 Task: Find connections with filter location El Kala with filter topic #Affiliationwith filter profile language German with filter current company Tishman Speyer with filter school RK University with filter industry Wholesale Recyclable Materials with filter service category Android Development with filter keywords title Accounting Director
Action: Mouse moved to (701, 94)
Screenshot: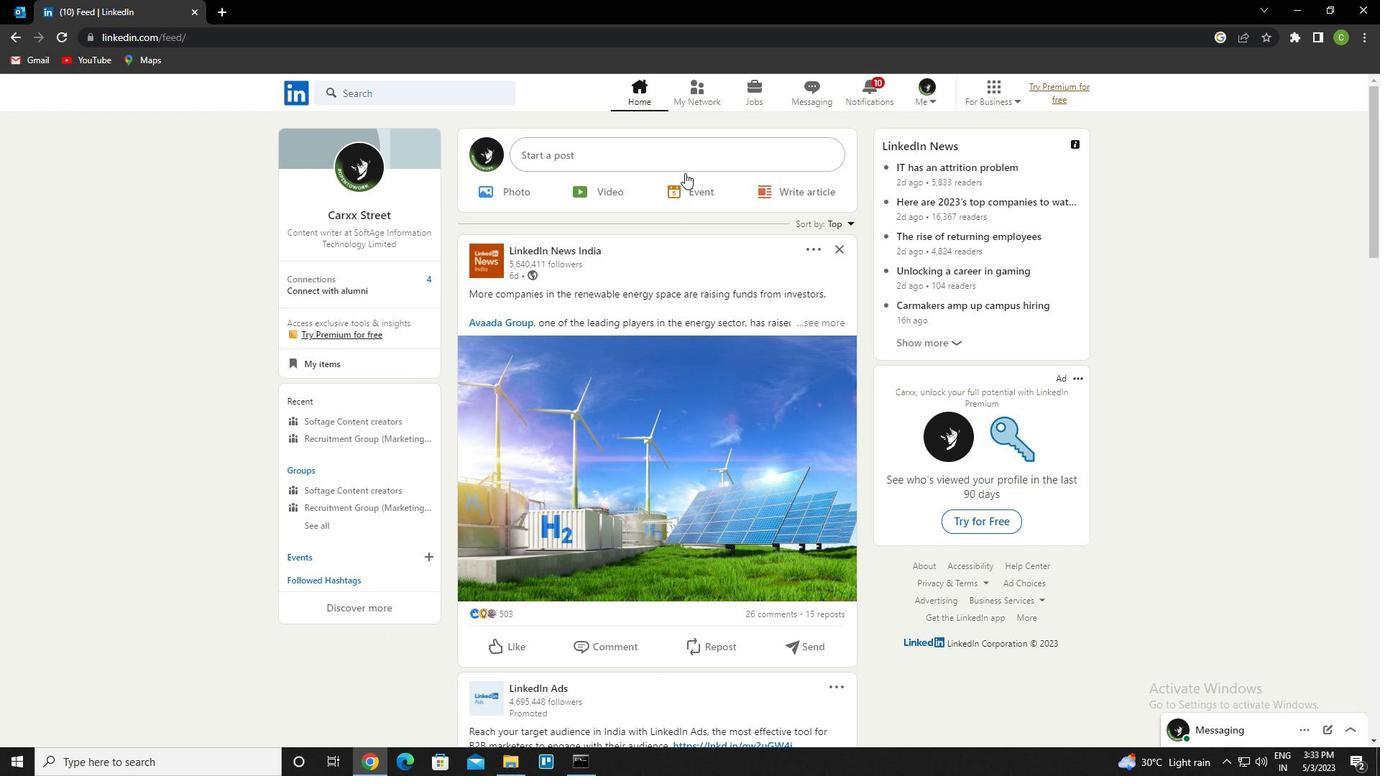 
Action: Mouse pressed left at (701, 94)
Screenshot: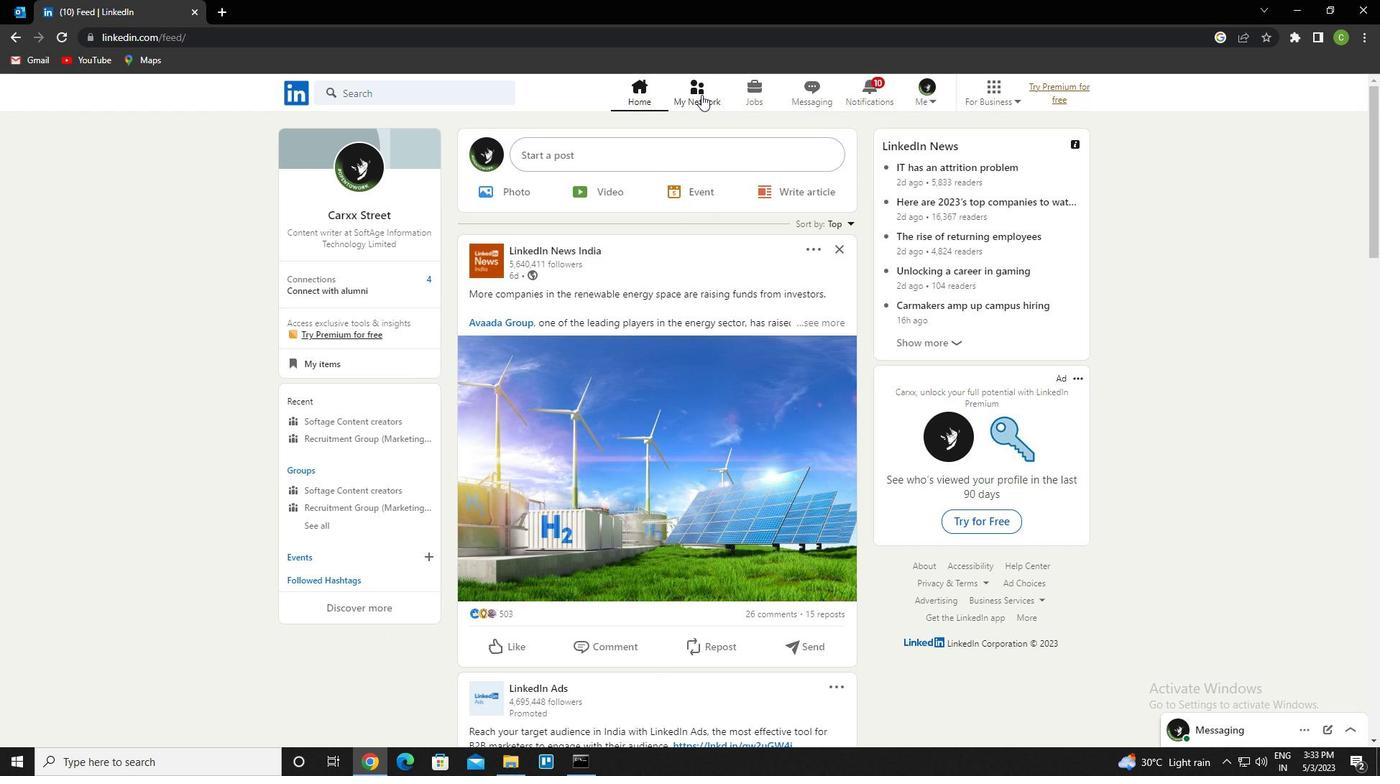 
Action: Mouse moved to (467, 169)
Screenshot: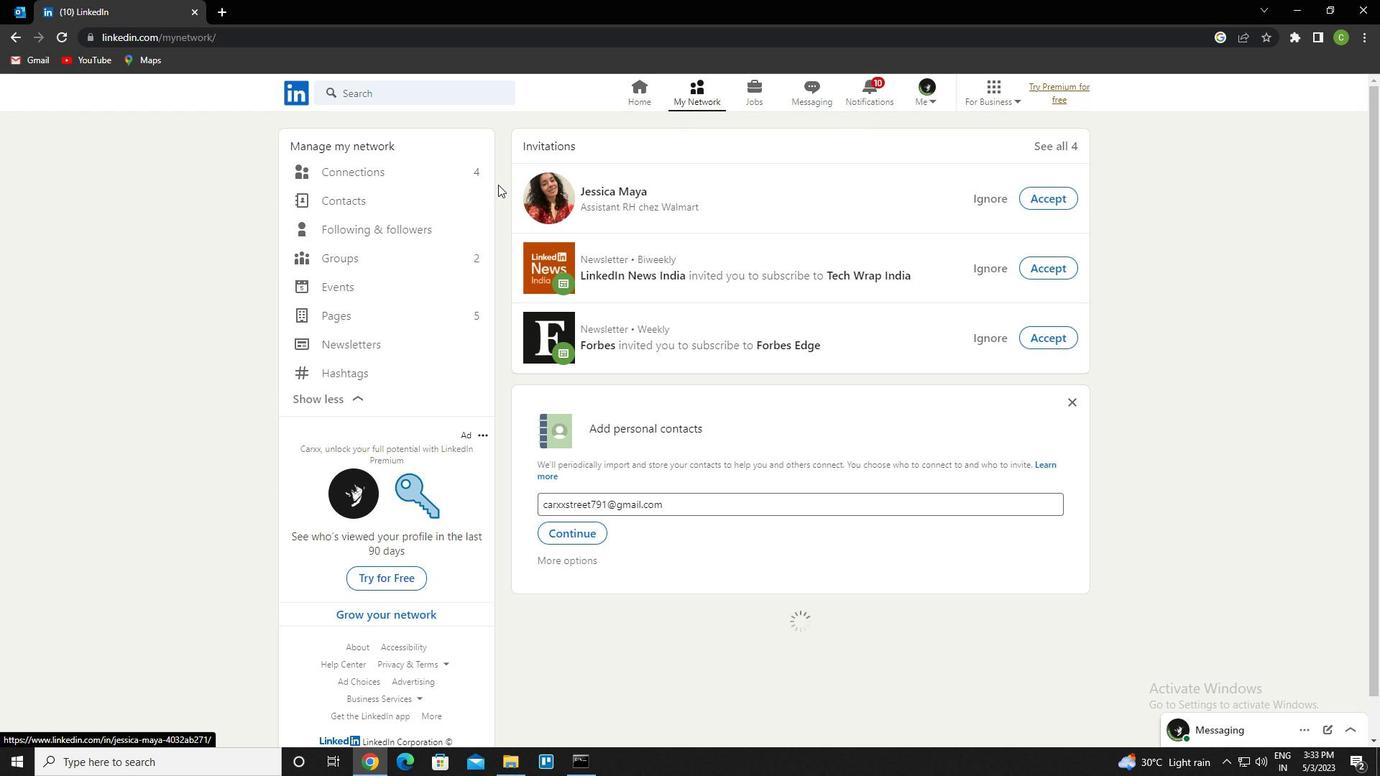 
Action: Mouse pressed left at (467, 169)
Screenshot: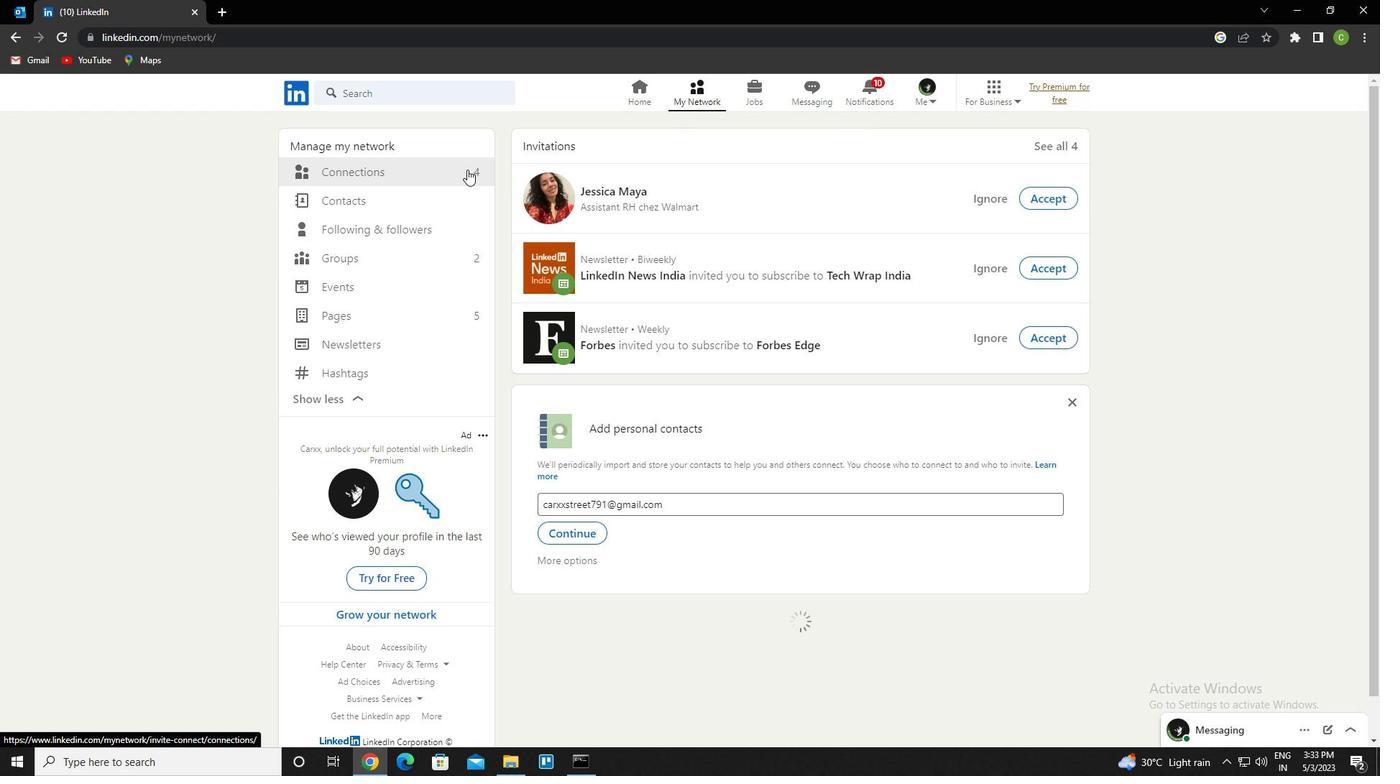 
Action: Mouse moved to (783, 176)
Screenshot: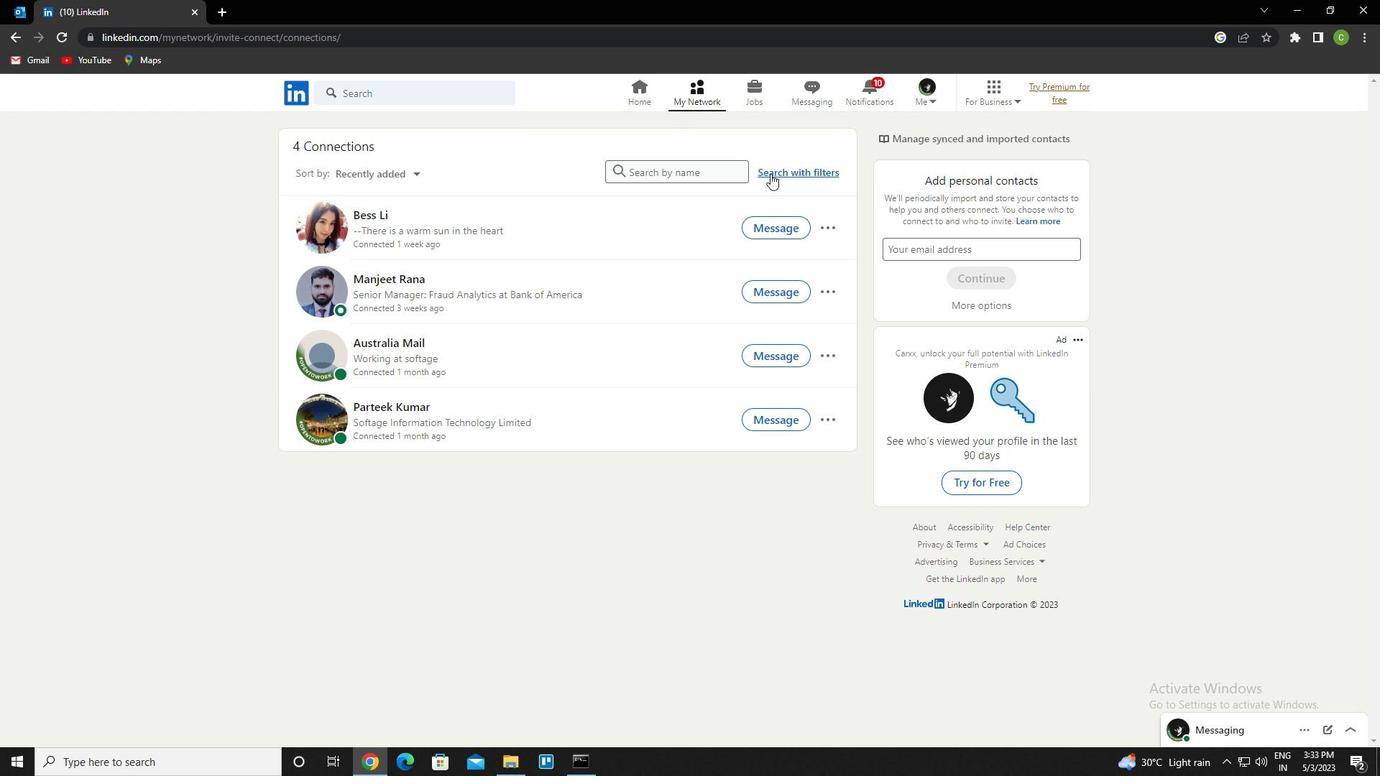 
Action: Mouse pressed left at (783, 176)
Screenshot: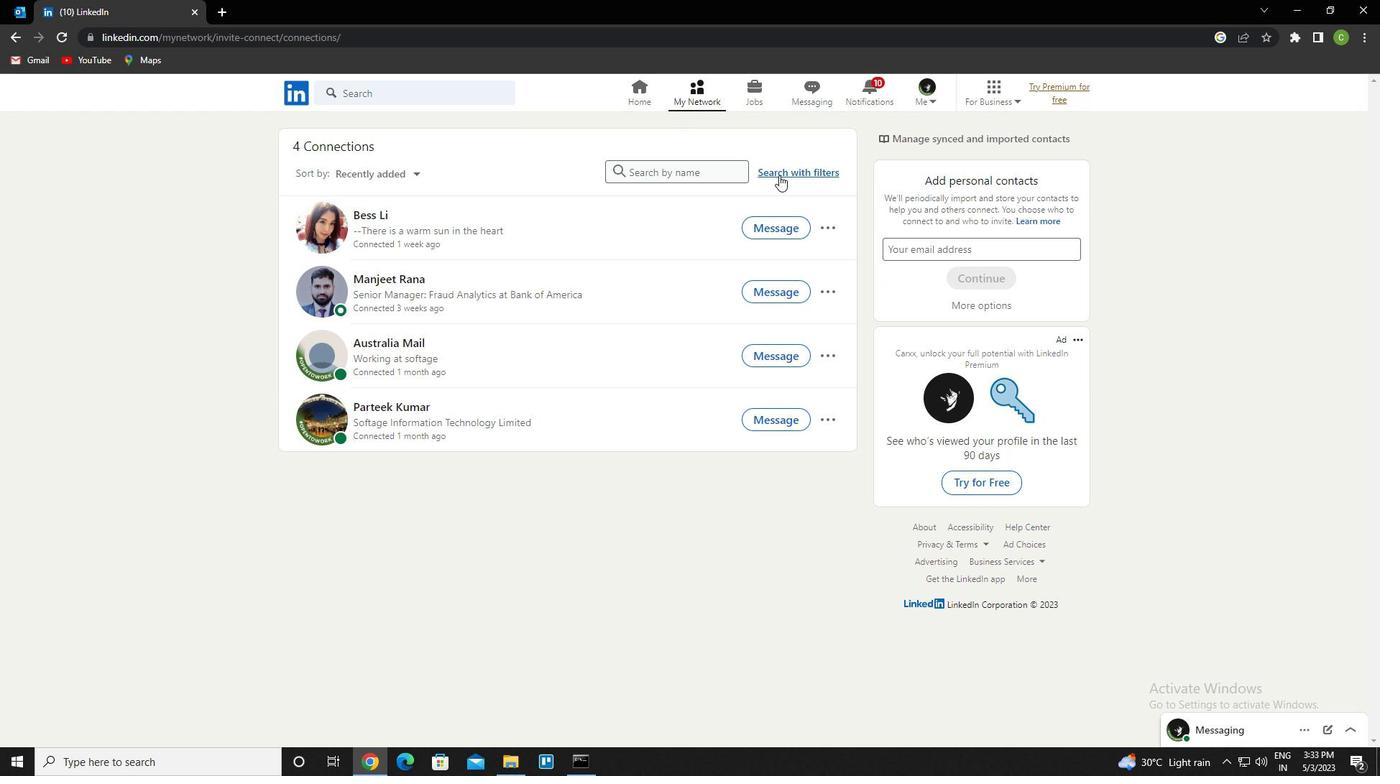
Action: Mouse moved to (747, 136)
Screenshot: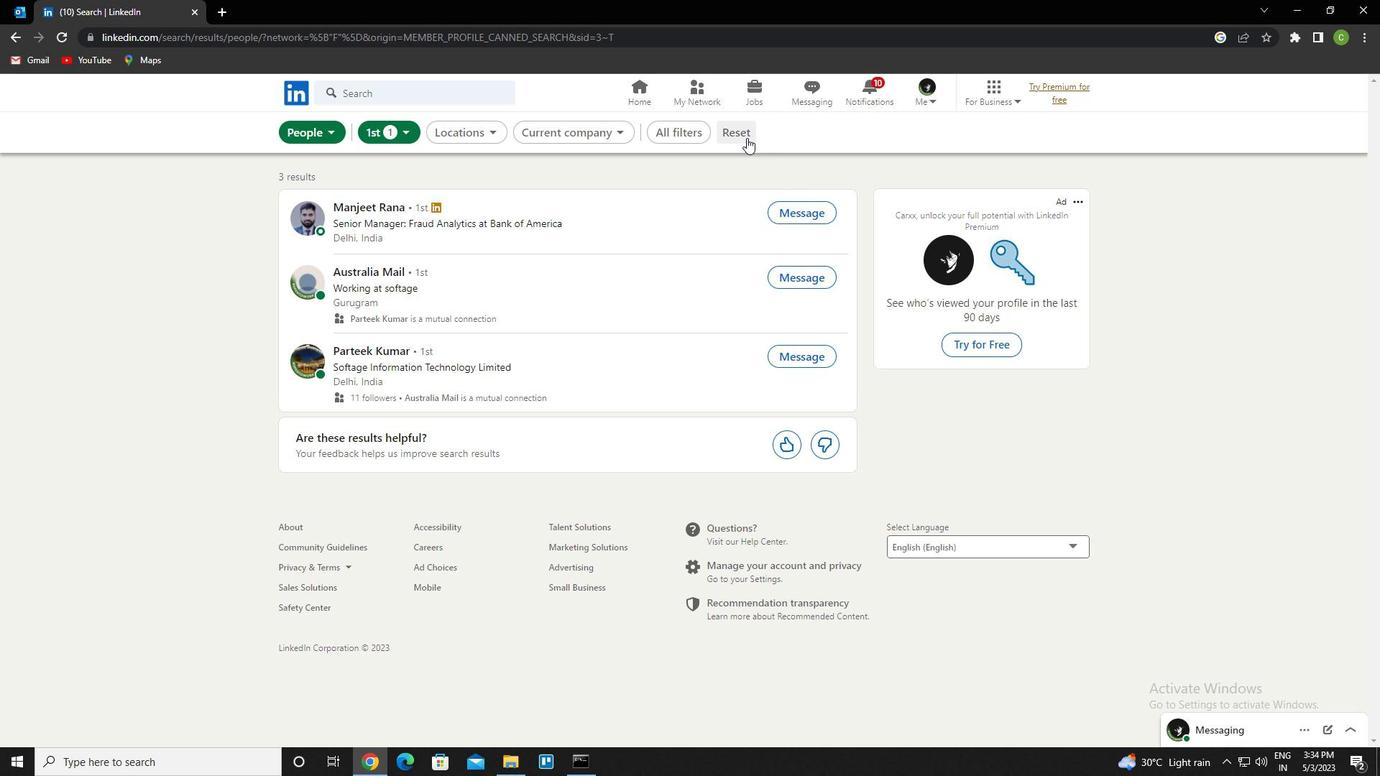 
Action: Mouse pressed left at (747, 136)
Screenshot: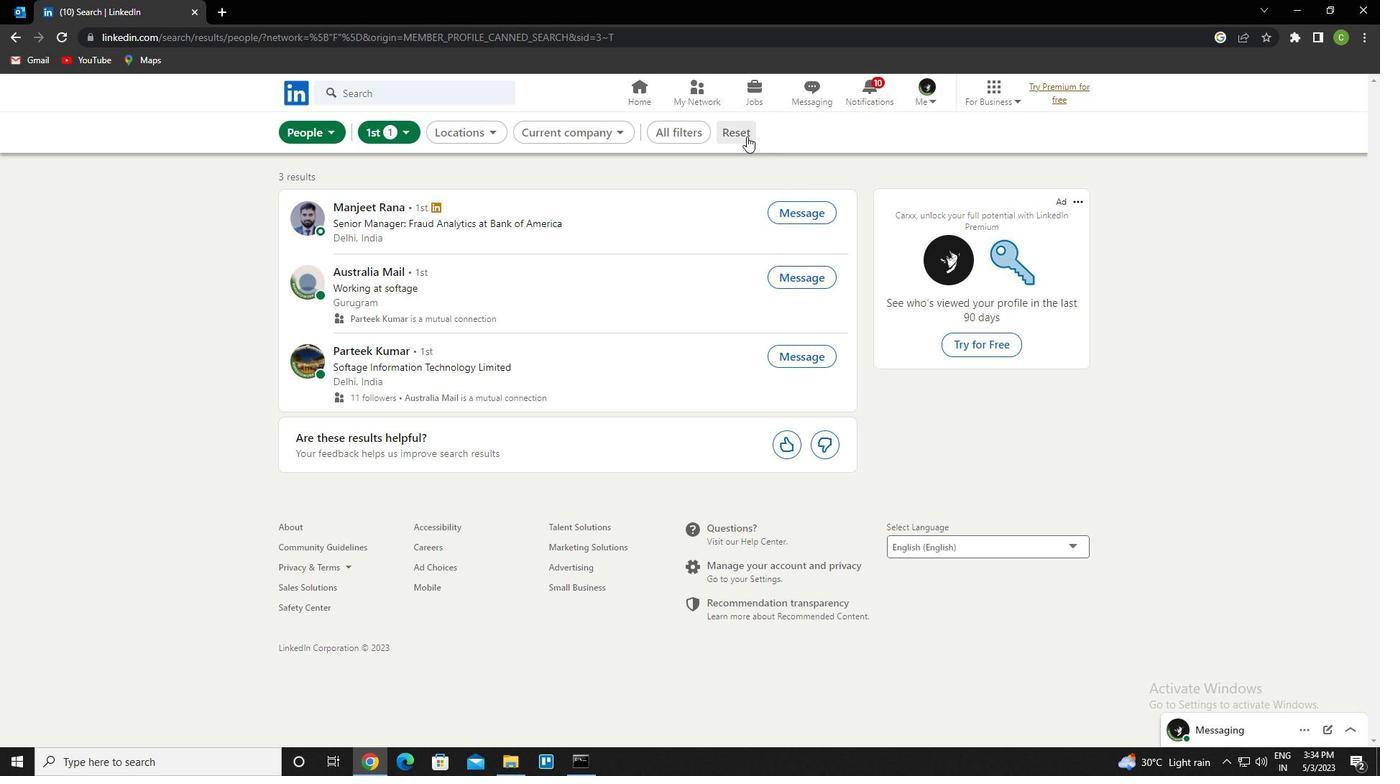 
Action: Mouse moved to (732, 139)
Screenshot: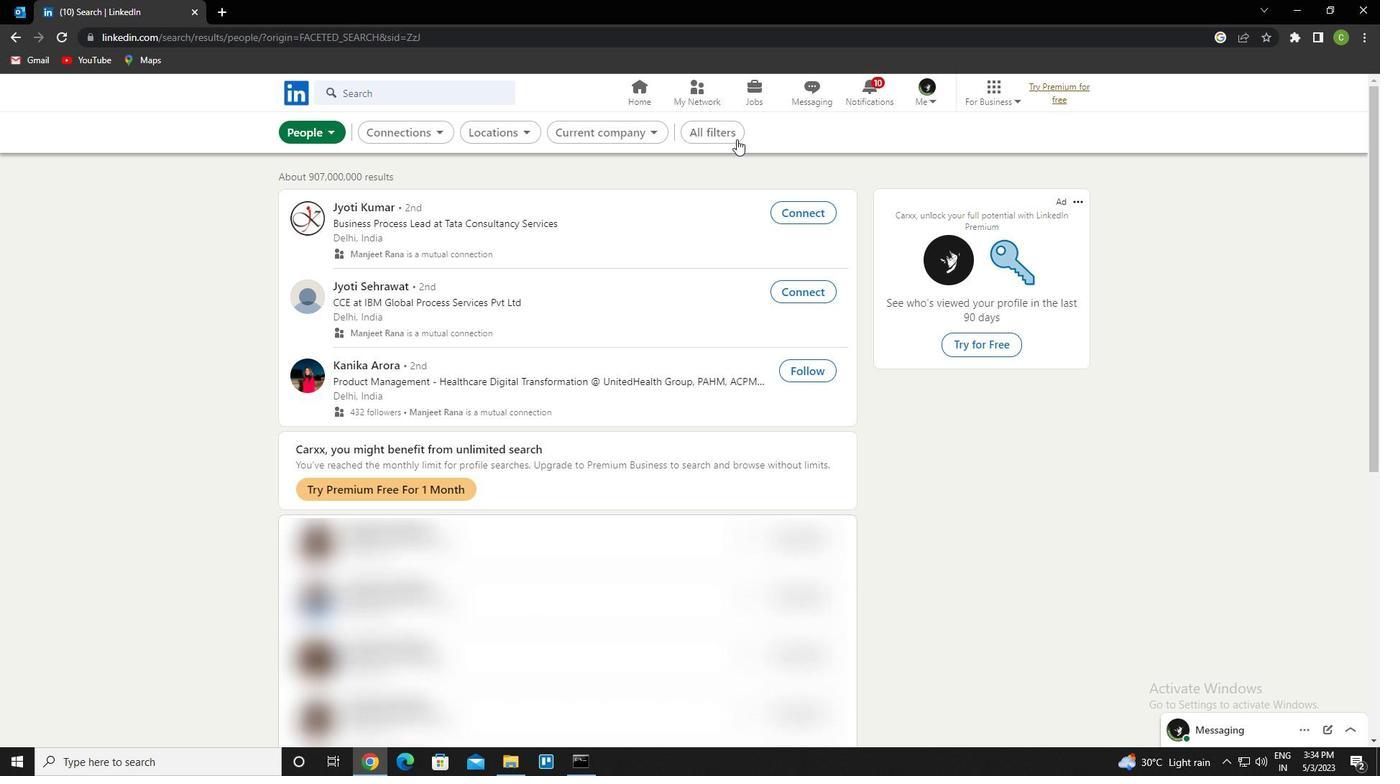 
Action: Mouse pressed left at (732, 139)
Screenshot: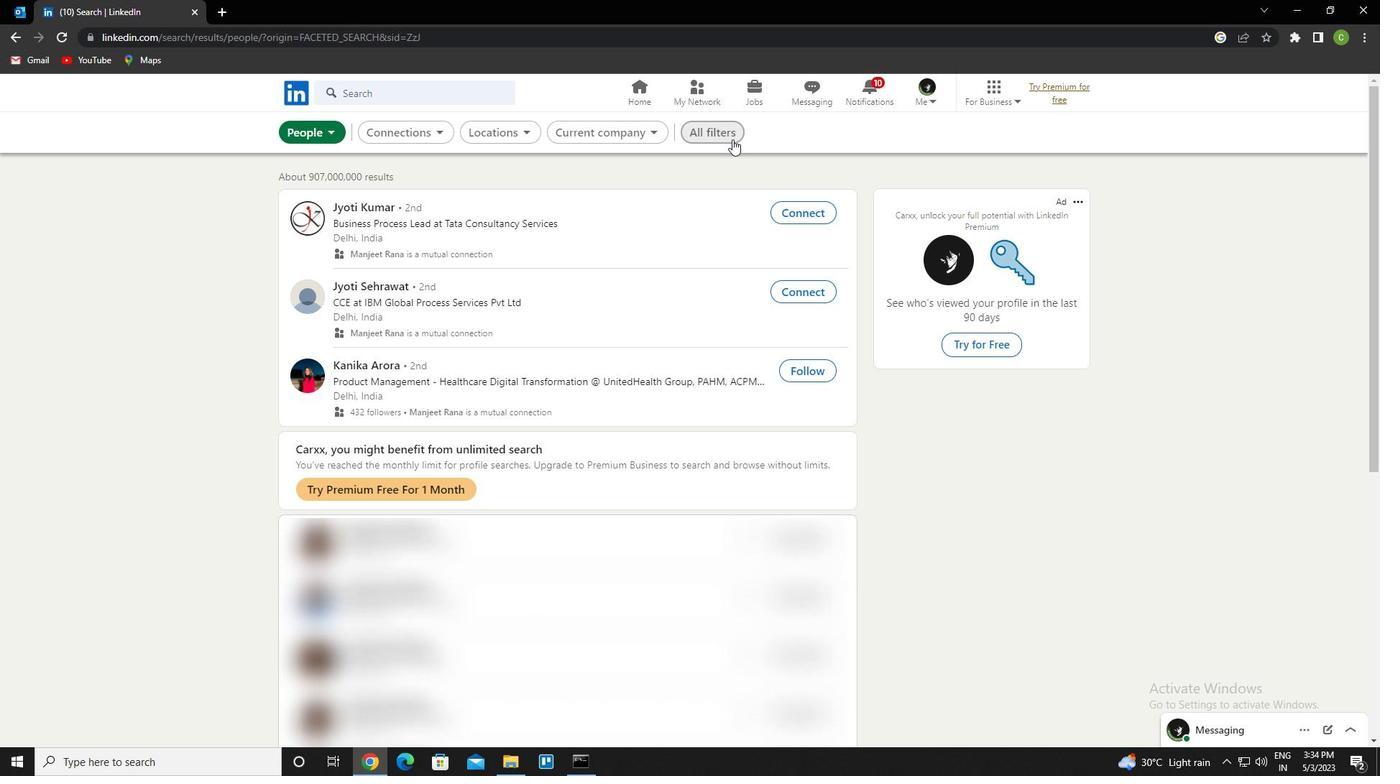 
Action: Mouse moved to (1208, 448)
Screenshot: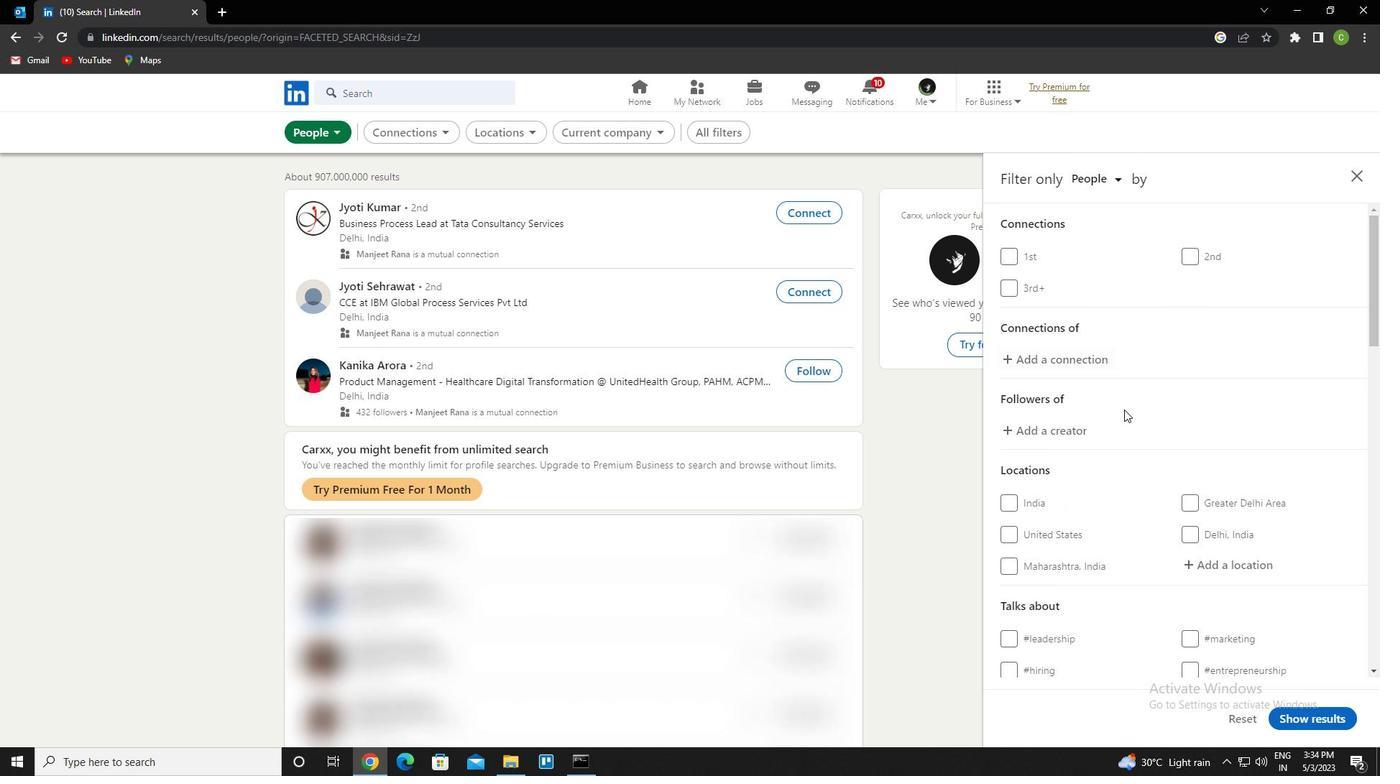 
Action: Mouse scrolled (1208, 447) with delta (0, 0)
Screenshot: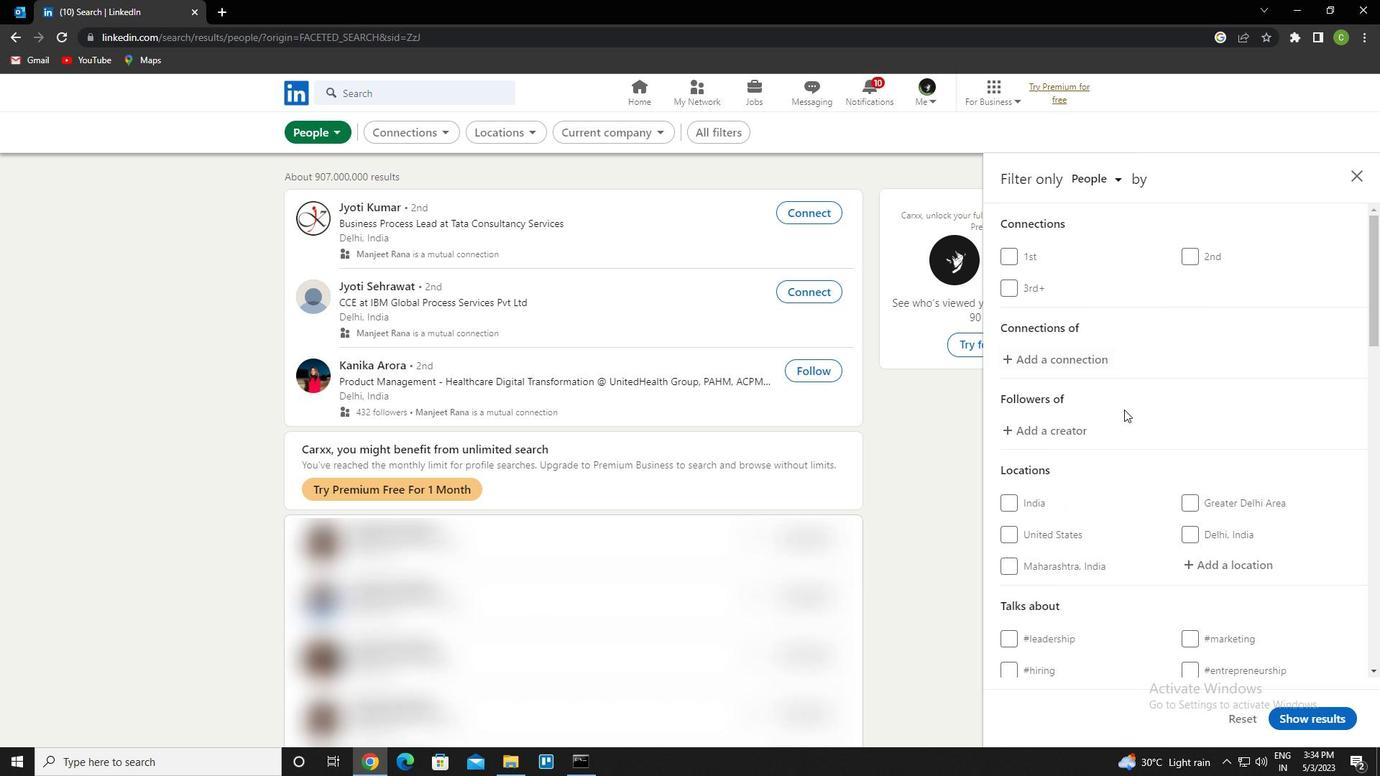 
Action: Mouse scrolled (1208, 447) with delta (0, 0)
Screenshot: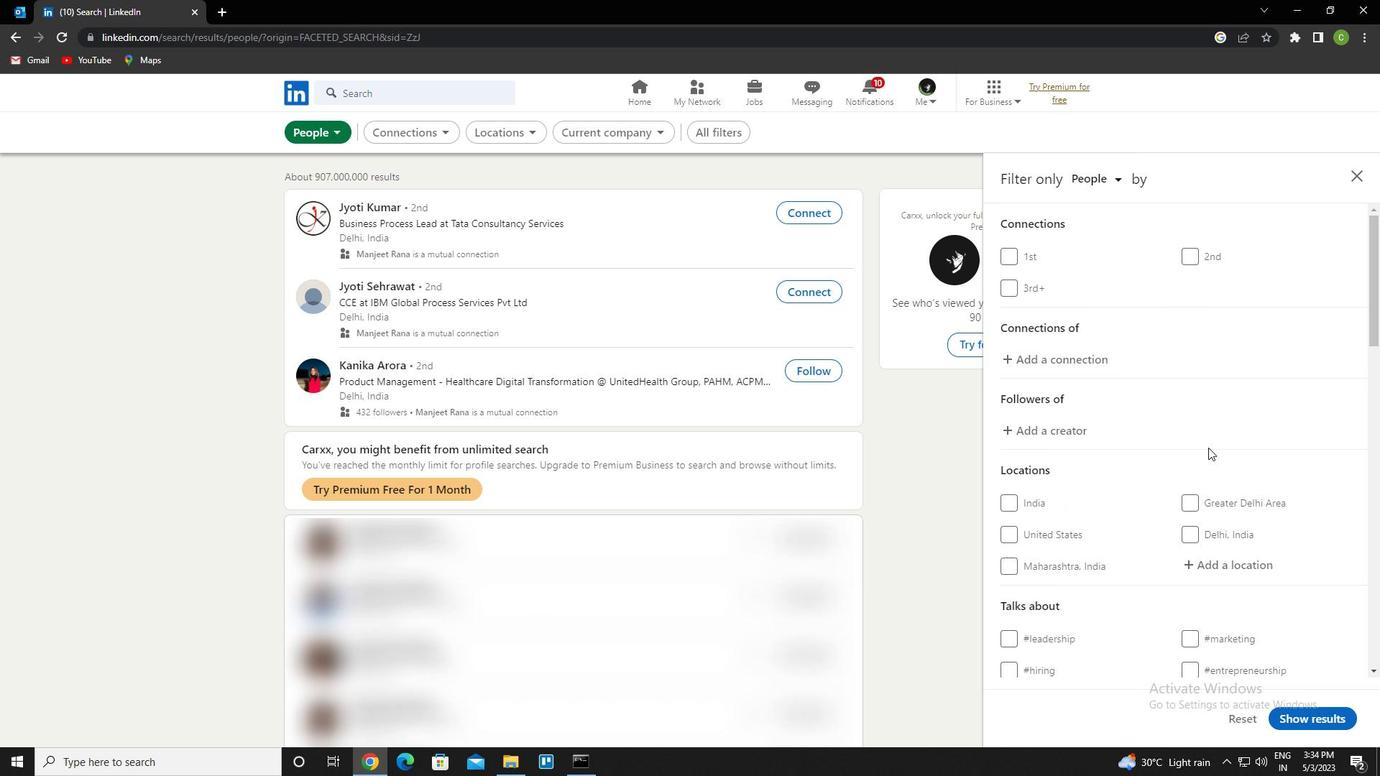 
Action: Mouse moved to (1234, 419)
Screenshot: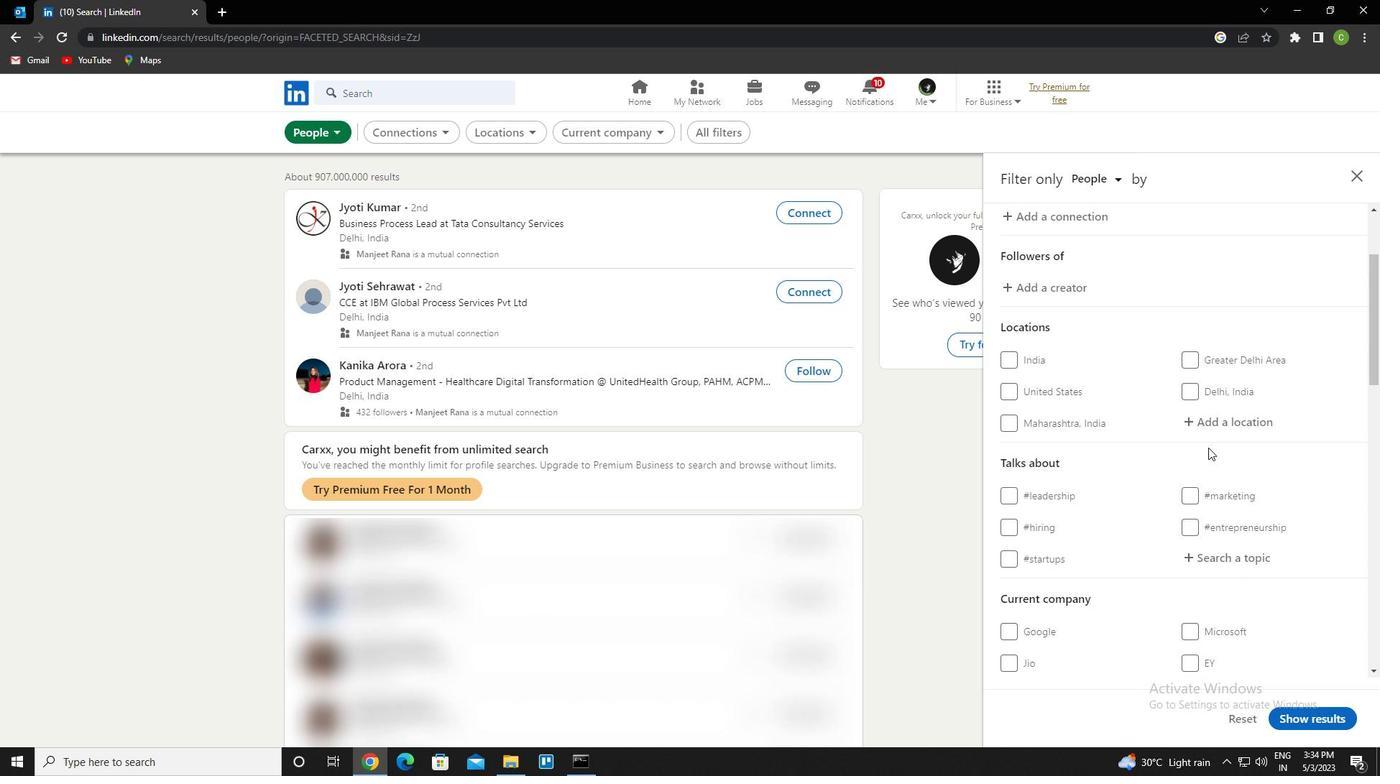 
Action: Mouse pressed left at (1234, 419)
Screenshot: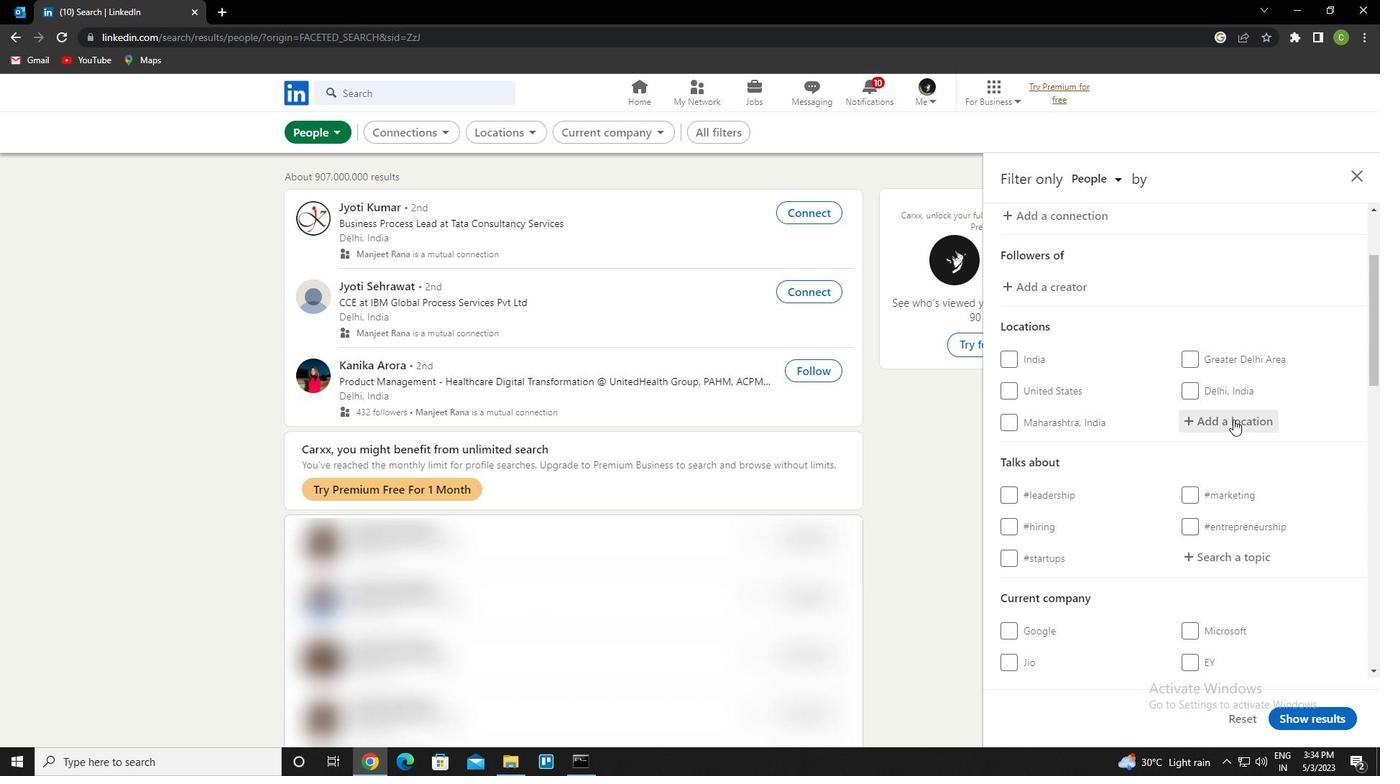 
Action: Key pressed <Key.caps_lock>e<Key.caps_lock>l<Key.space><Key.caps_lock>k<Key.caps_lock>a
Screenshot: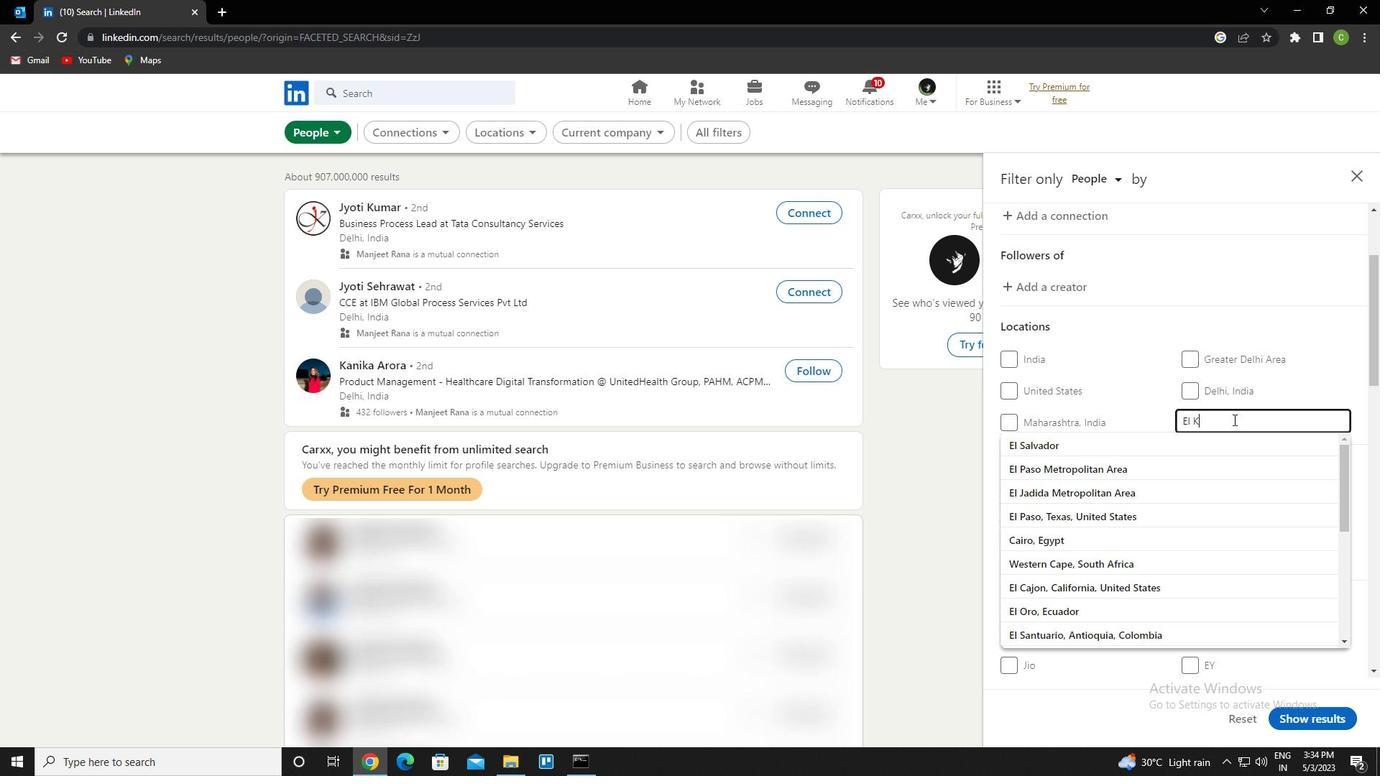 
Action: Mouse moved to (1234, 419)
Screenshot: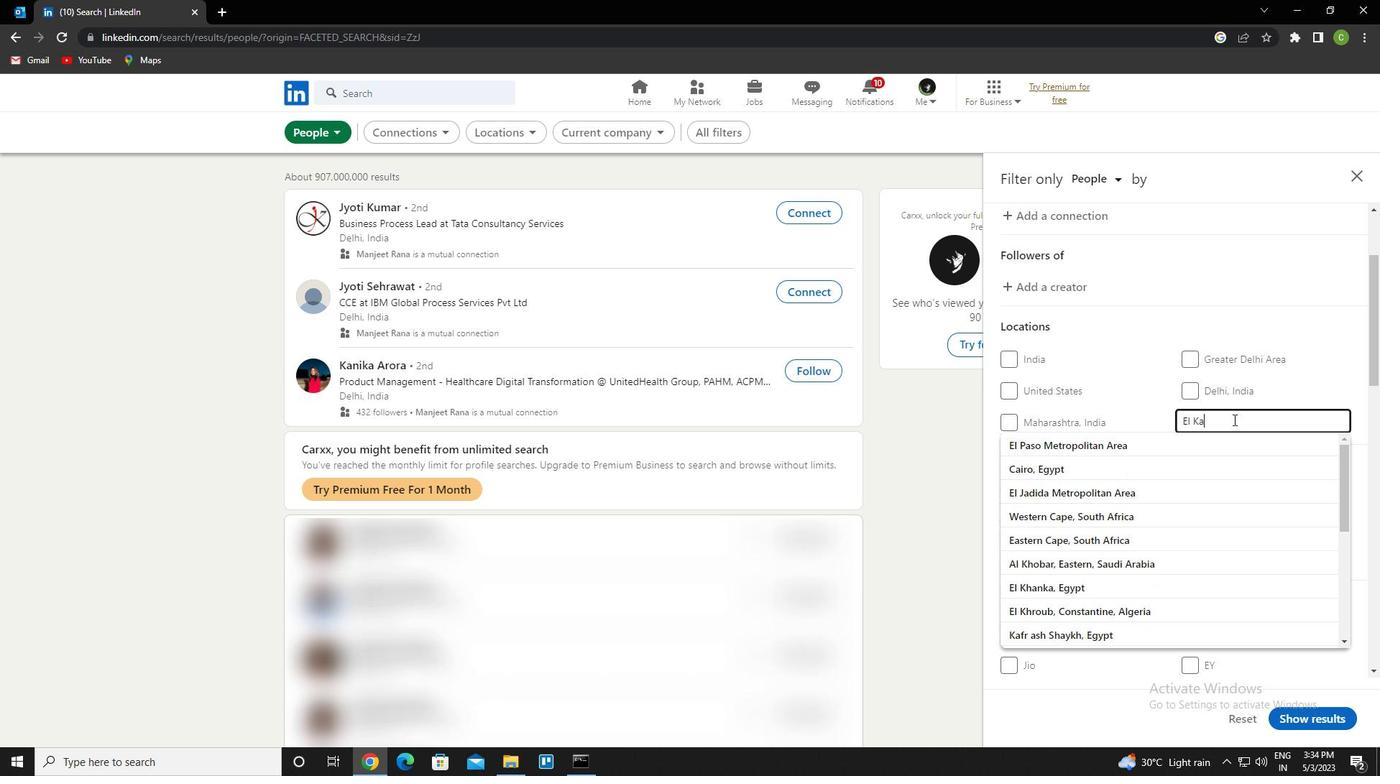 
Action: Key pressed la<Key.down><Key.enter>
Screenshot: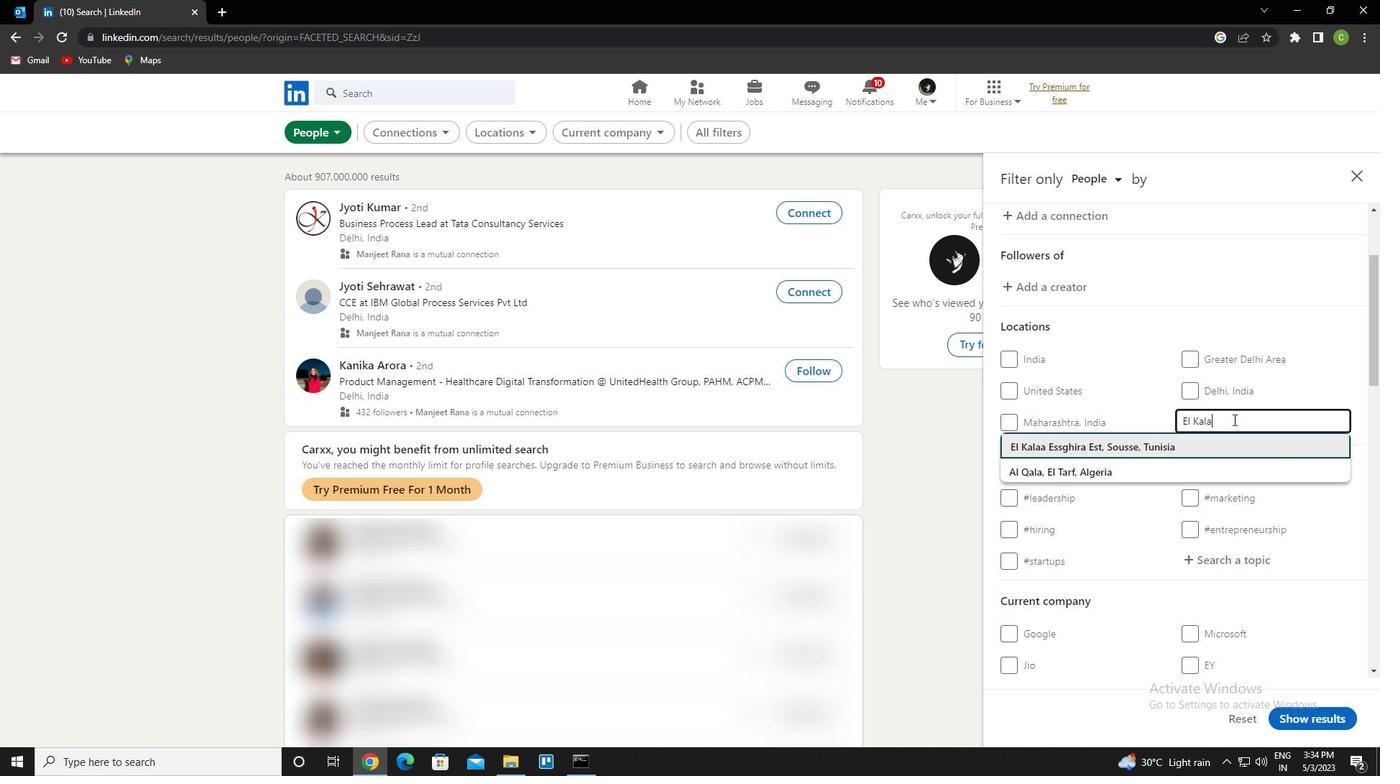 
Action: Mouse scrolled (1234, 419) with delta (0, 0)
Screenshot: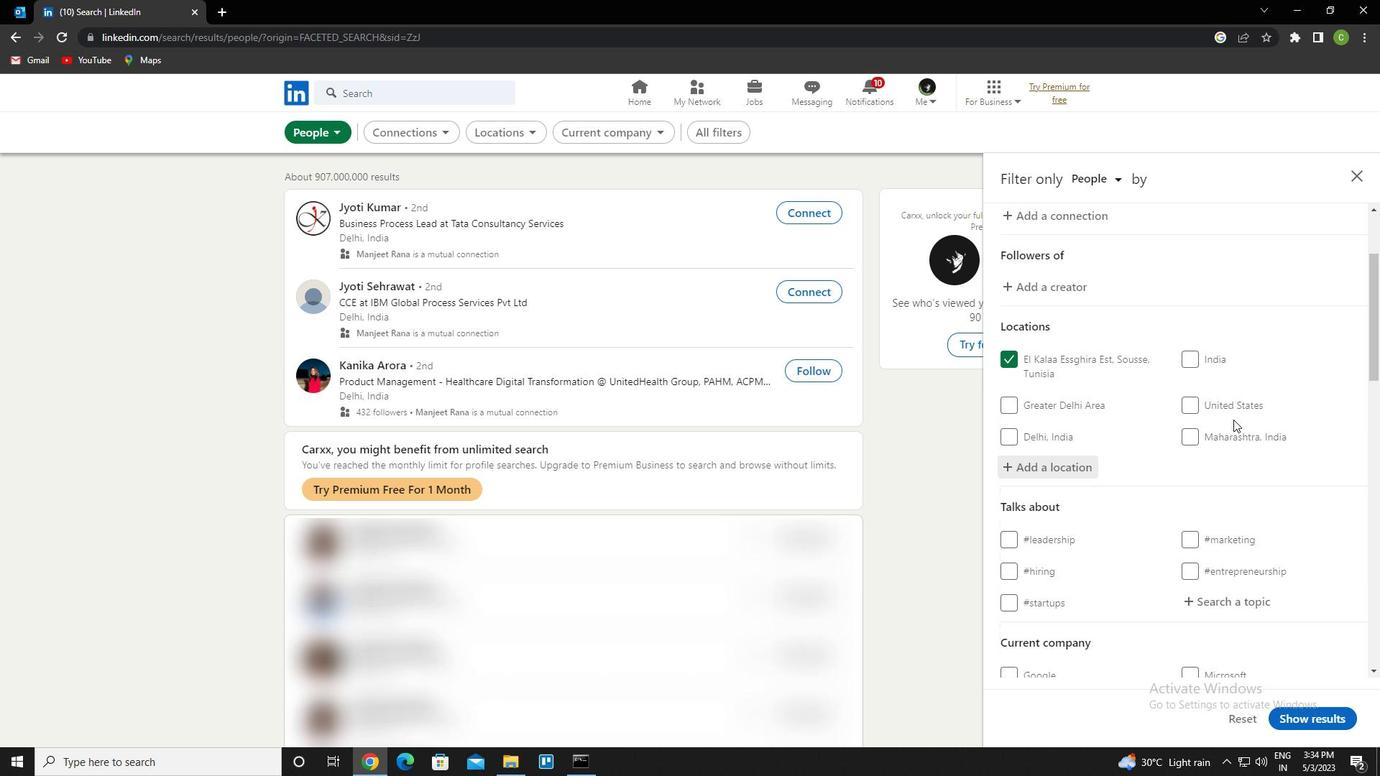 
Action: Mouse moved to (1220, 533)
Screenshot: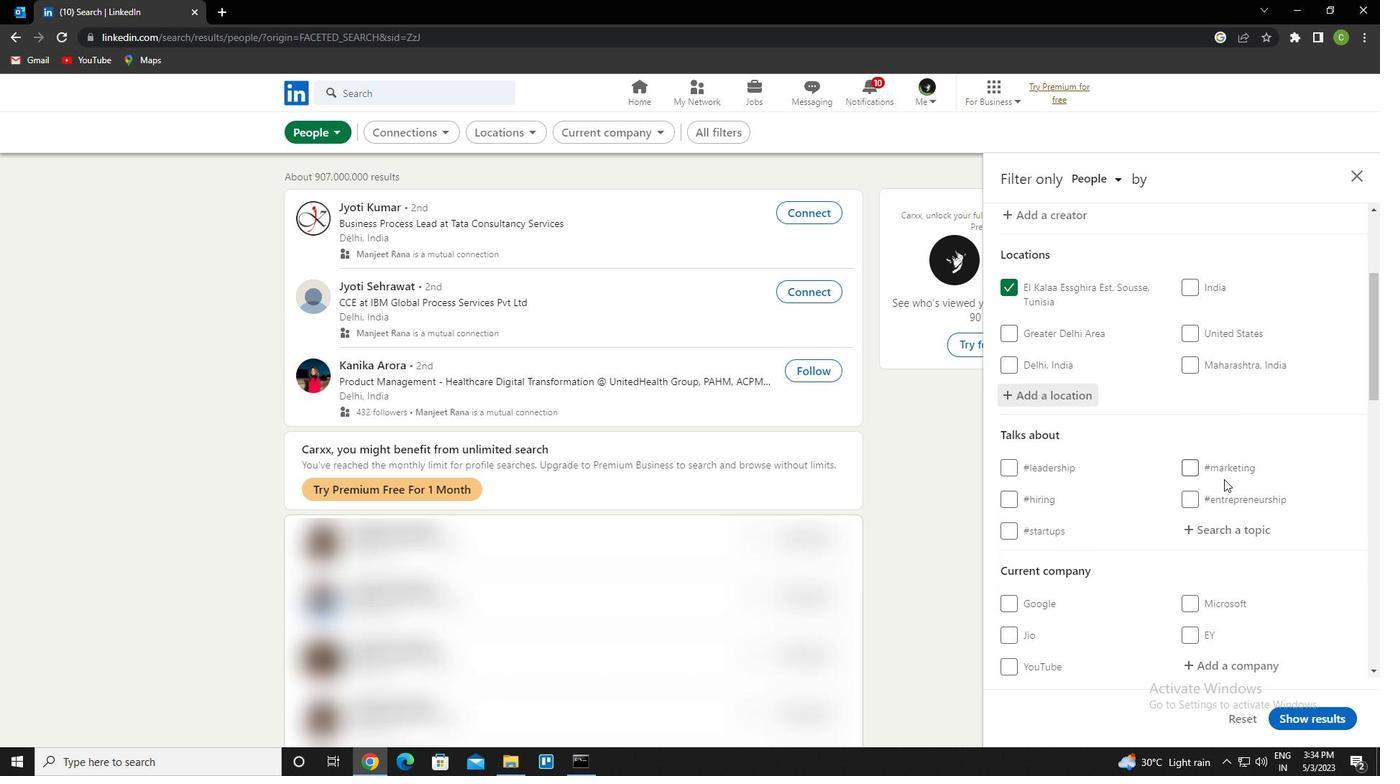 
Action: Mouse pressed left at (1220, 533)
Screenshot: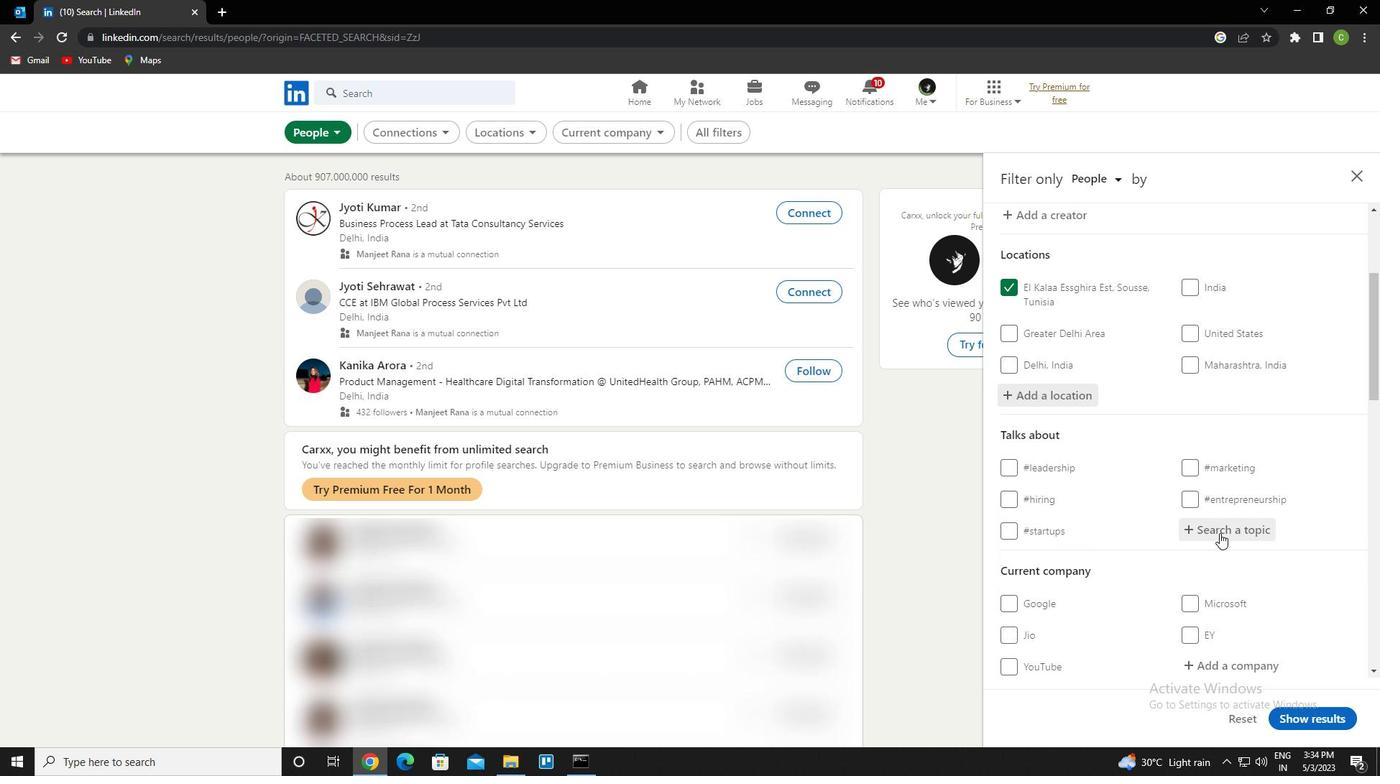 
Action: Key pressed <Key.caps_lock>a<Key.caps_lock>ffiliation<Key.down><Key.enter>
Screenshot: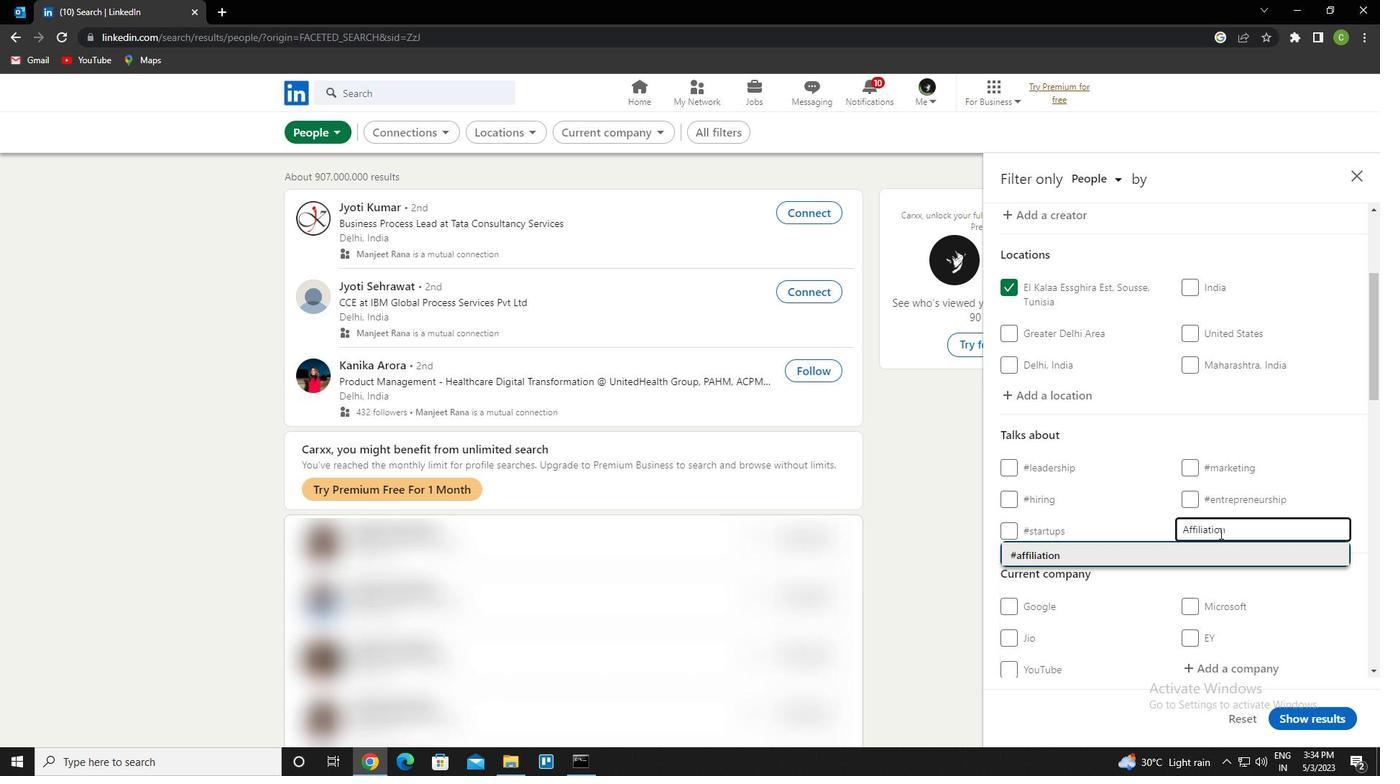 
Action: Mouse scrolled (1220, 532) with delta (0, 0)
Screenshot: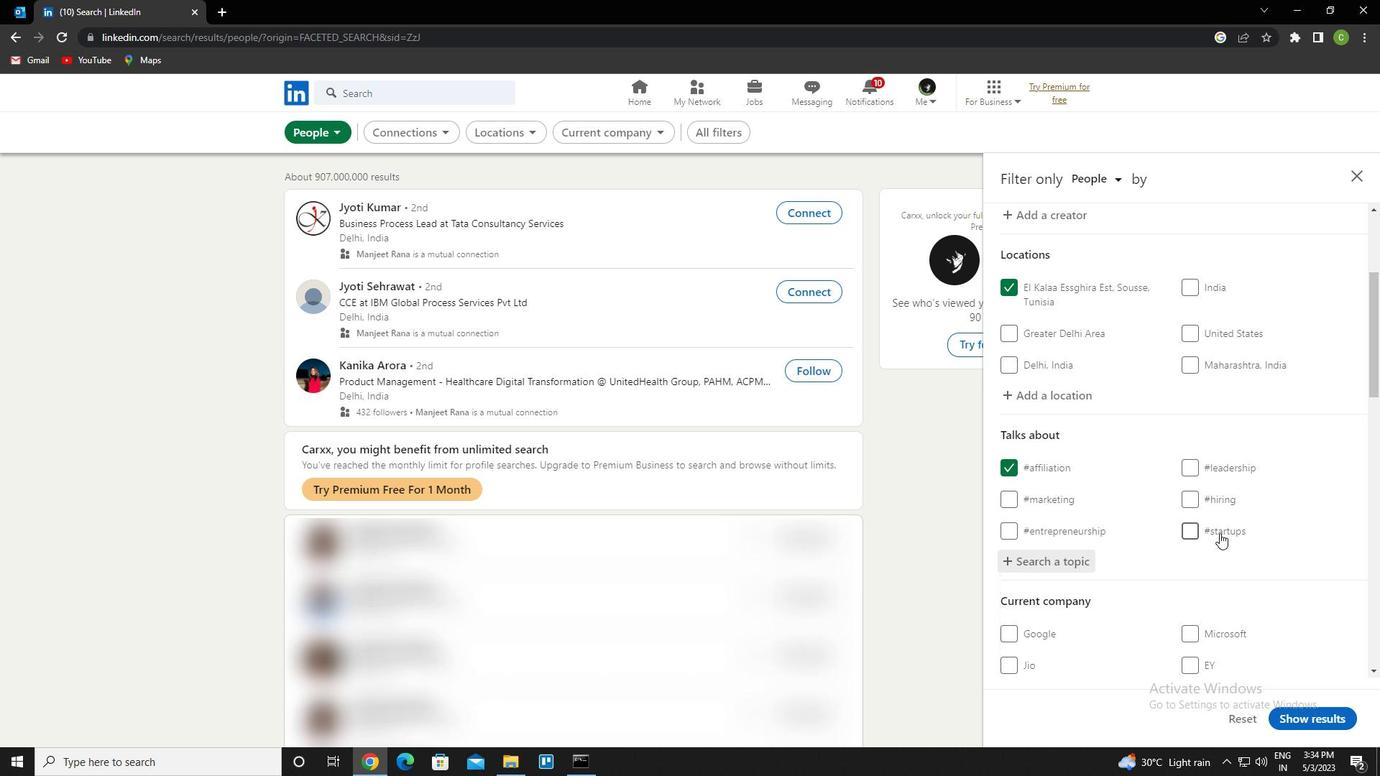 
Action: Mouse scrolled (1220, 532) with delta (0, 0)
Screenshot: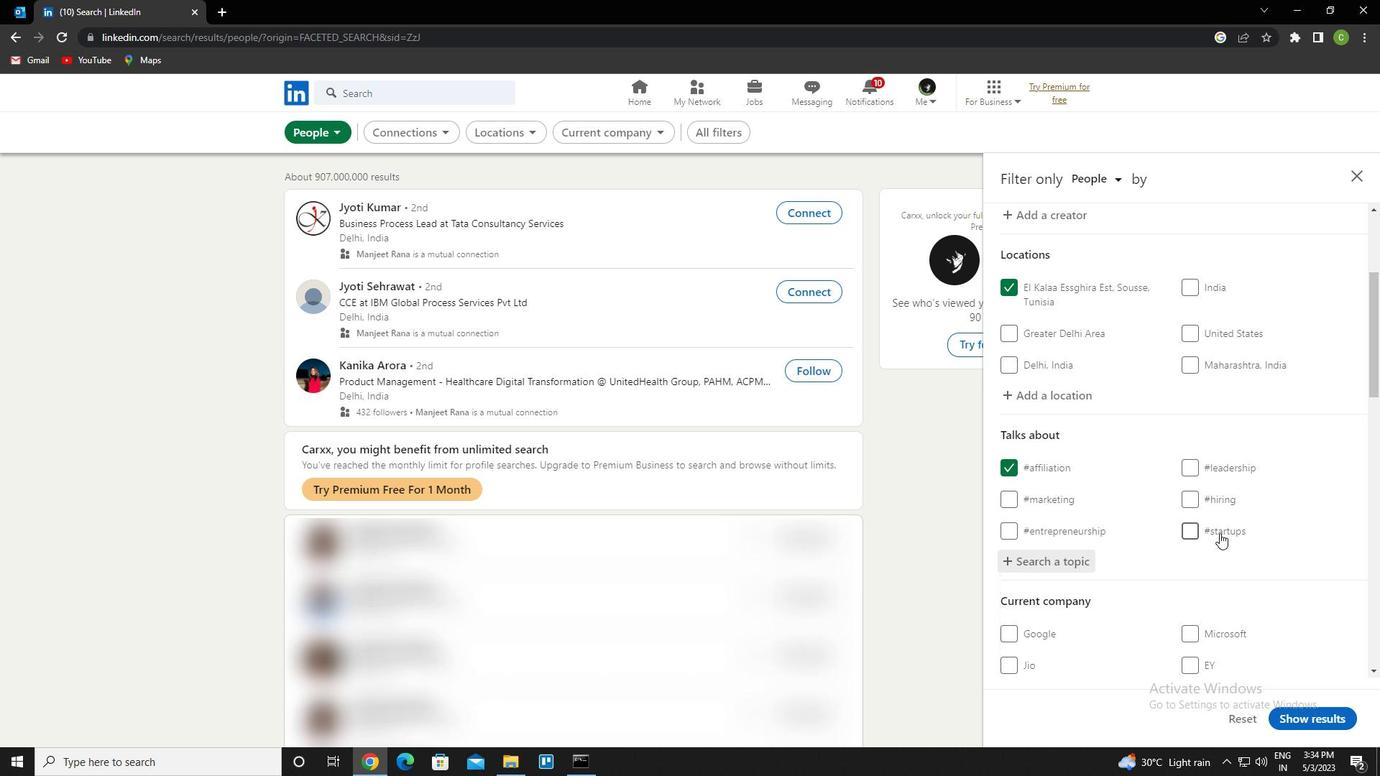 
Action: Mouse moved to (1217, 535)
Screenshot: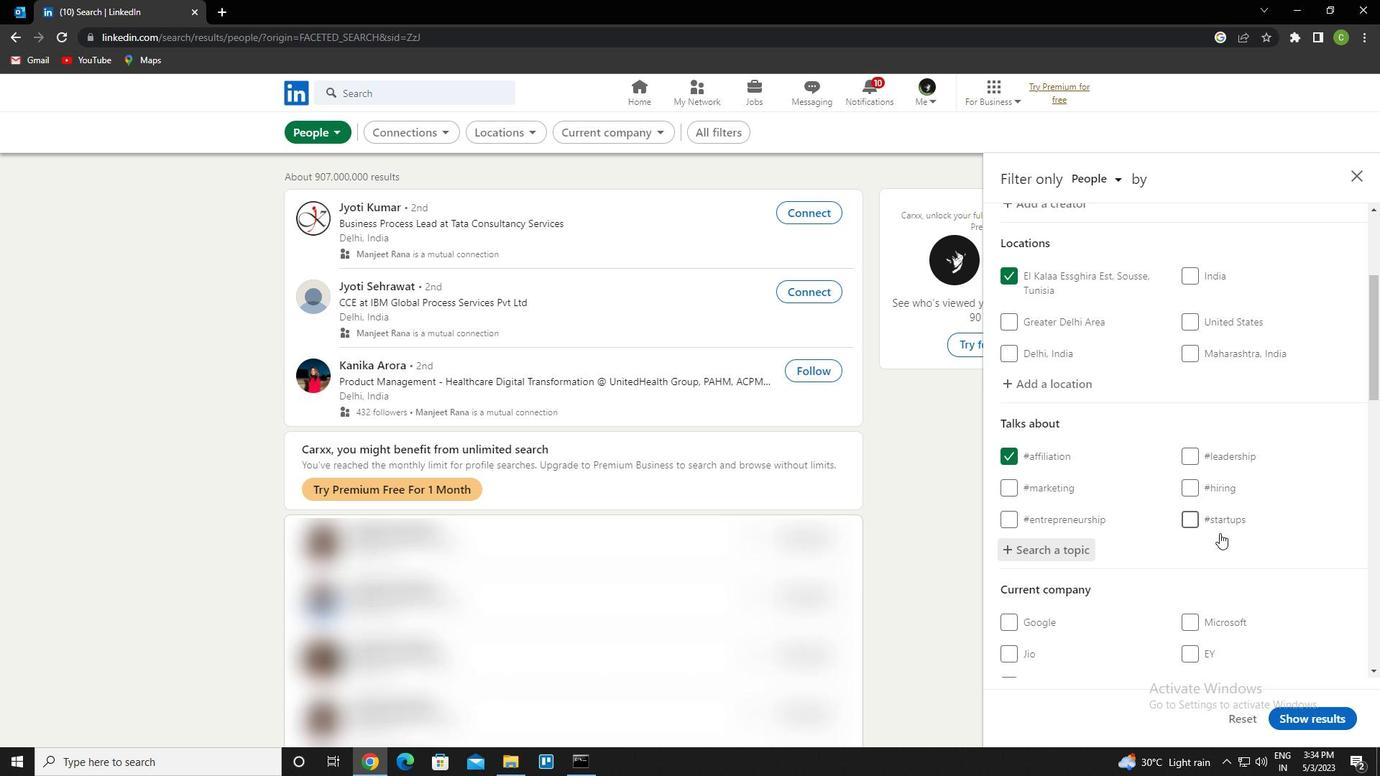 
Action: Mouse scrolled (1217, 535) with delta (0, 0)
Screenshot: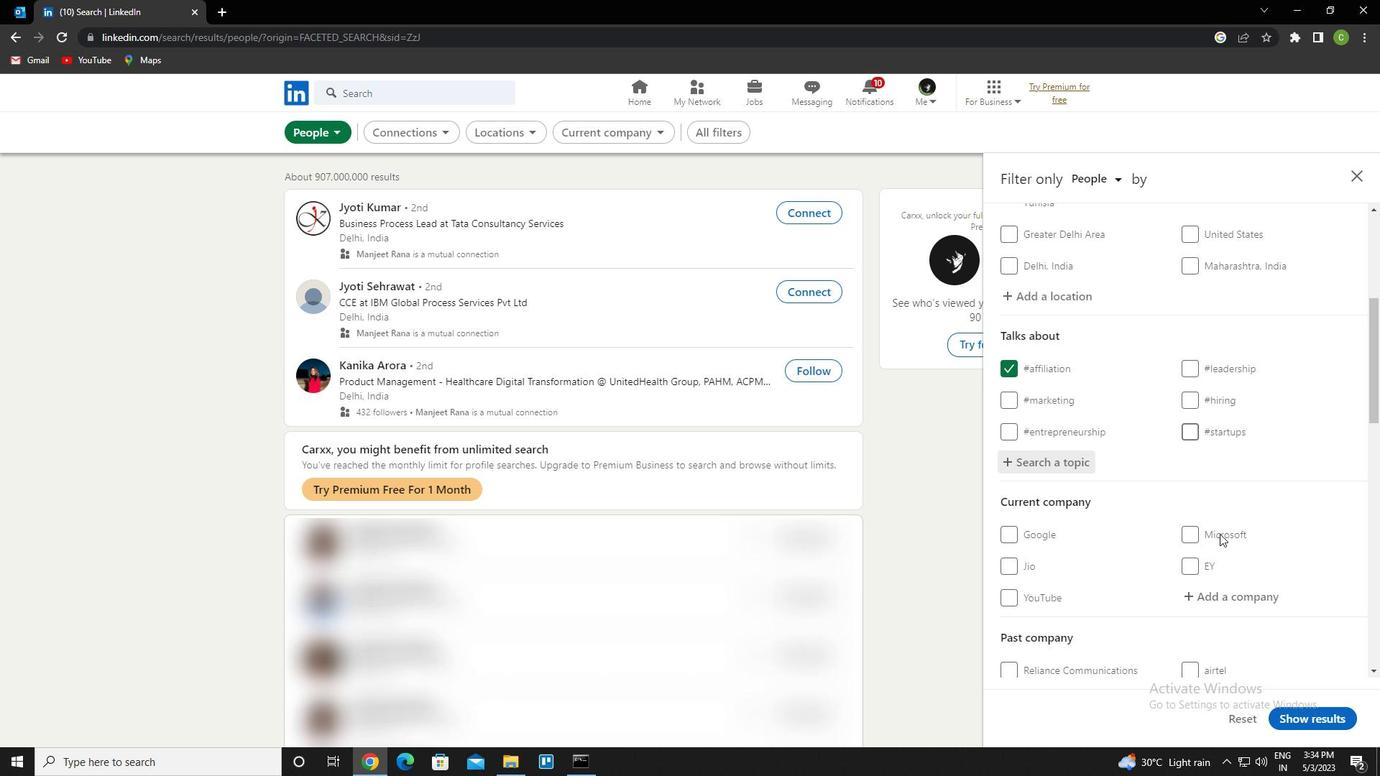 
Action: Mouse moved to (1216, 537)
Screenshot: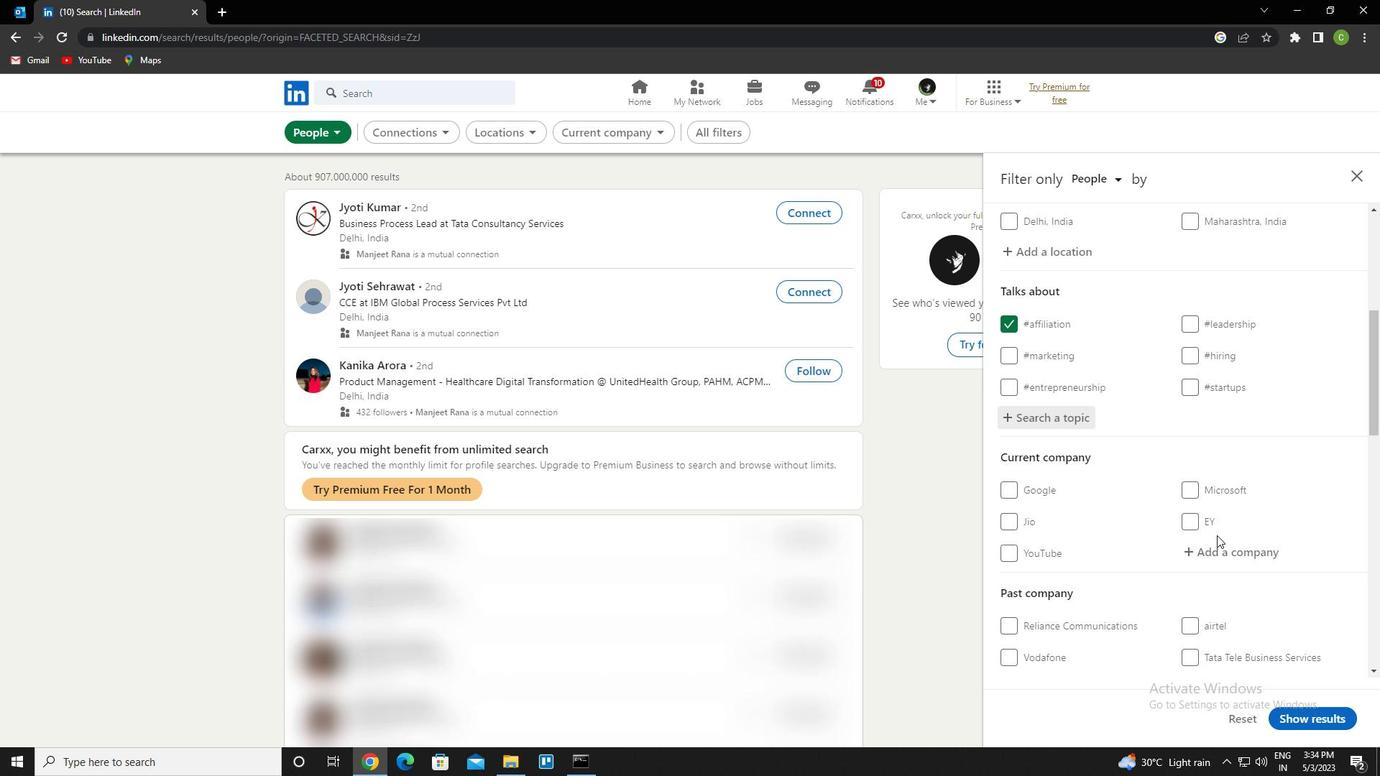 
Action: Mouse scrolled (1216, 536) with delta (0, 0)
Screenshot: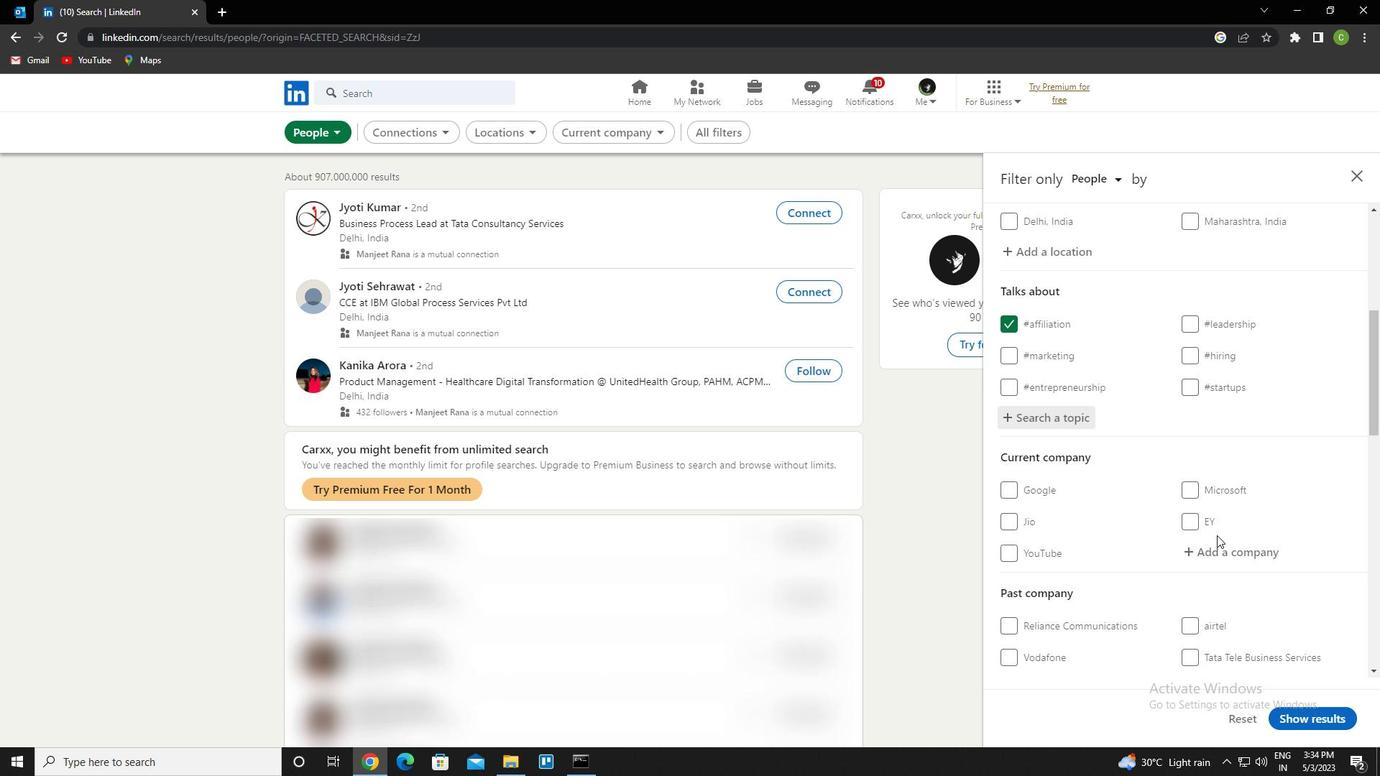 
Action: Mouse moved to (1215, 537)
Screenshot: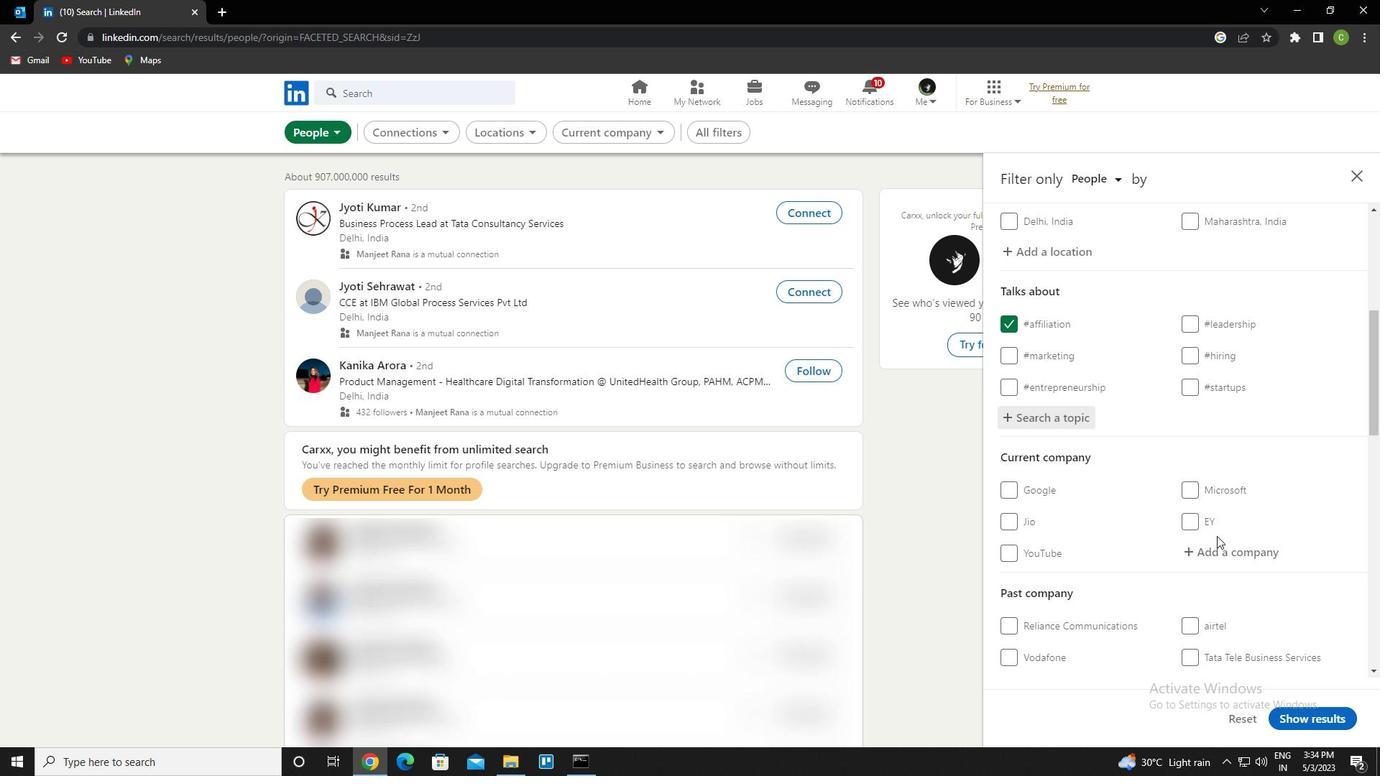 
Action: Mouse scrolled (1215, 537) with delta (0, 0)
Screenshot: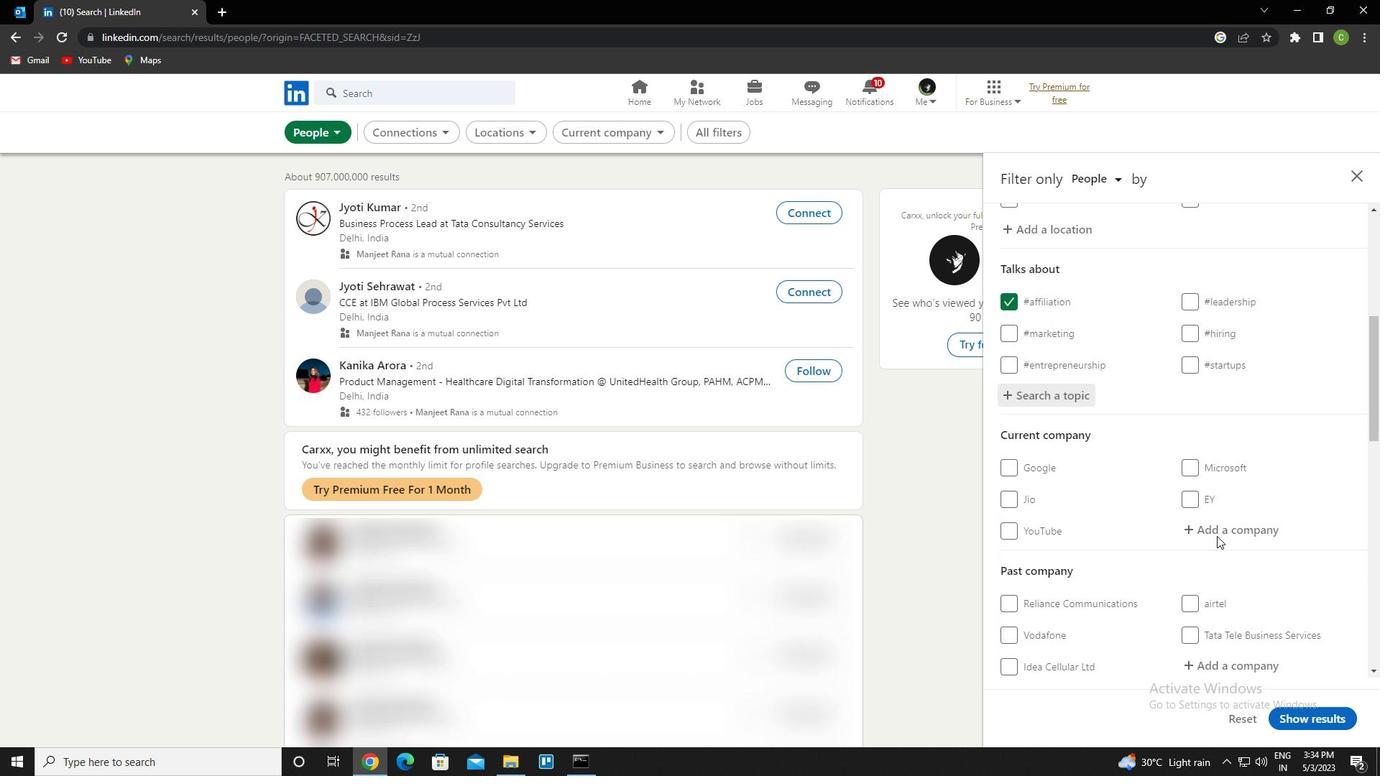 
Action: Mouse scrolled (1215, 537) with delta (0, 0)
Screenshot: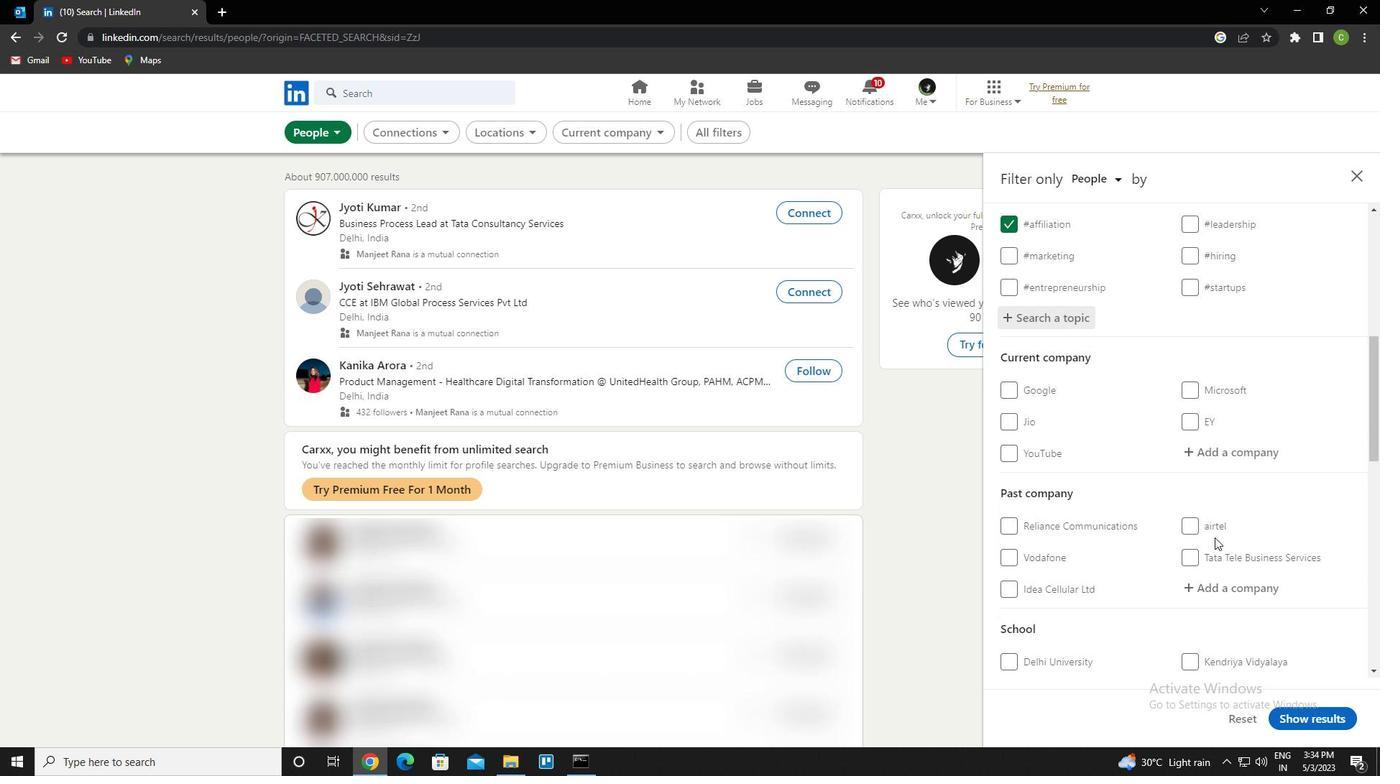 
Action: Mouse scrolled (1215, 537) with delta (0, 0)
Screenshot: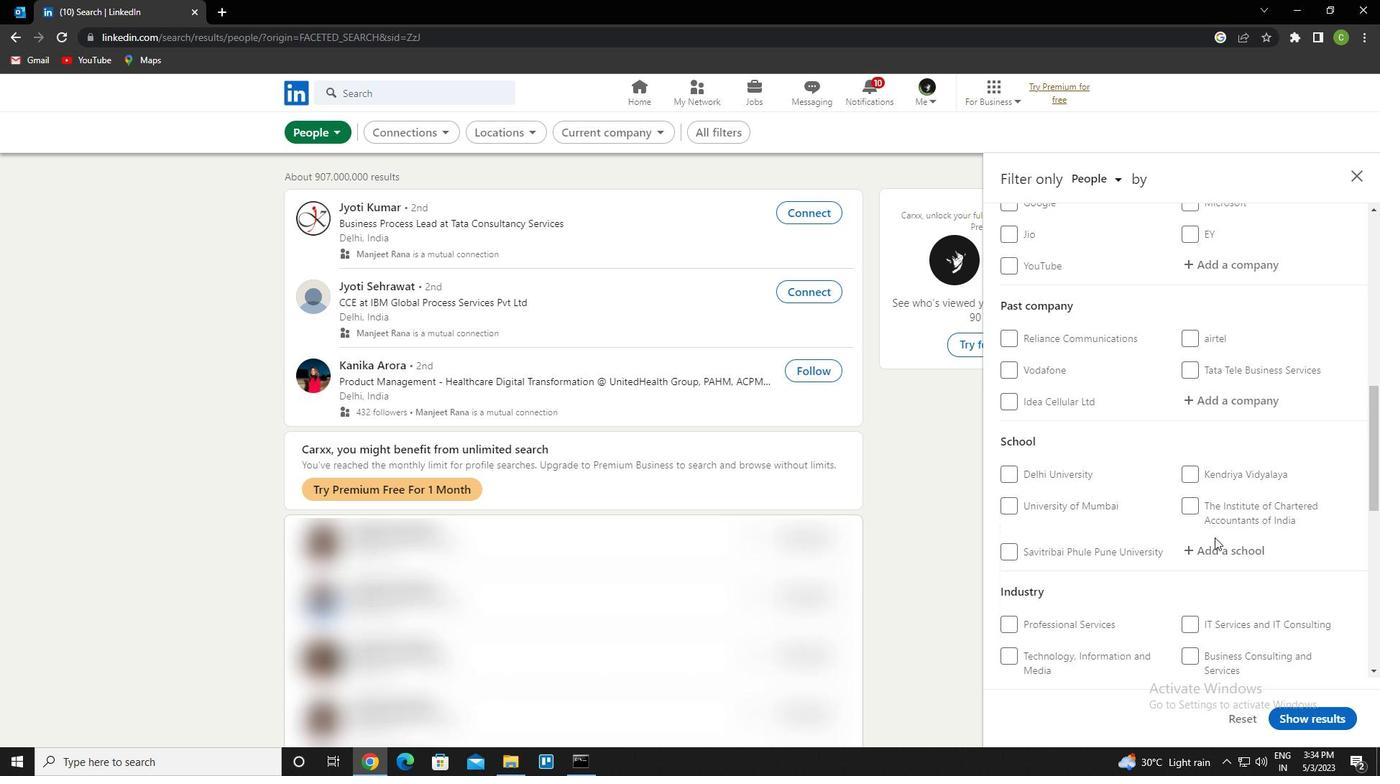 
Action: Mouse scrolled (1215, 537) with delta (0, 0)
Screenshot: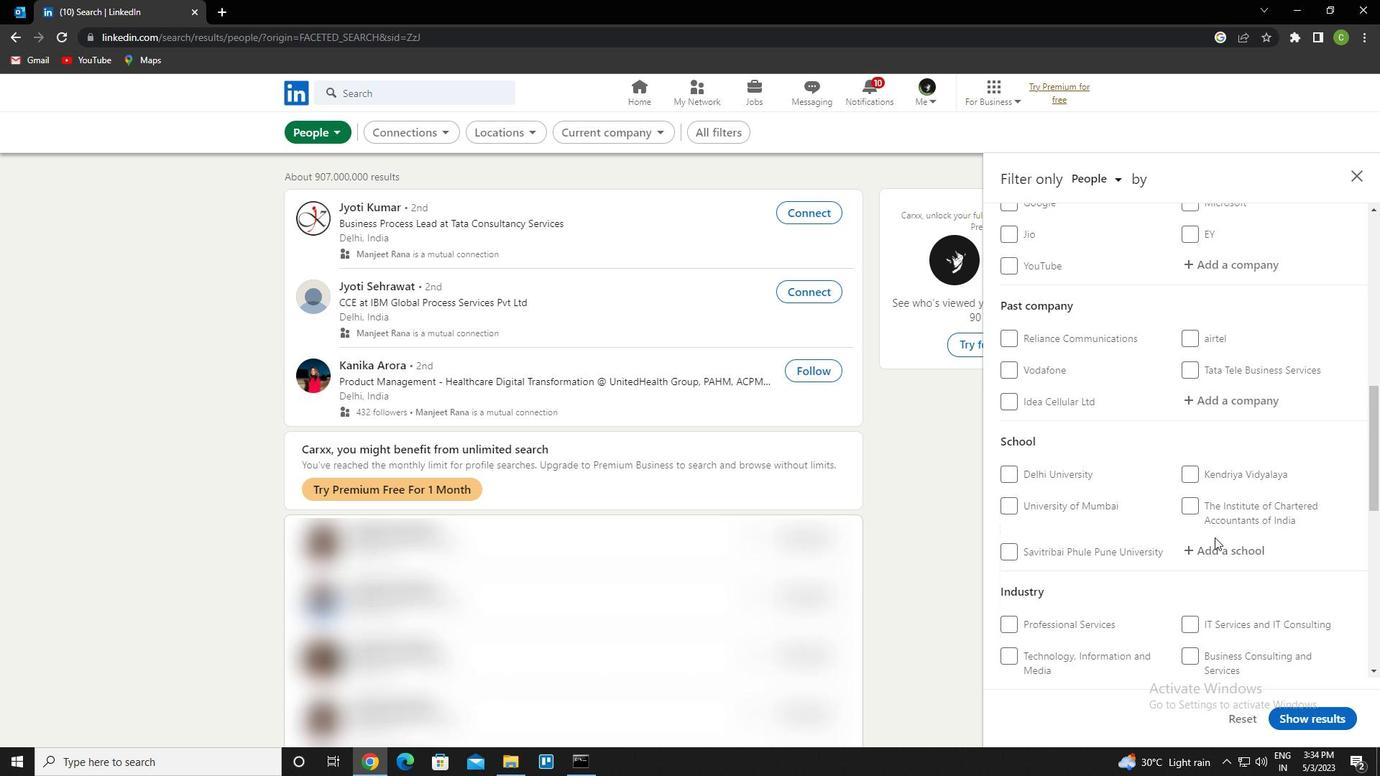 
Action: Mouse scrolled (1215, 537) with delta (0, 0)
Screenshot: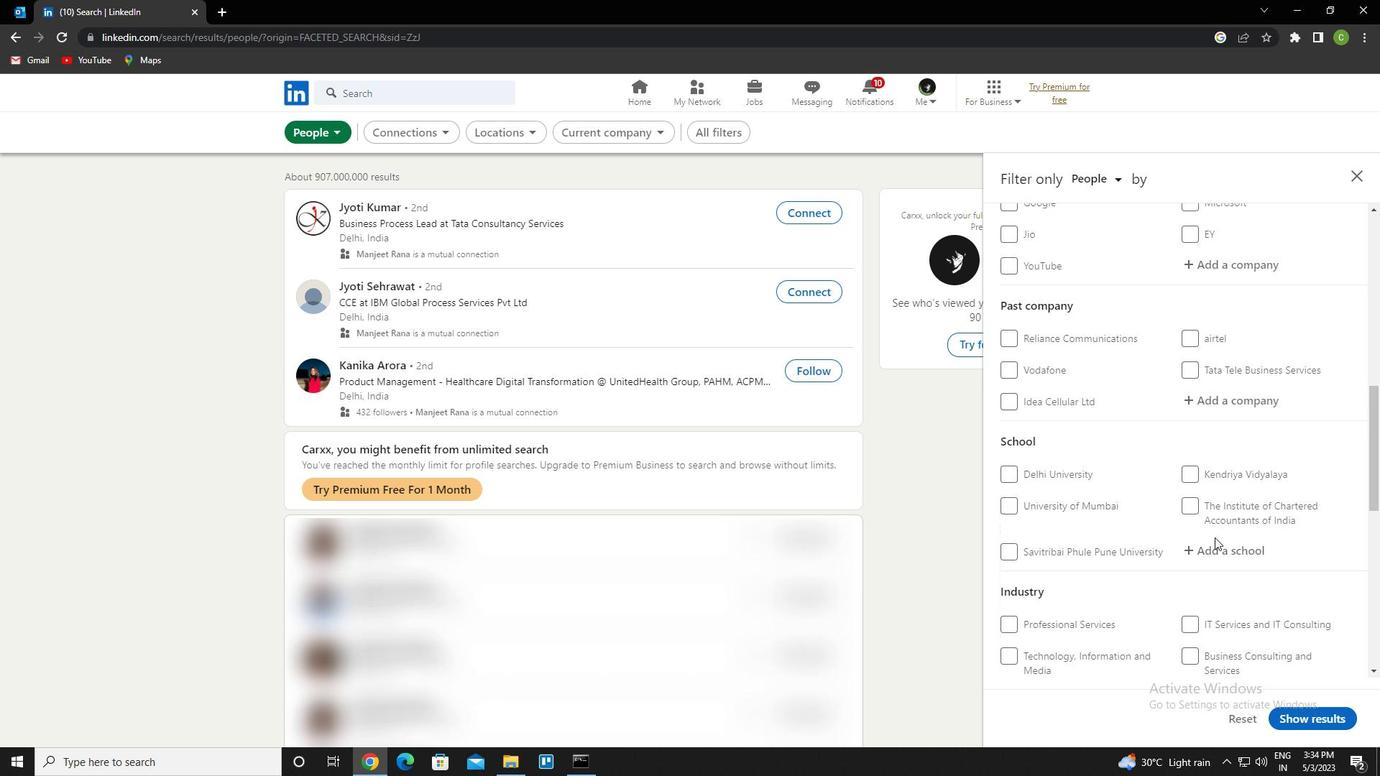 
Action: Mouse moved to (1016, 626)
Screenshot: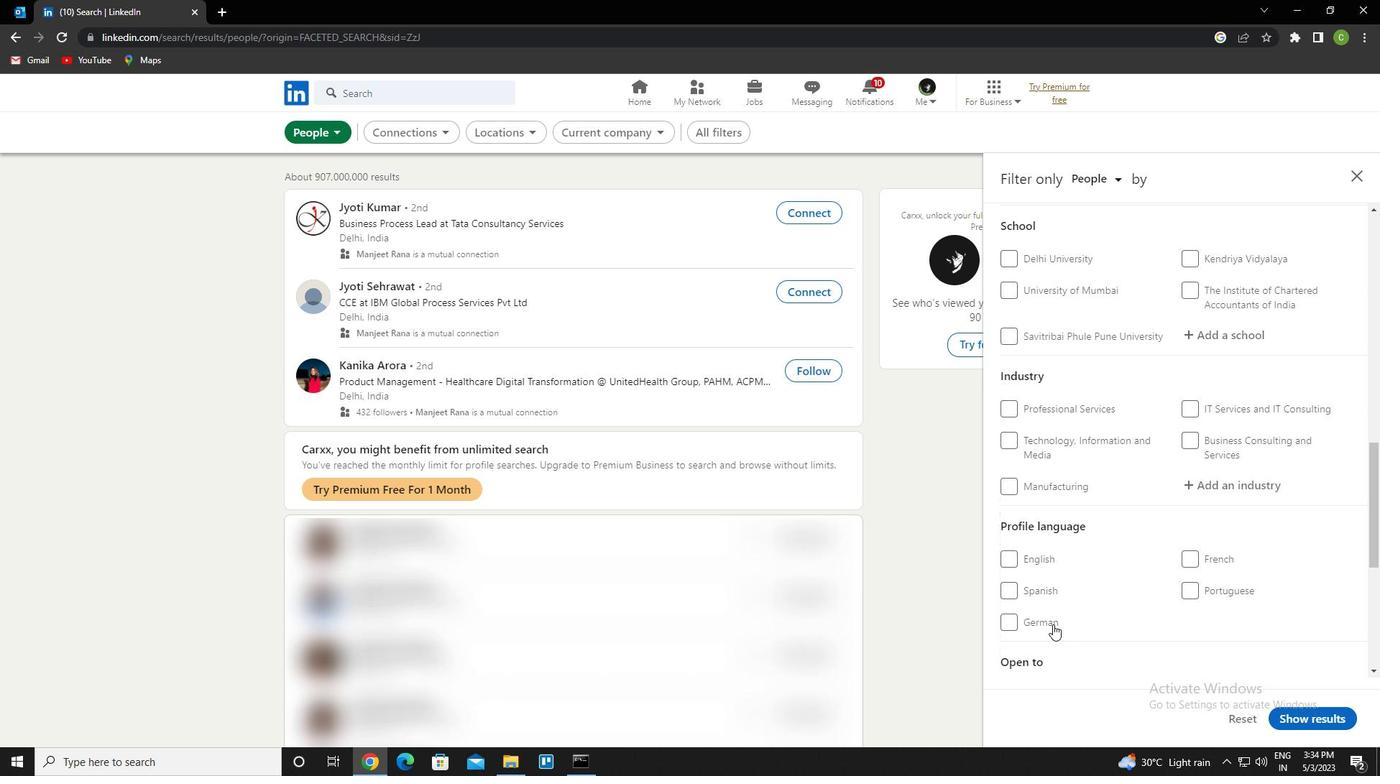 
Action: Mouse pressed left at (1016, 626)
Screenshot: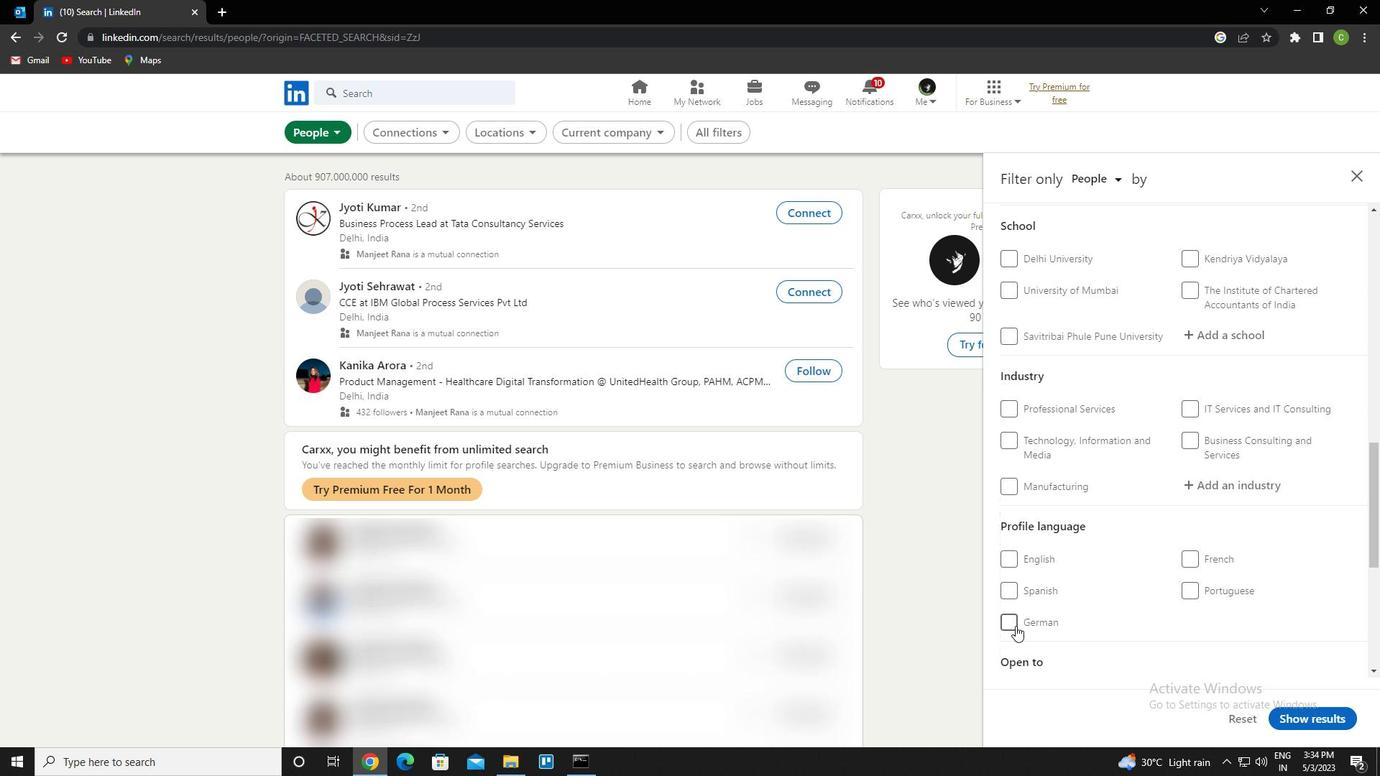 
Action: Mouse moved to (1110, 562)
Screenshot: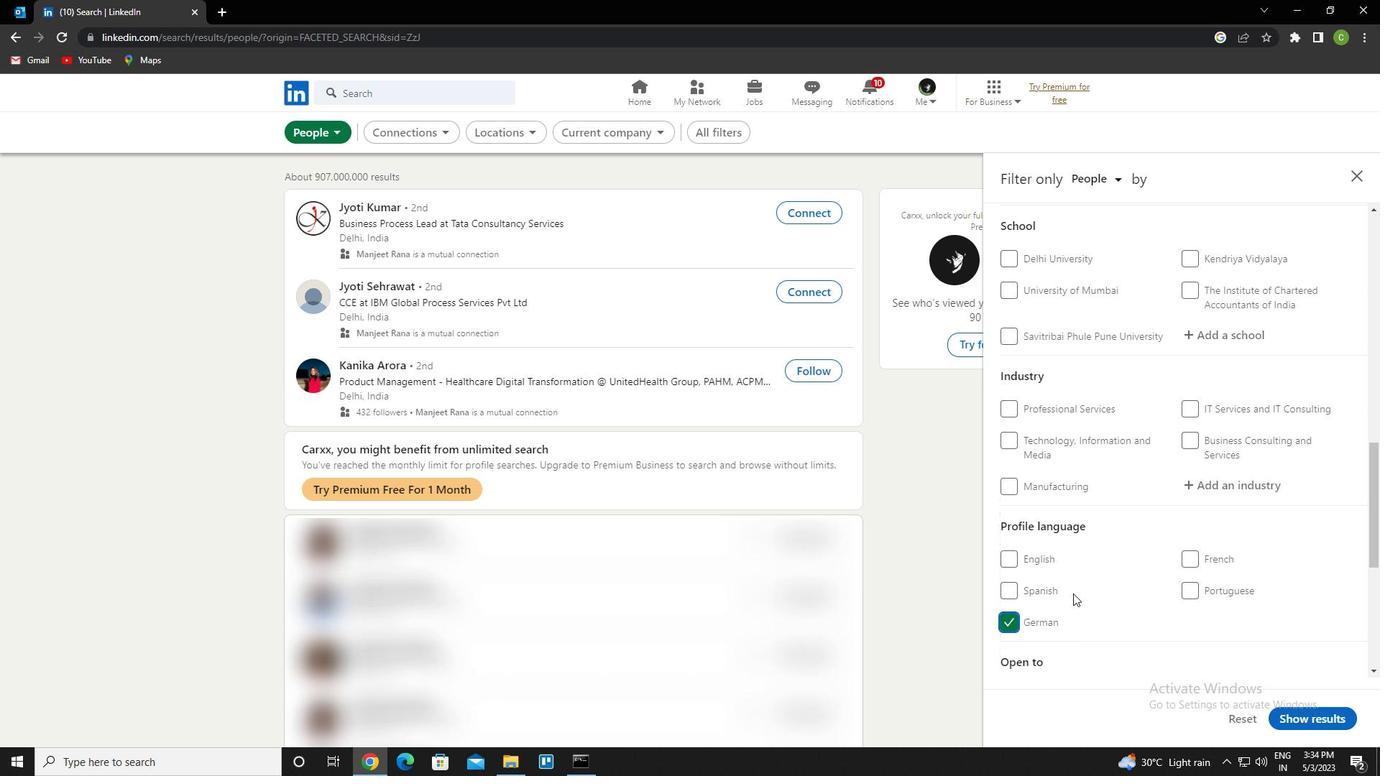 
Action: Mouse scrolled (1110, 563) with delta (0, 0)
Screenshot: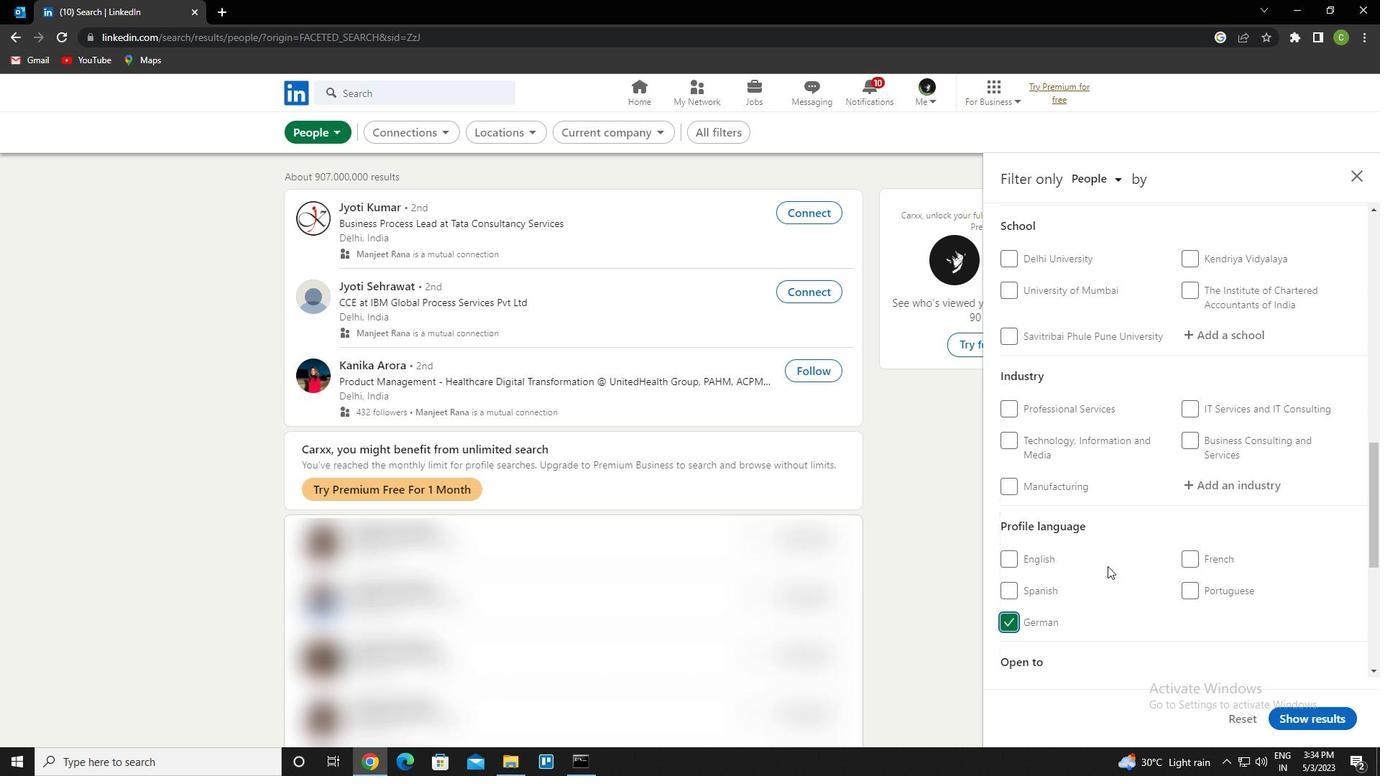 
Action: Mouse scrolled (1110, 563) with delta (0, 0)
Screenshot: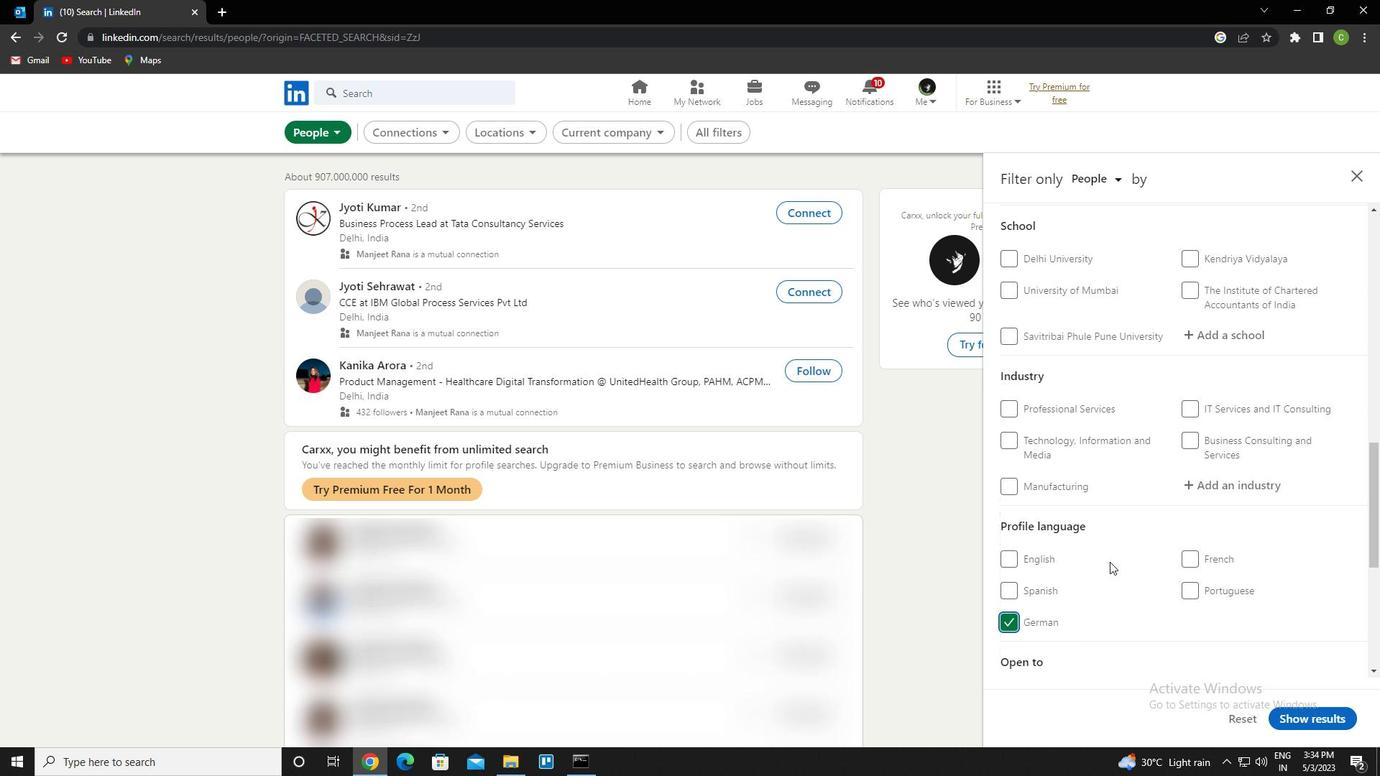 
Action: Mouse scrolled (1110, 563) with delta (0, 0)
Screenshot: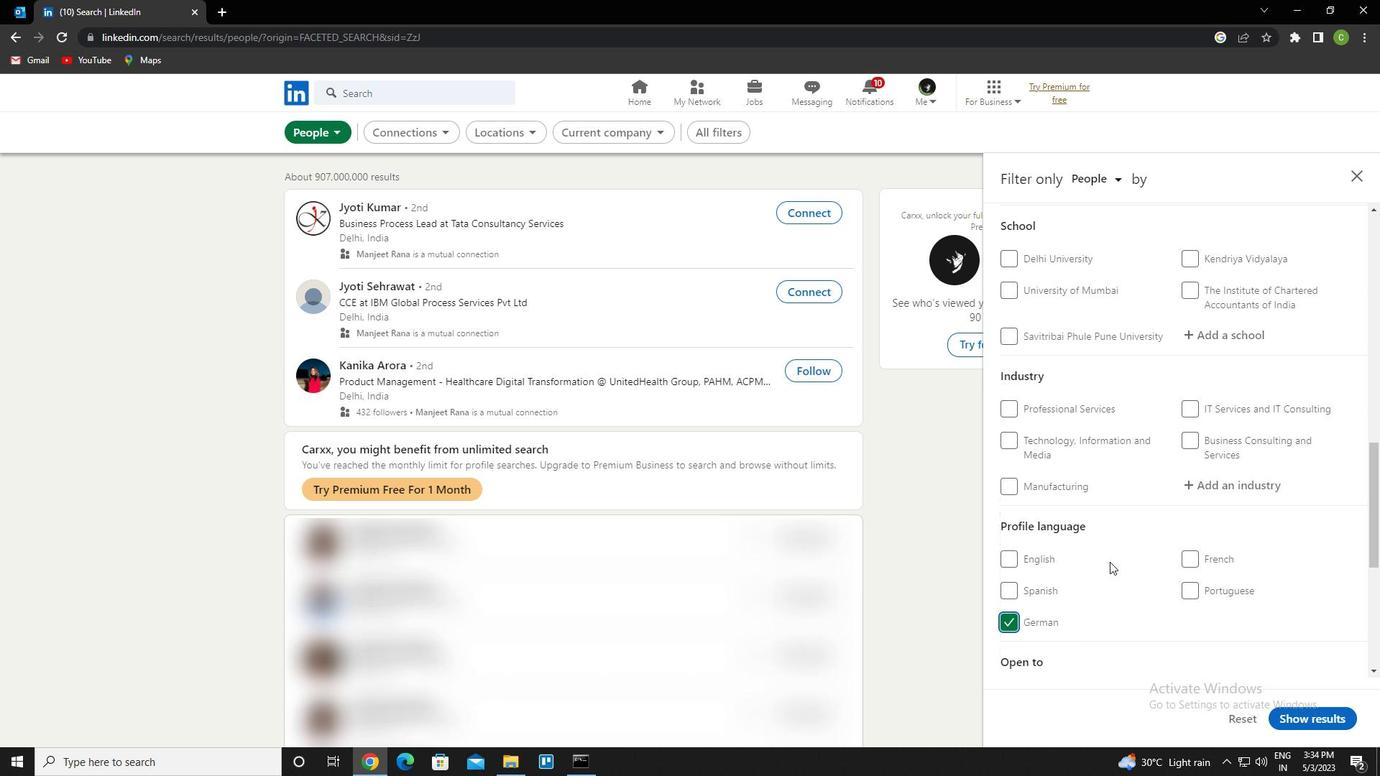 
Action: Mouse scrolled (1110, 563) with delta (0, 0)
Screenshot: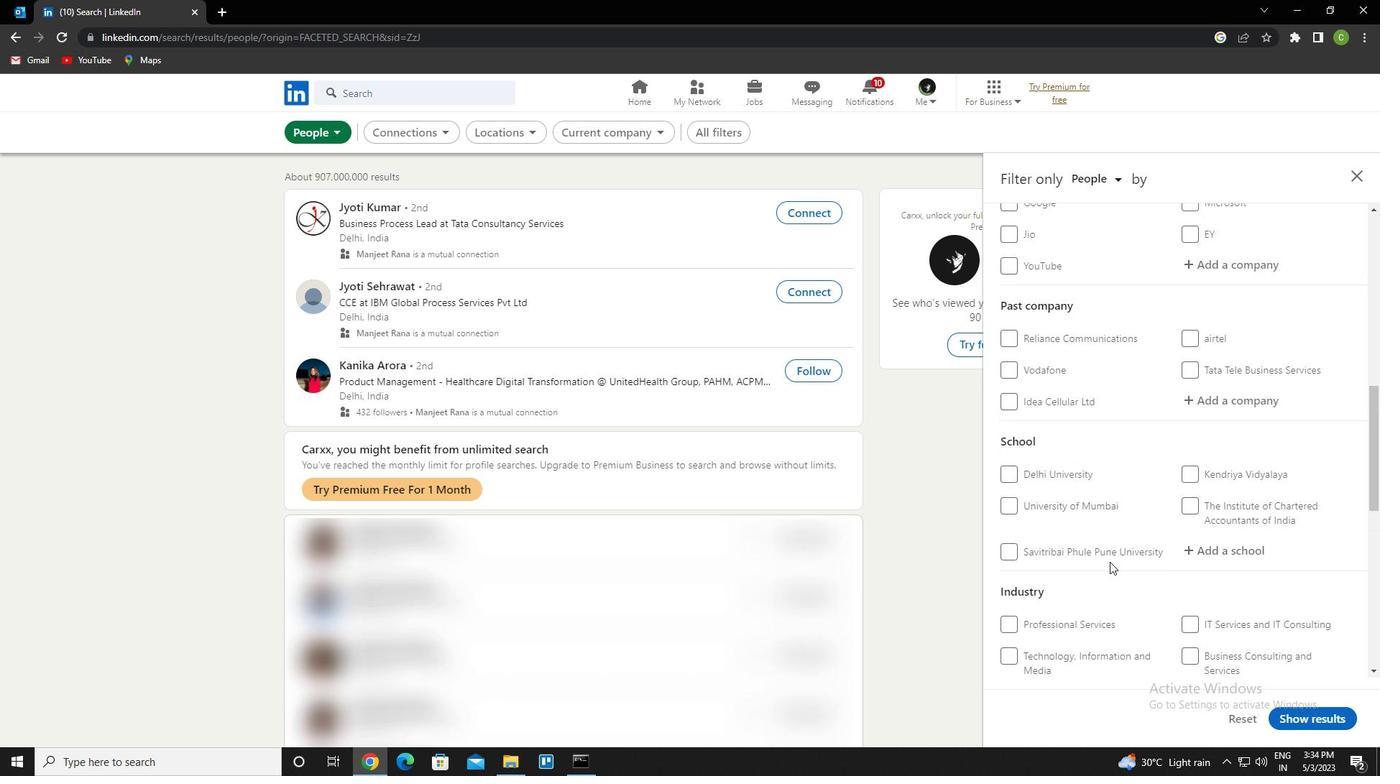
Action: Mouse scrolled (1110, 563) with delta (0, 0)
Screenshot: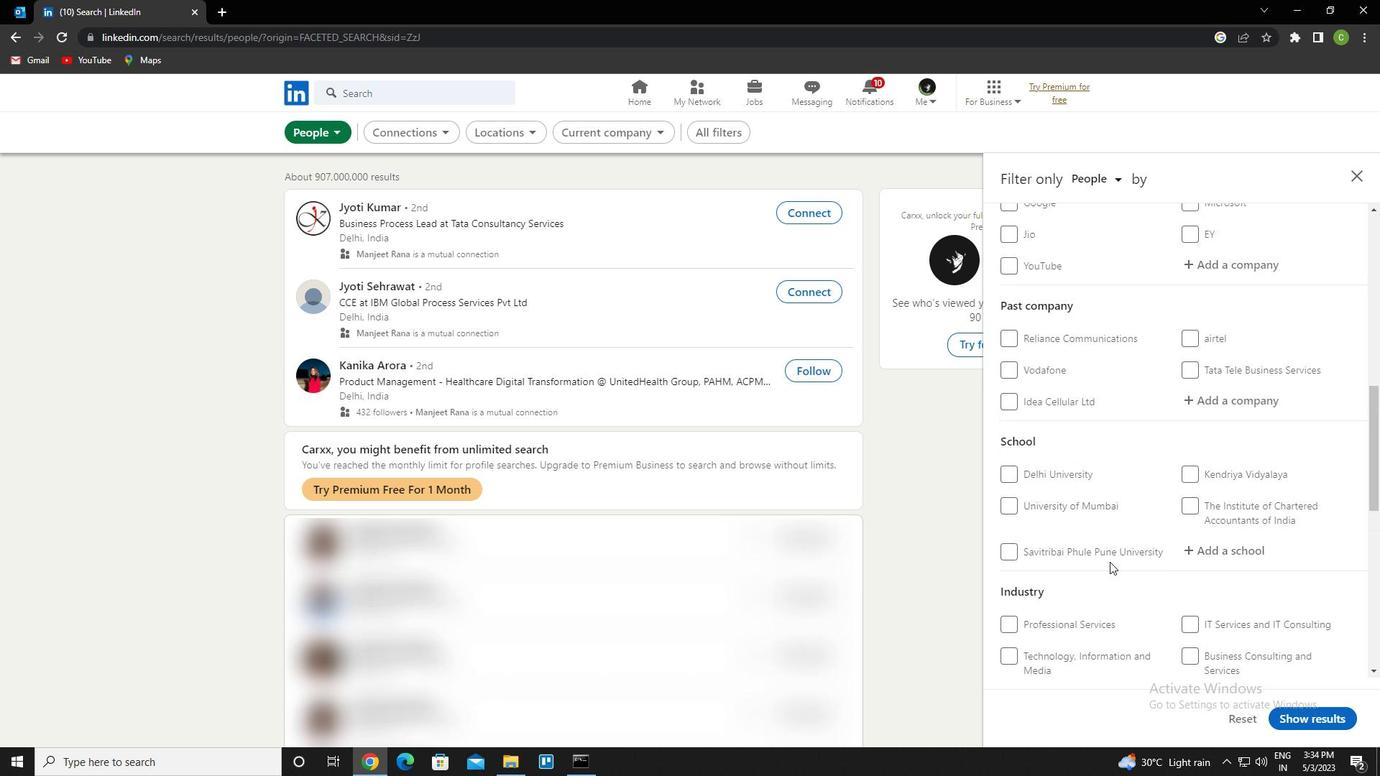
Action: Mouse scrolled (1110, 563) with delta (0, 0)
Screenshot: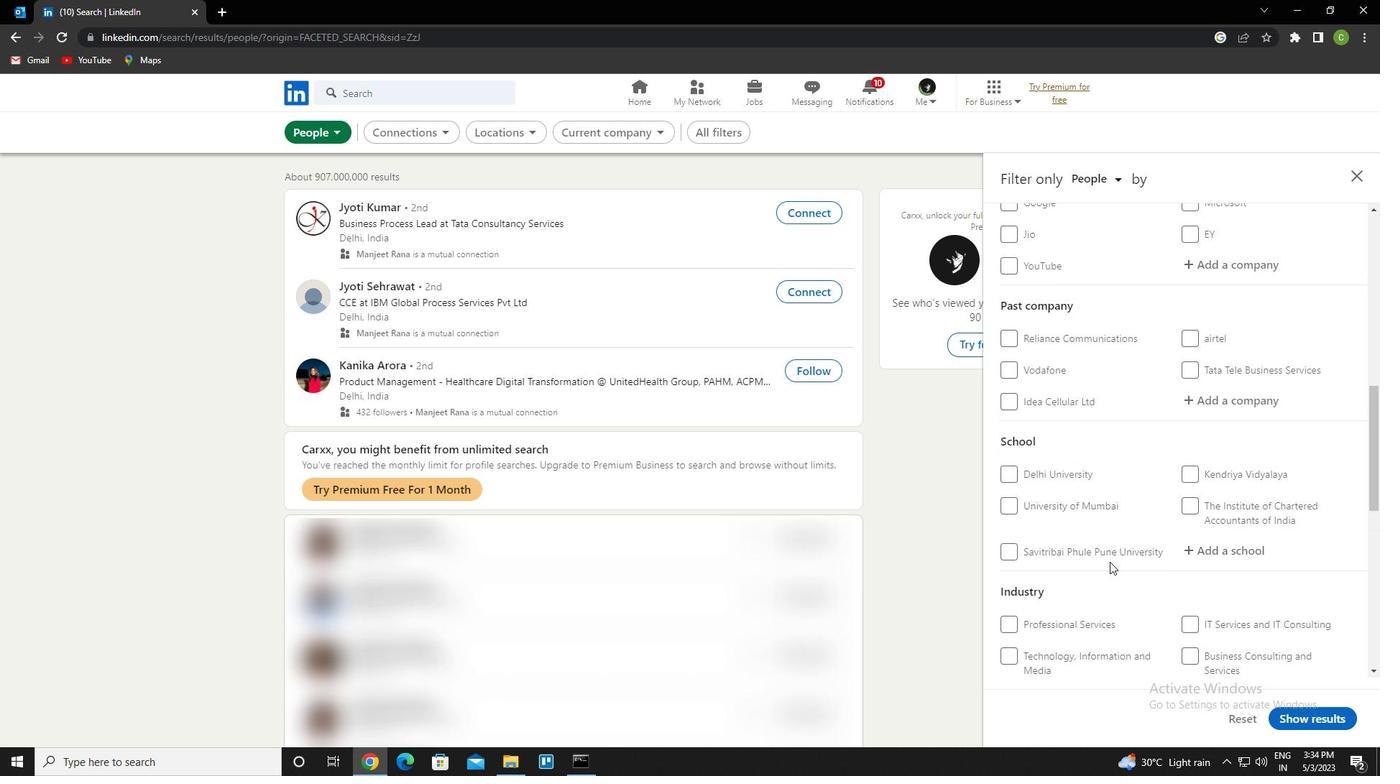 
Action: Mouse scrolled (1110, 563) with delta (0, 0)
Screenshot: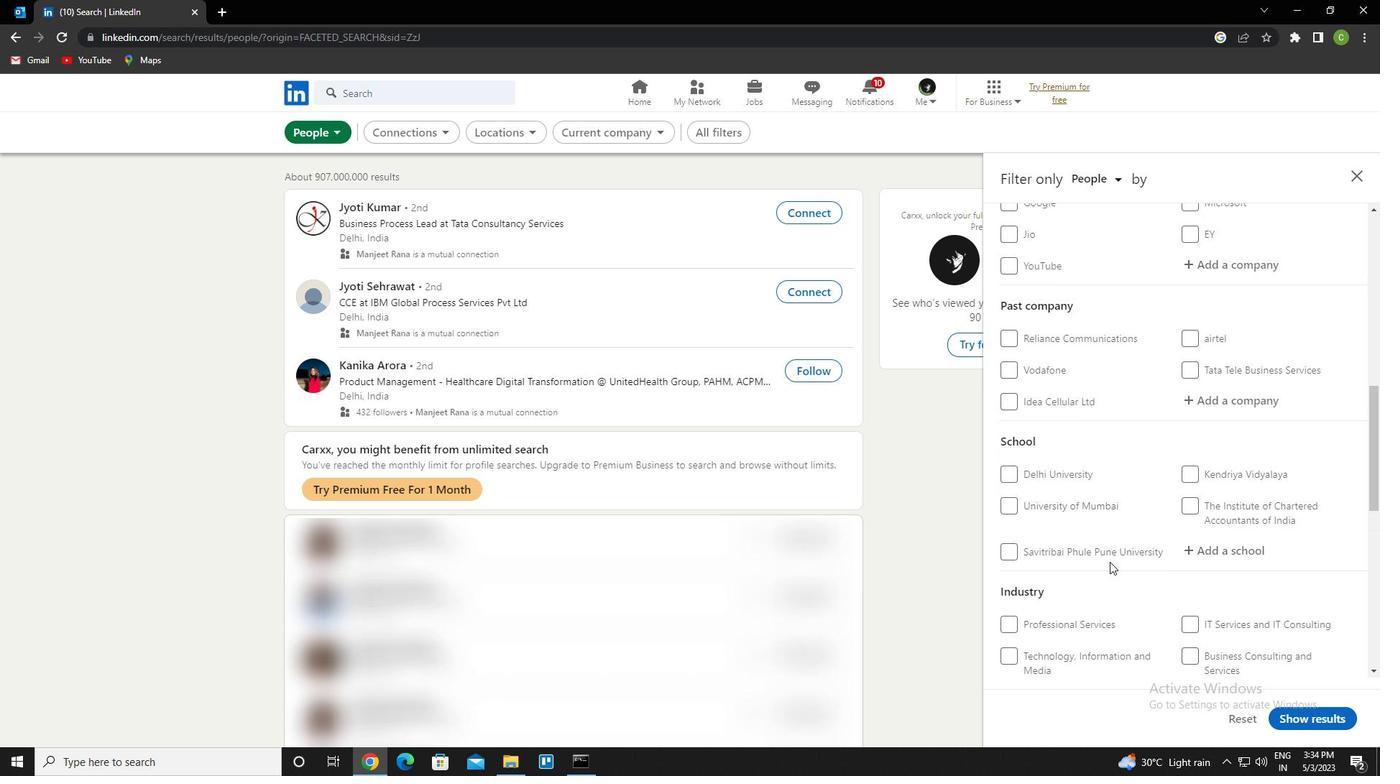 
Action: Mouse moved to (1185, 547)
Screenshot: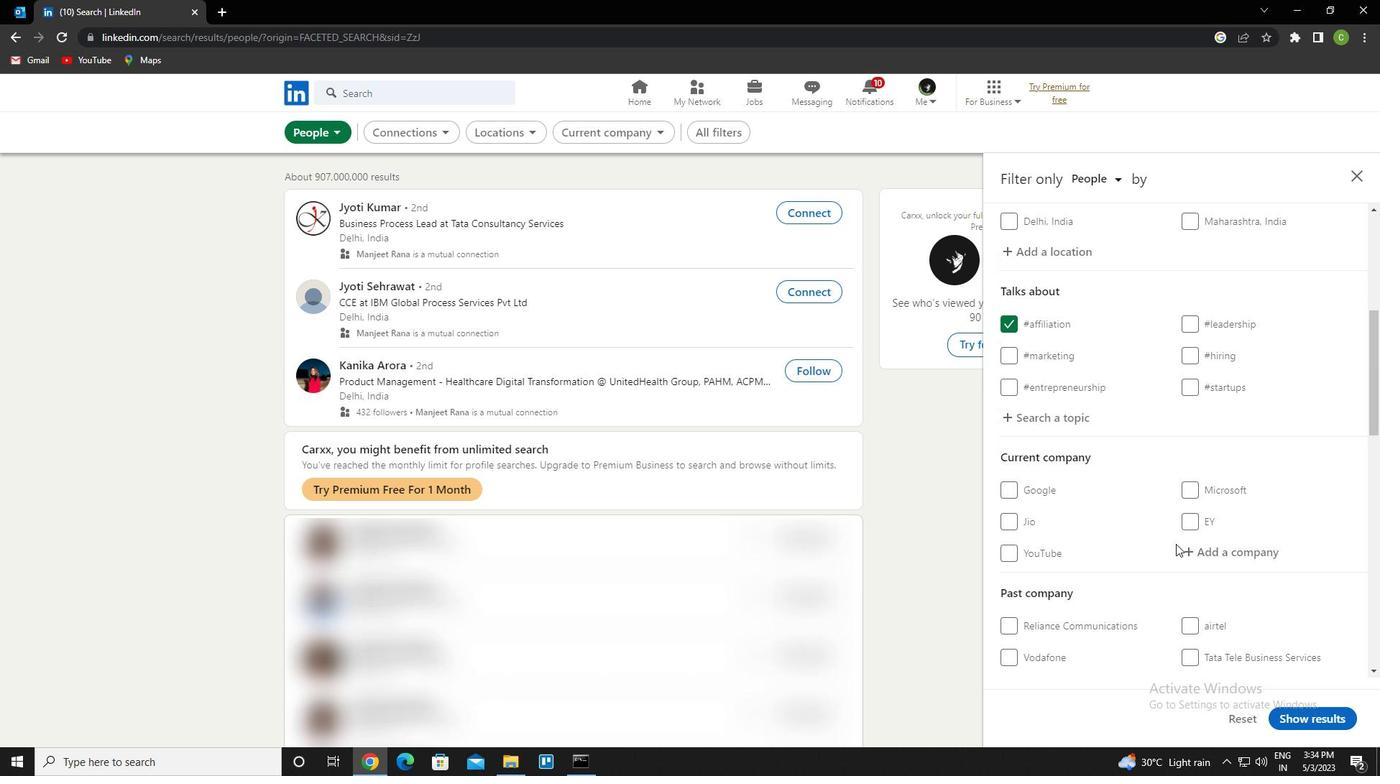 
Action: Mouse scrolled (1185, 547) with delta (0, 0)
Screenshot: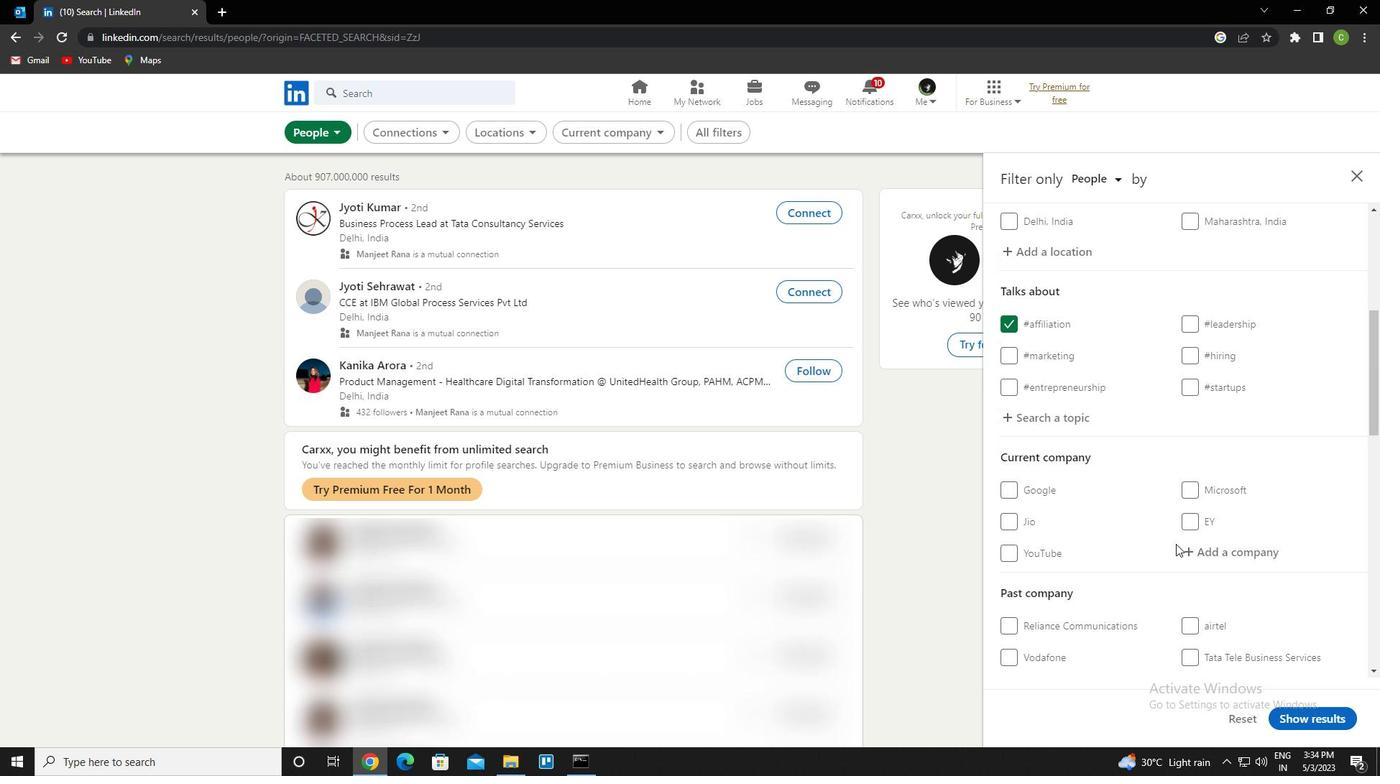 
Action: Mouse moved to (1217, 486)
Screenshot: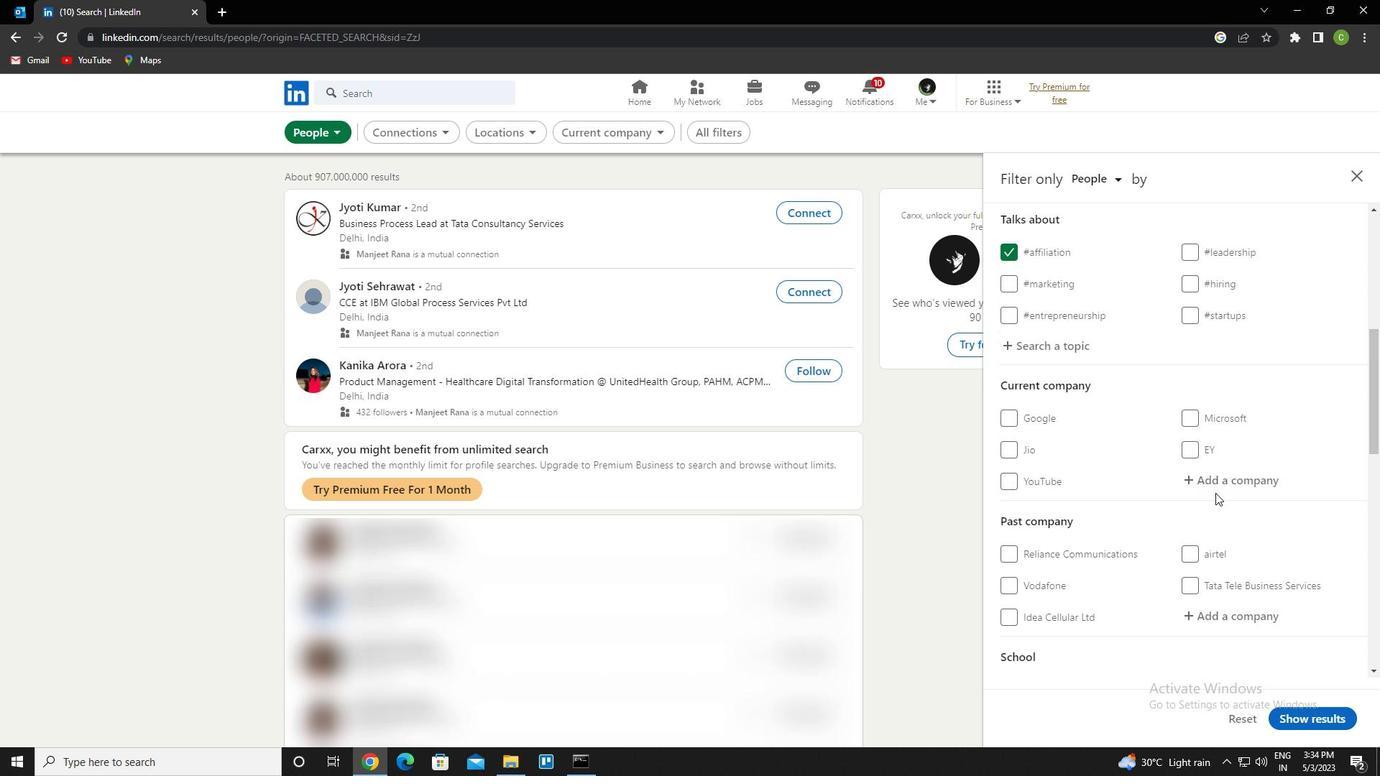 
Action: Mouse pressed left at (1217, 486)
Screenshot: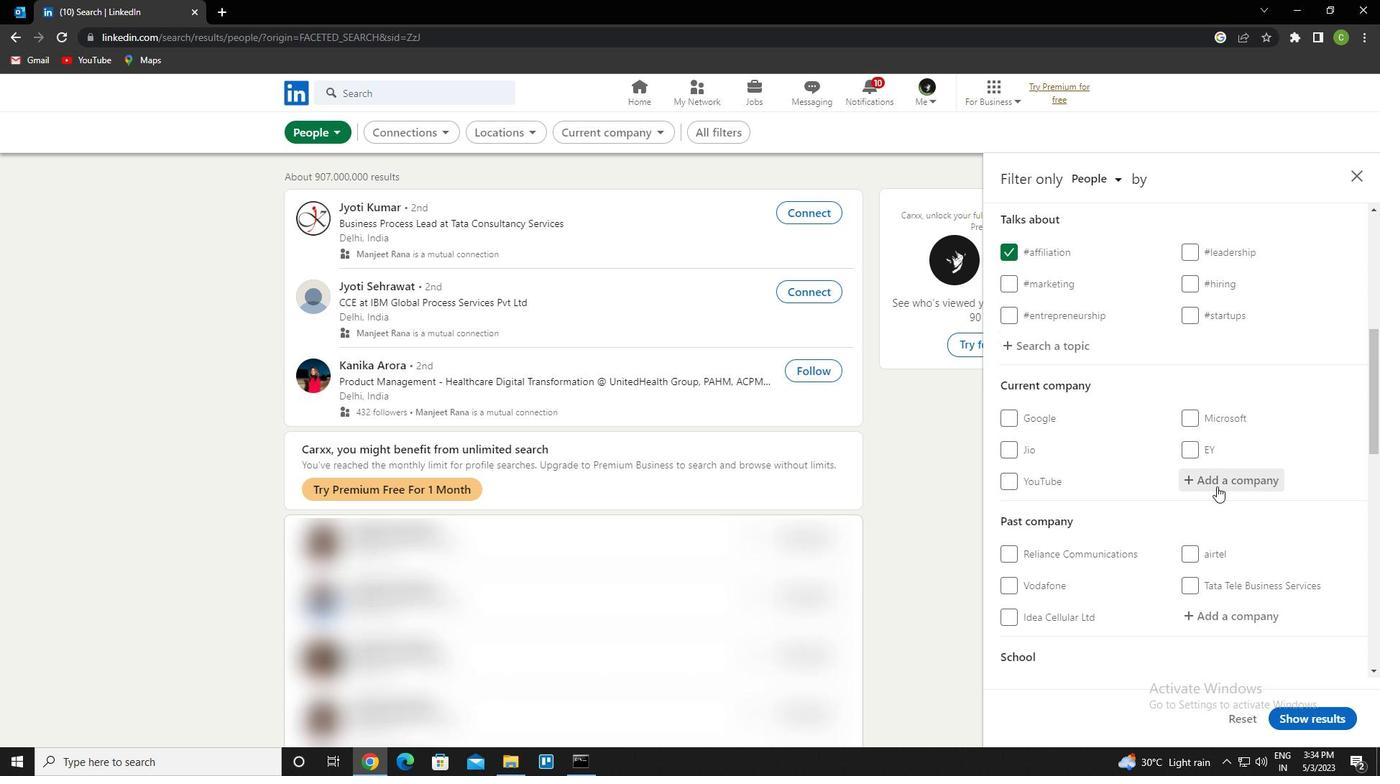
Action: Key pressed <Key.caps_lock>t<Key.caps_lock>ishman<Key.space><Key.caps_lock>s<Key.caps_lock>peyer<Key.down><Key.enter>
Screenshot: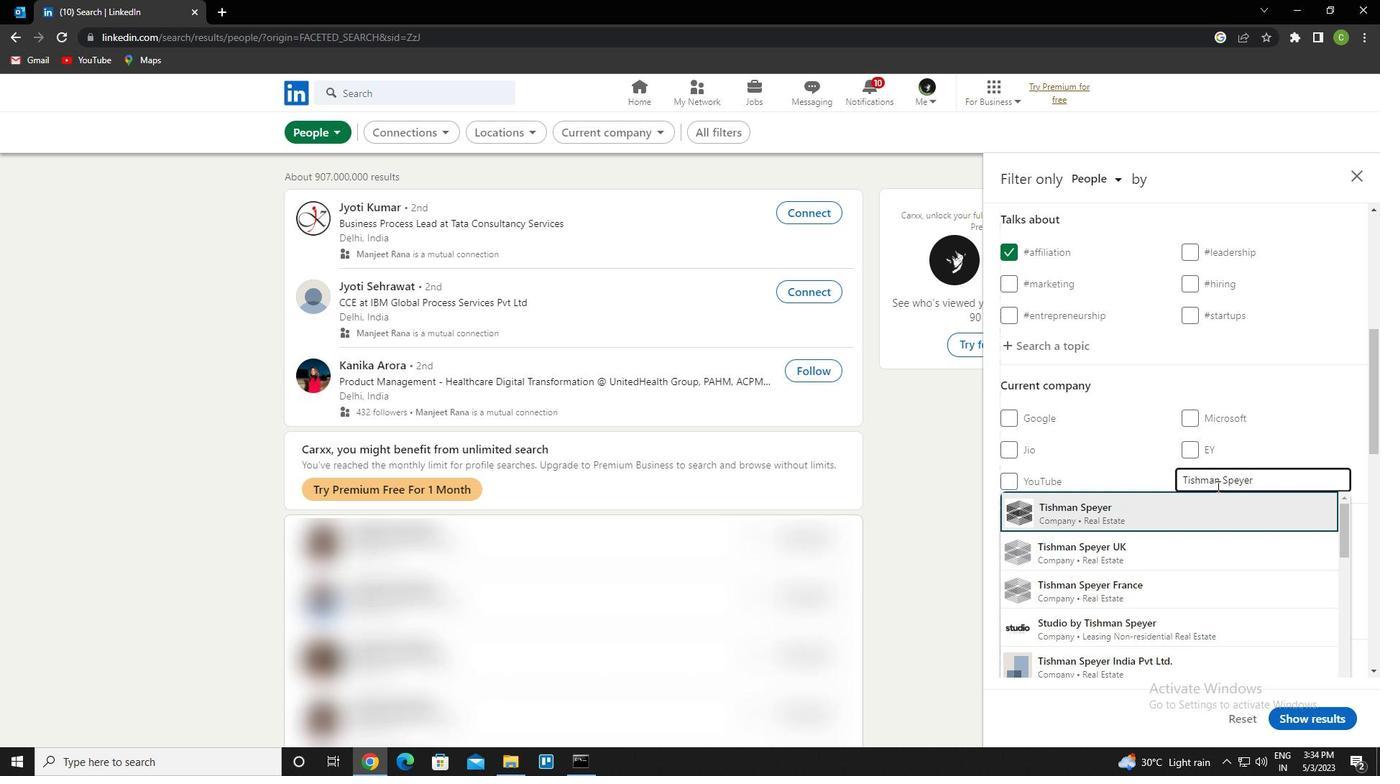 
Action: Mouse scrolled (1217, 486) with delta (0, 0)
Screenshot: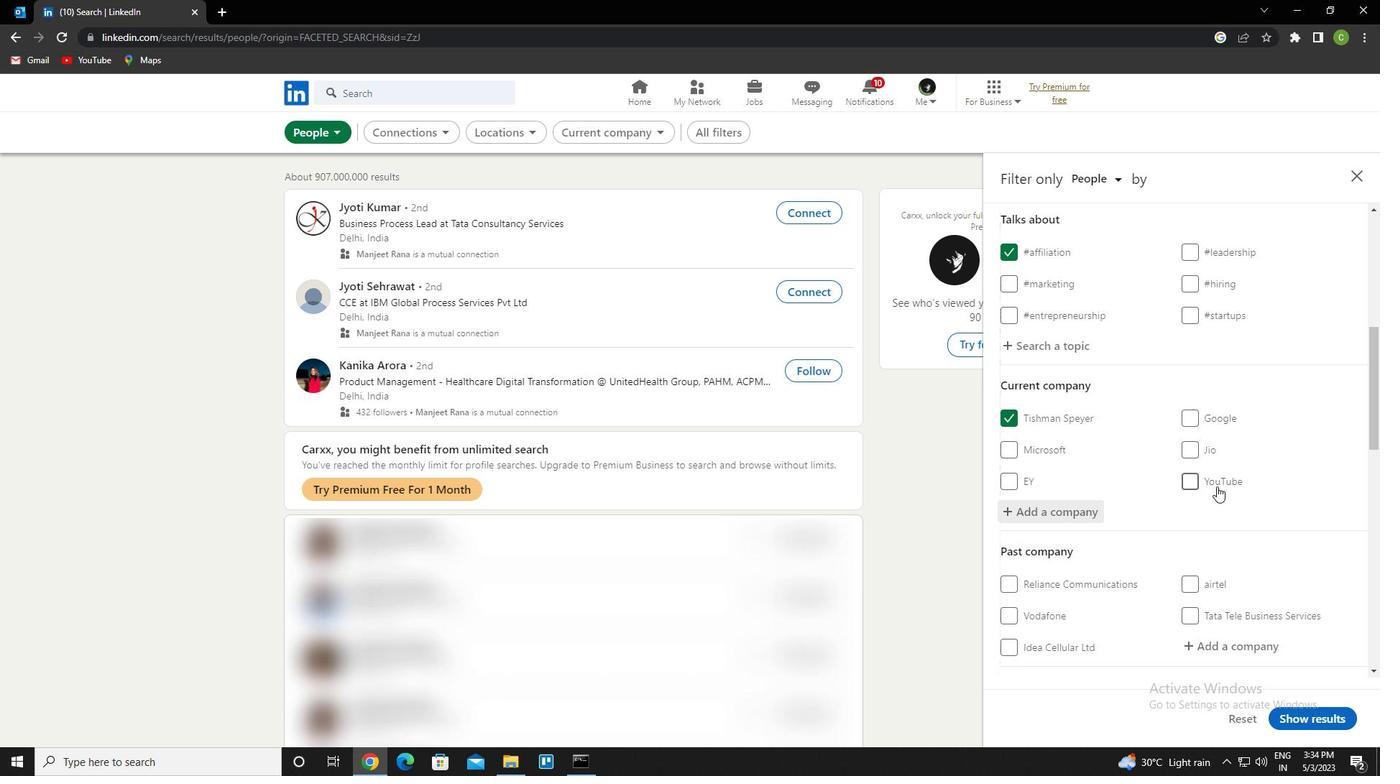 
Action: Mouse scrolled (1217, 486) with delta (0, 0)
Screenshot: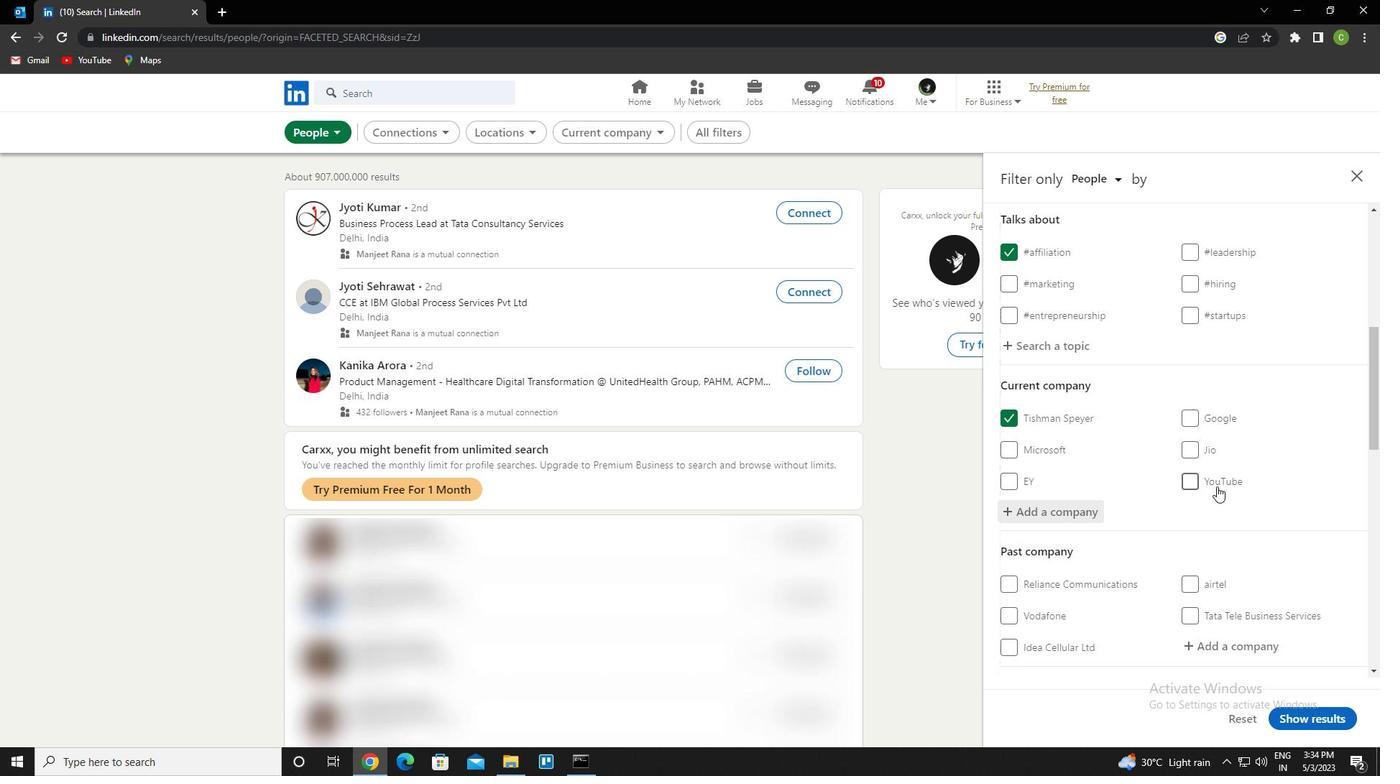 
Action: Mouse scrolled (1217, 486) with delta (0, 0)
Screenshot: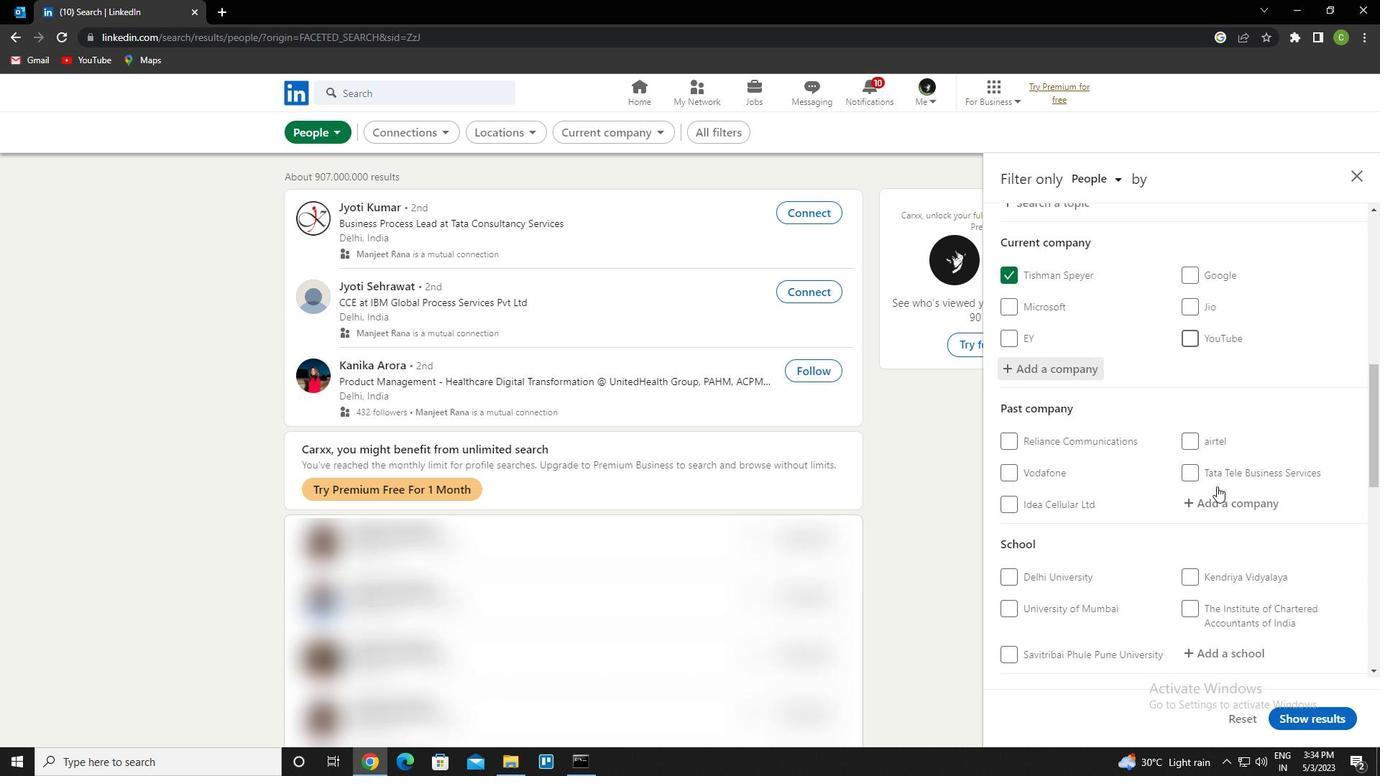 
Action: Mouse scrolled (1217, 486) with delta (0, 0)
Screenshot: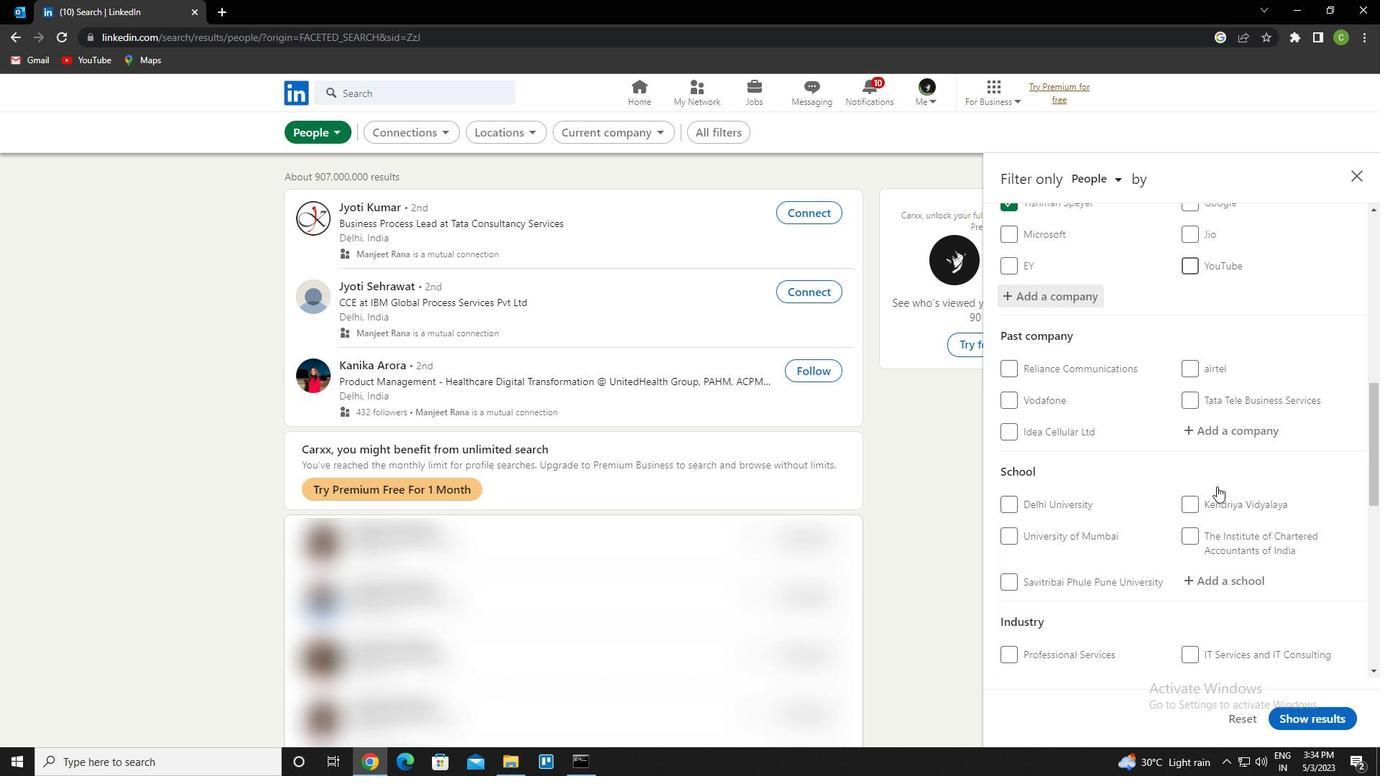 
Action: Mouse scrolled (1217, 486) with delta (0, 0)
Screenshot: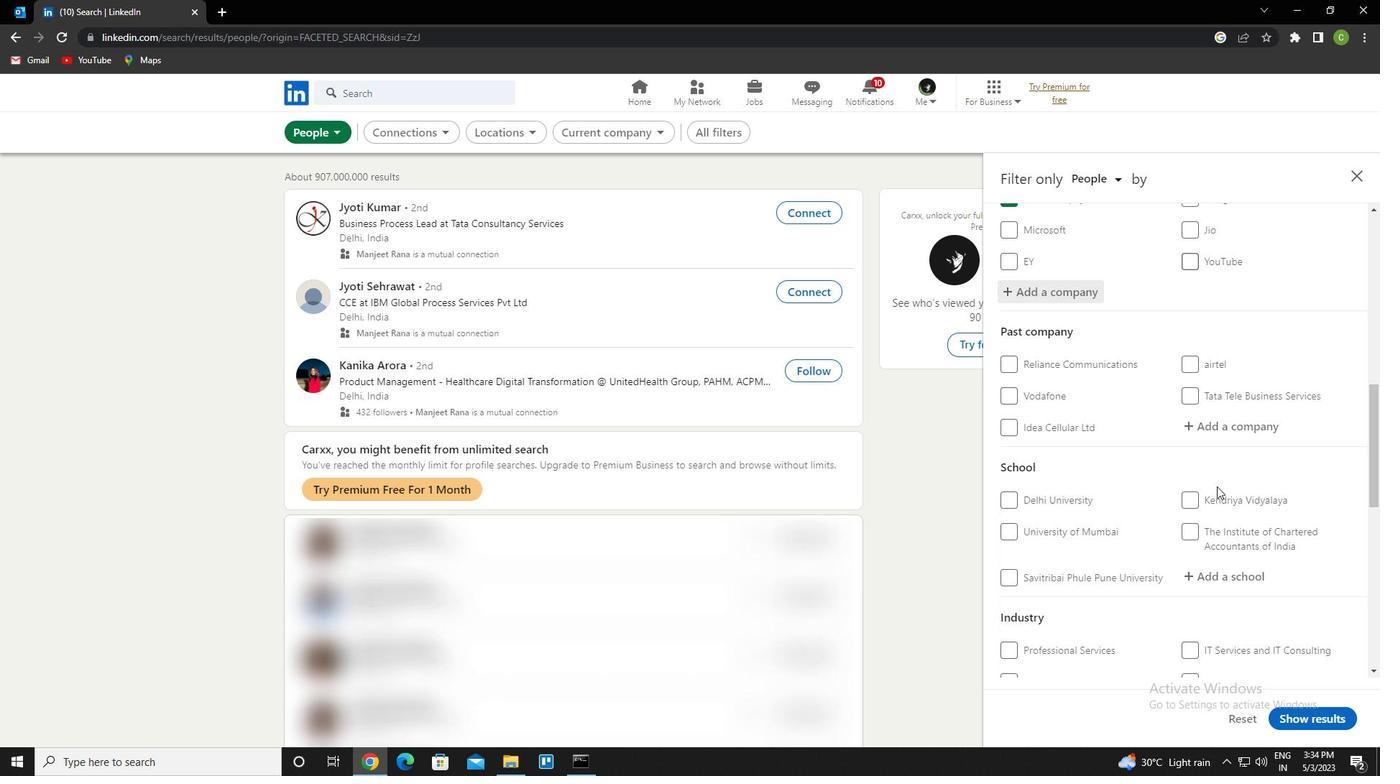 
Action: Mouse moved to (1234, 440)
Screenshot: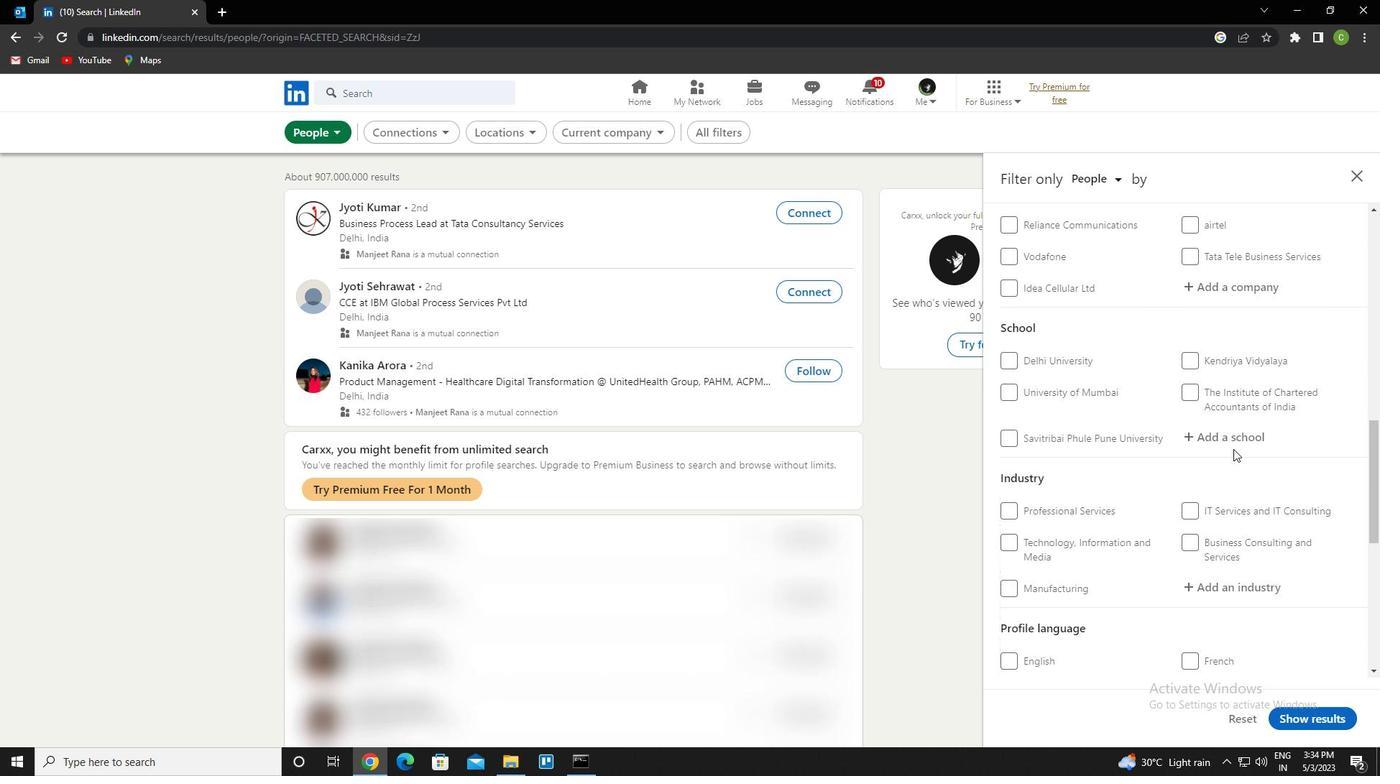 
Action: Mouse pressed left at (1234, 440)
Screenshot: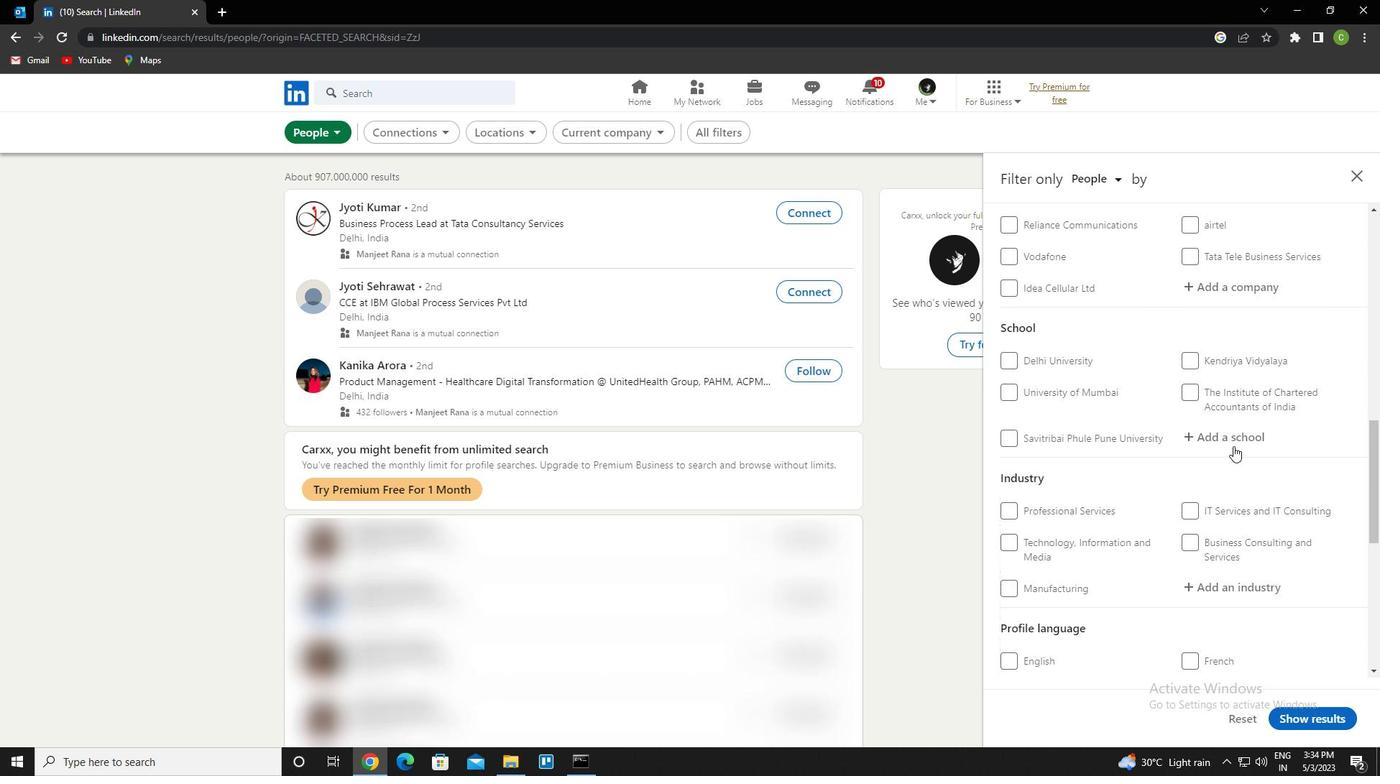 
Action: Key pressed <Key.caps_lock>rk<Key.space>u<Key.caps_lock>niversity<Key.down><Key.enter>
Screenshot: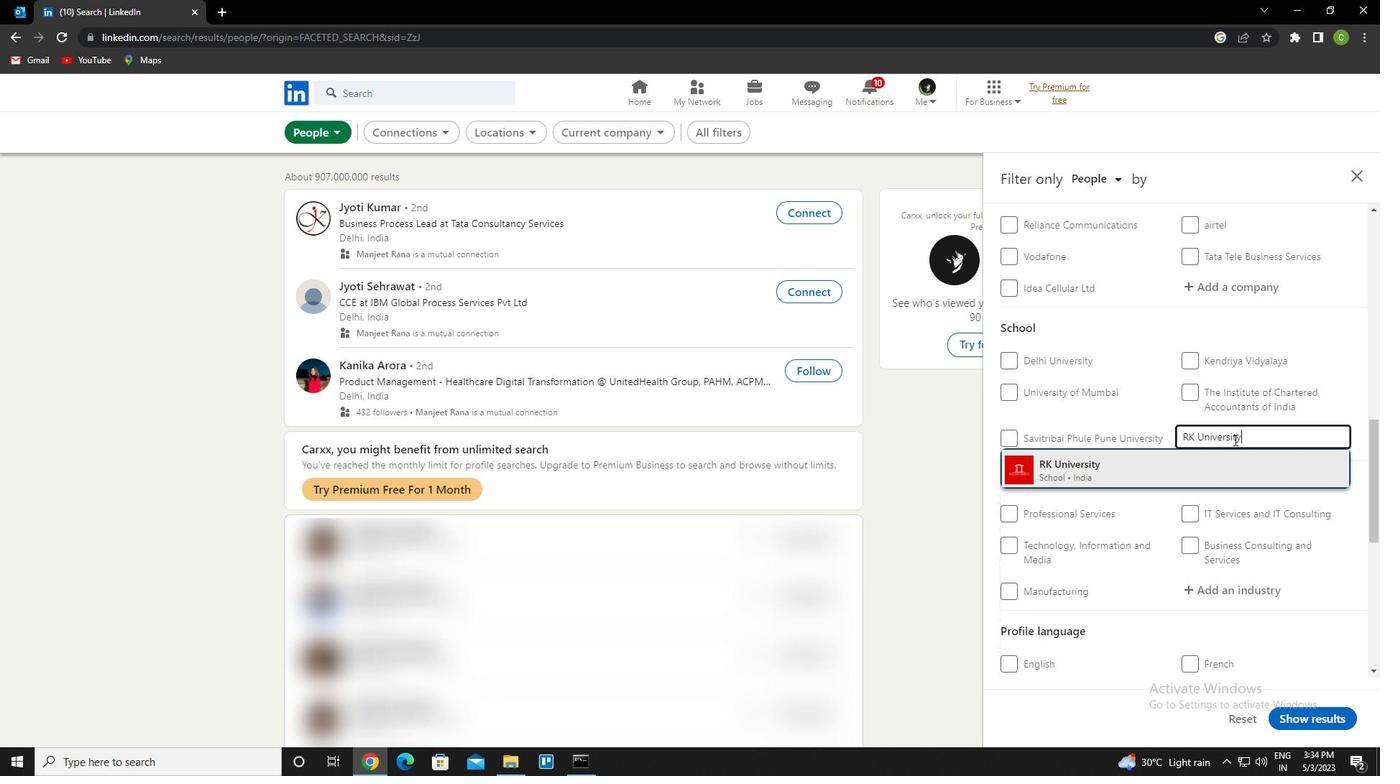 
Action: Mouse scrolled (1234, 439) with delta (0, 0)
Screenshot: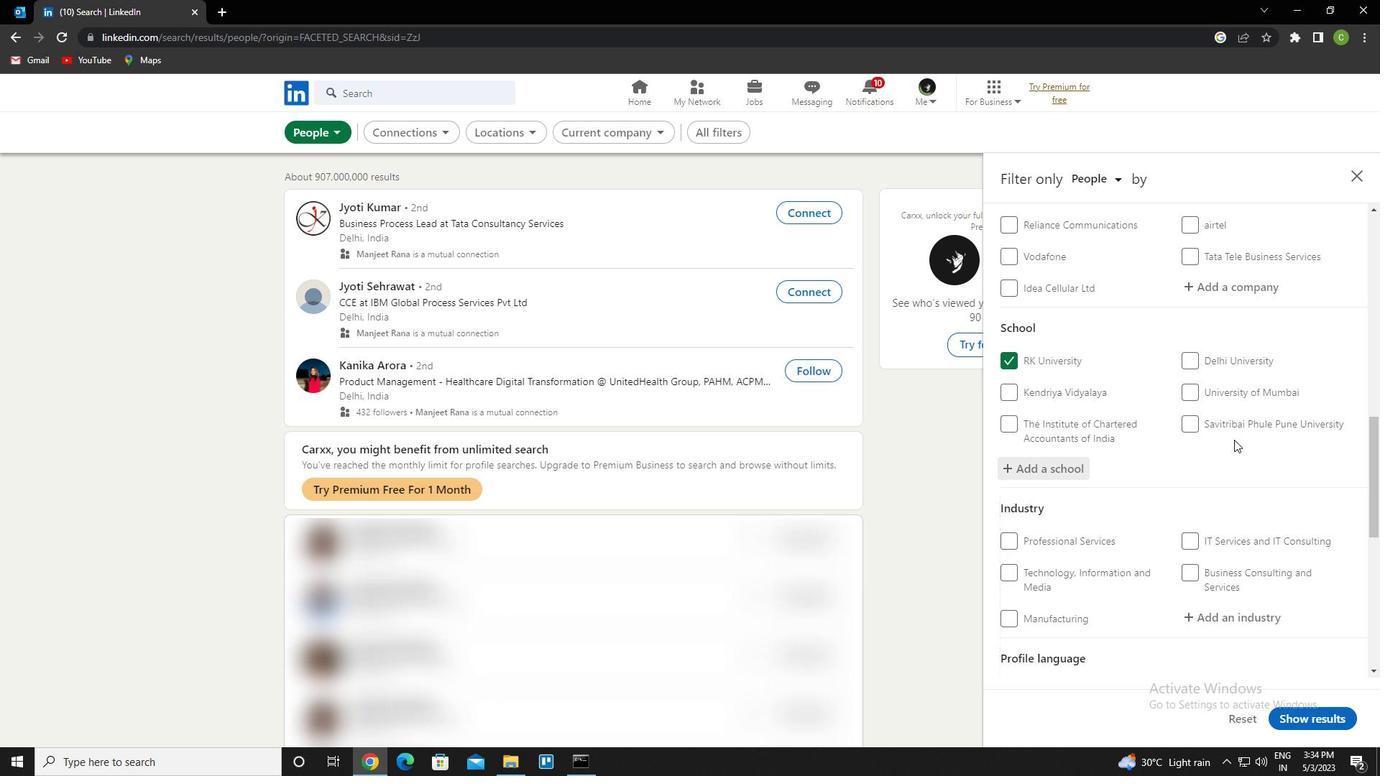 
Action: Mouse moved to (1229, 440)
Screenshot: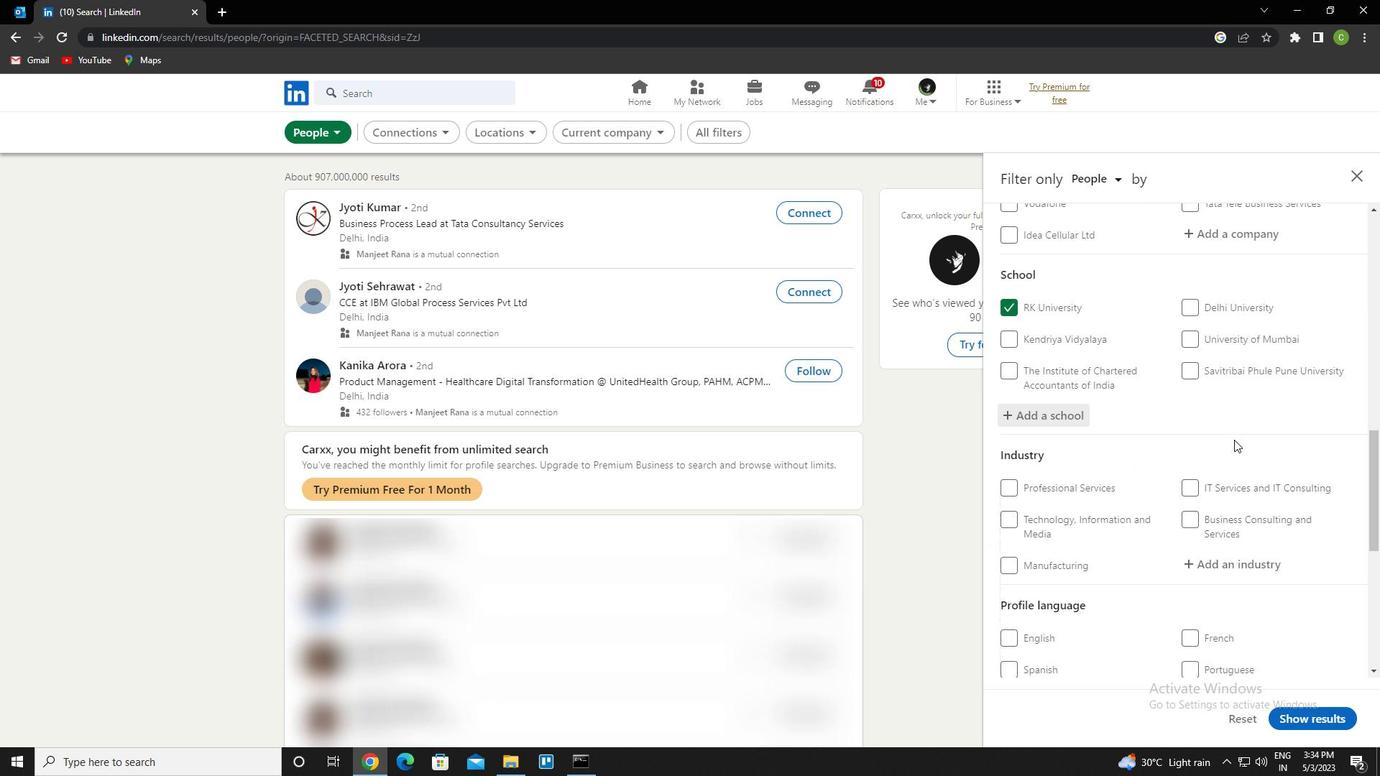 
Action: Mouse scrolled (1229, 439) with delta (0, 0)
Screenshot: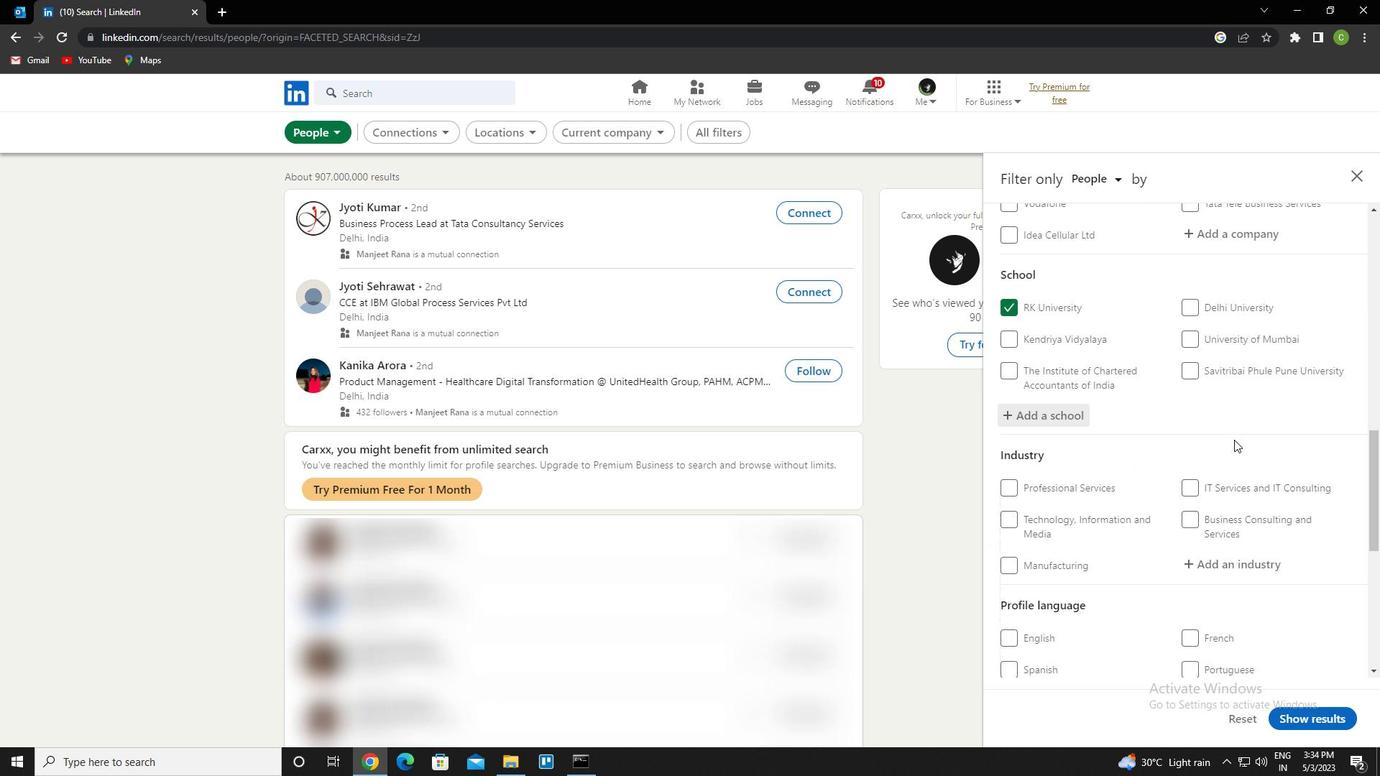 
Action: Mouse moved to (1225, 445)
Screenshot: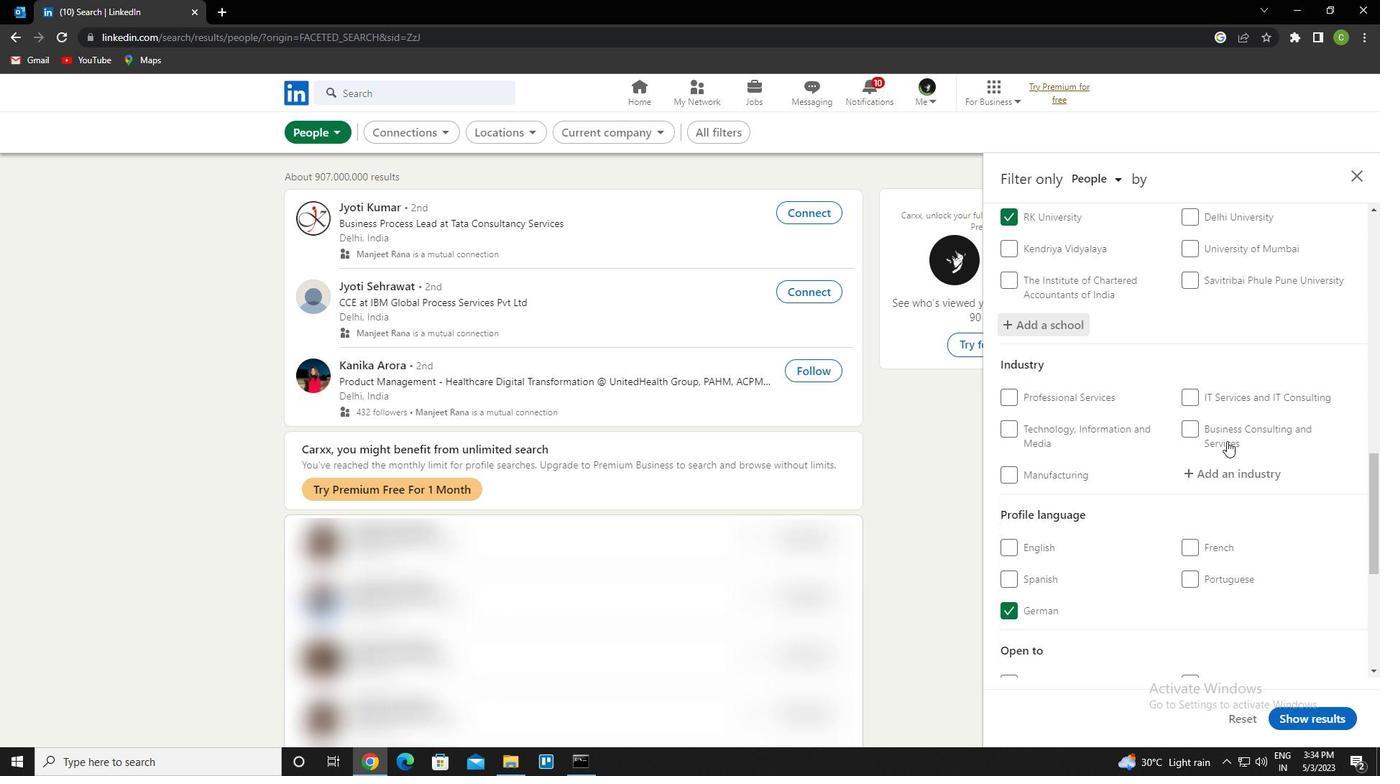 
Action: Mouse scrolled (1225, 444) with delta (0, 0)
Screenshot: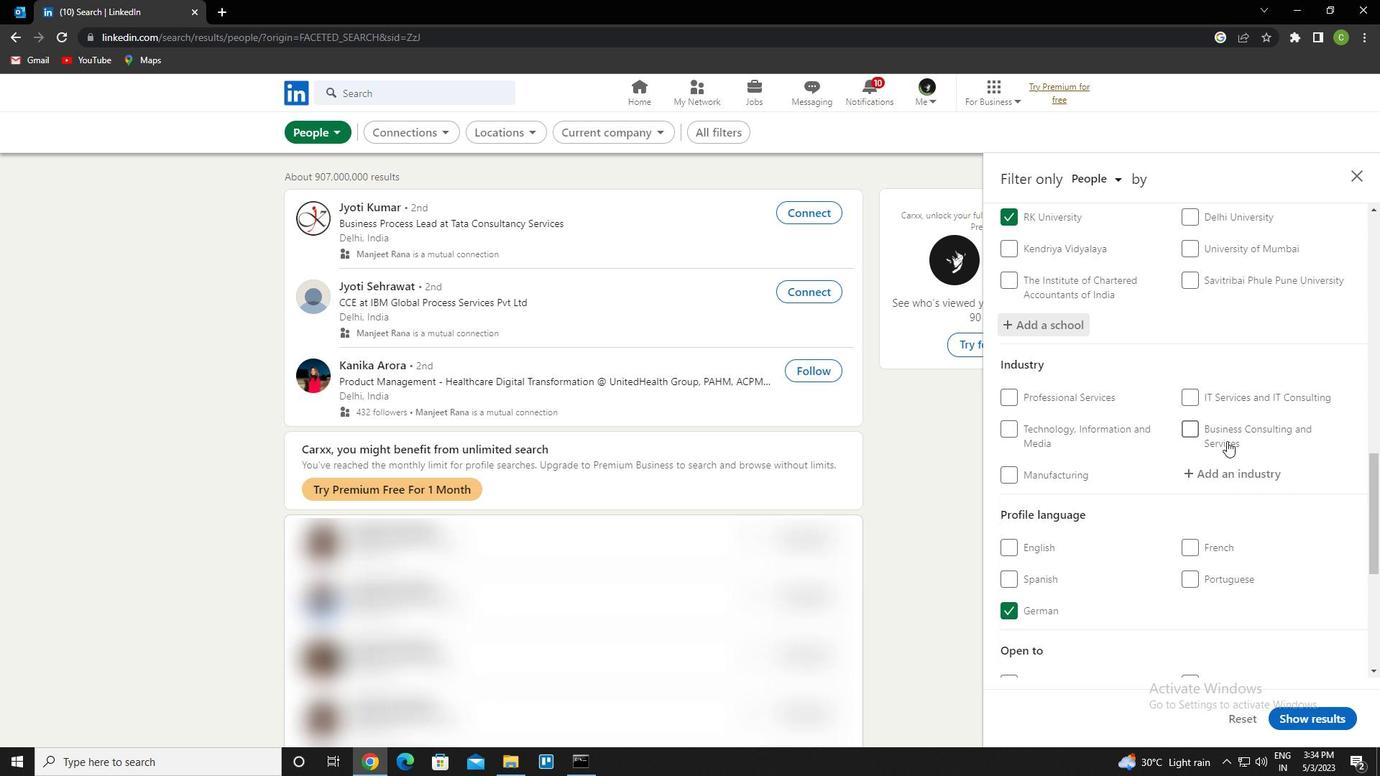 
Action: Mouse moved to (1238, 410)
Screenshot: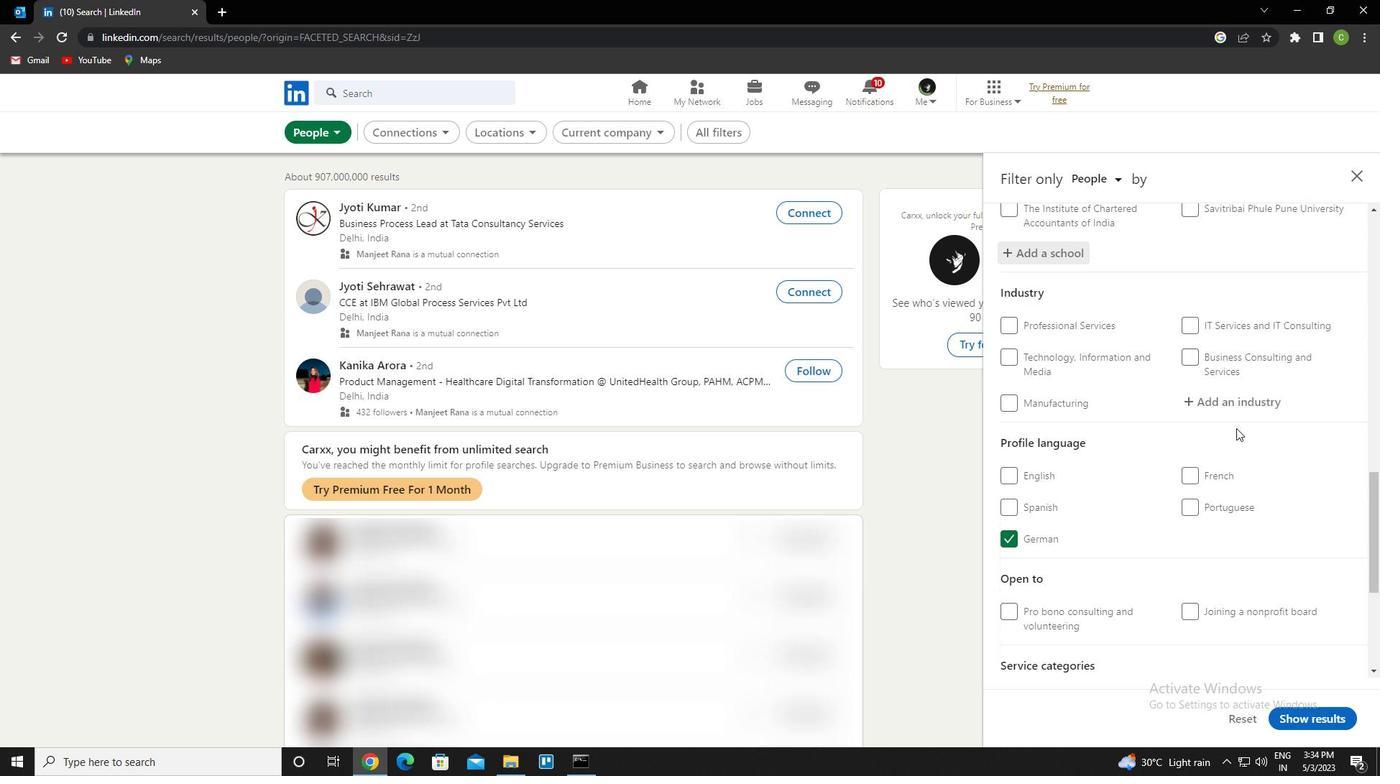 
Action: Mouse pressed left at (1238, 410)
Screenshot: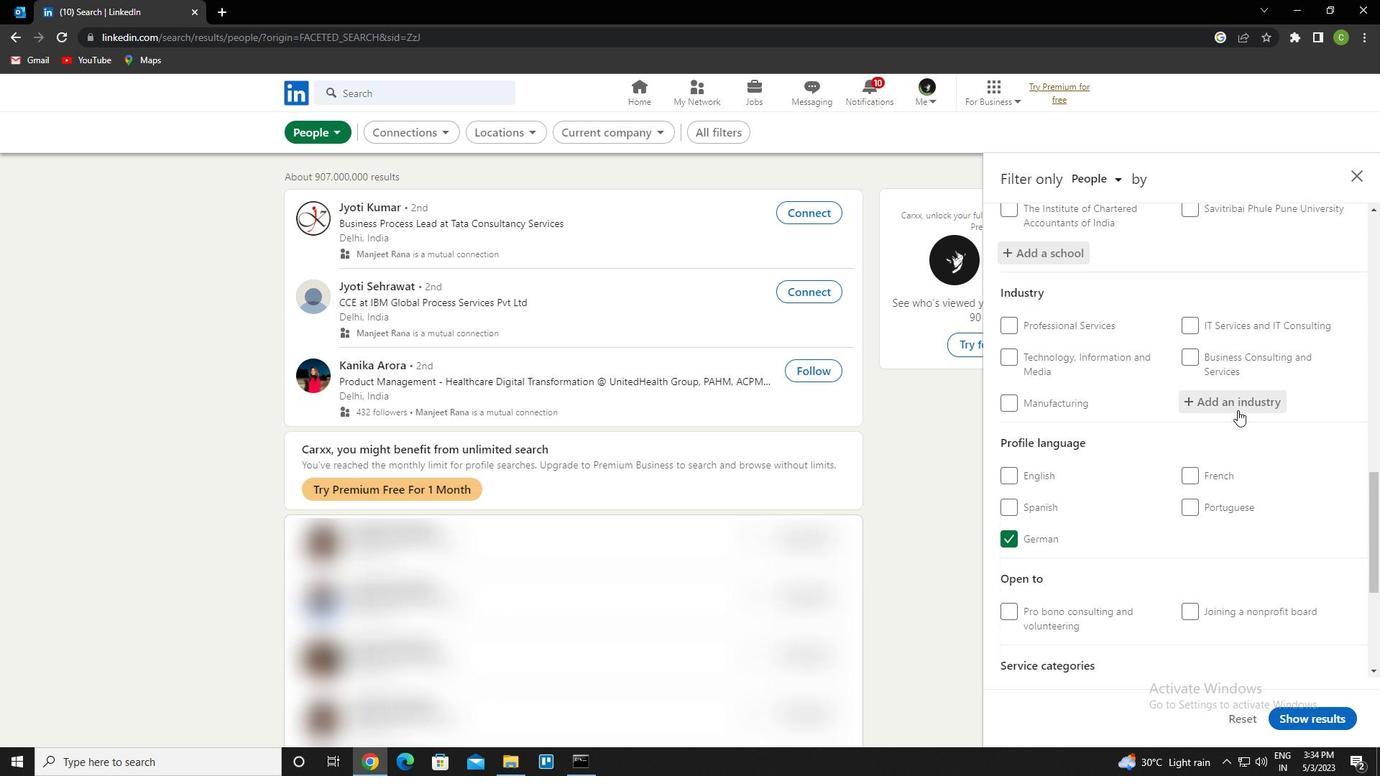 
Action: Key pressed <Key.caps_lock>w<Key.caps_lock>holesale<Key.space>recycle<Key.down><Key.backspace><Key.down><Key.enter>
Screenshot: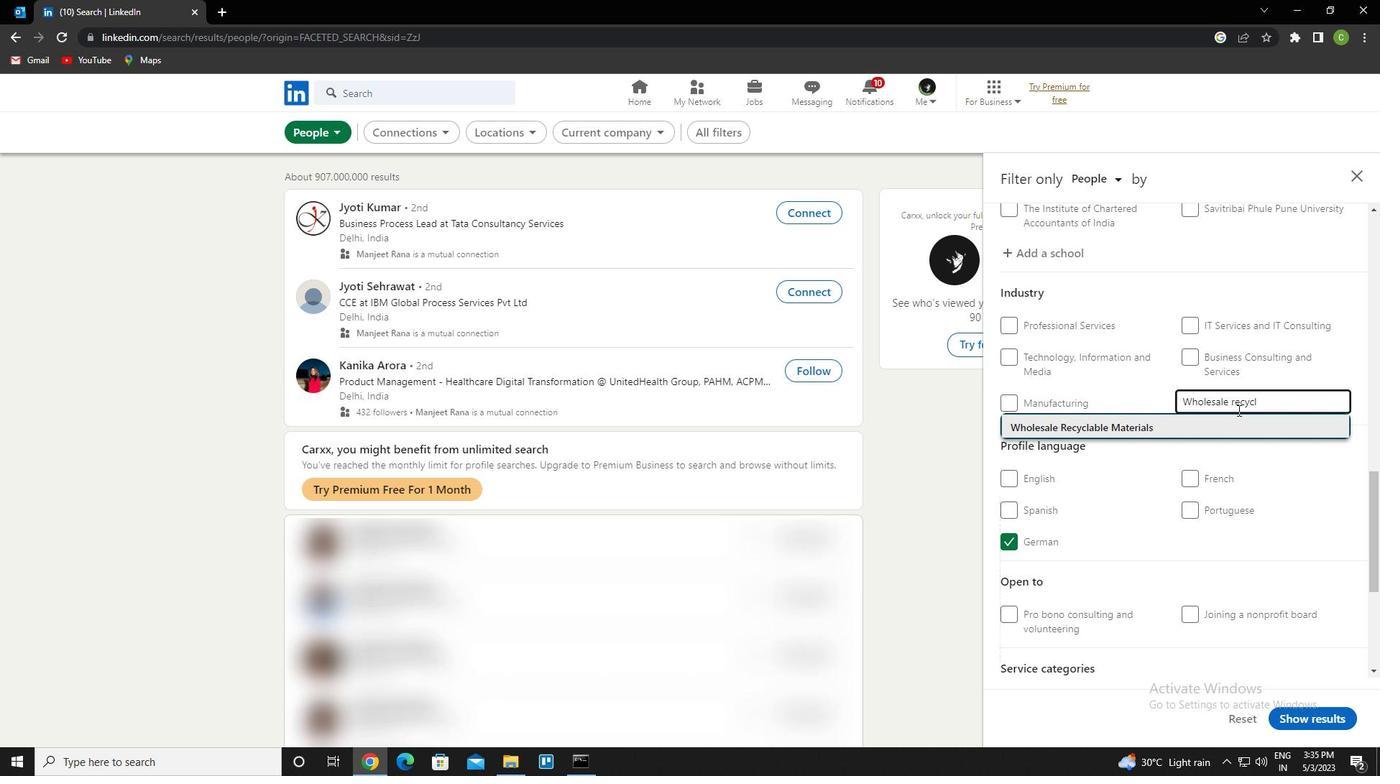 
Action: Mouse scrolled (1238, 409) with delta (0, 0)
Screenshot: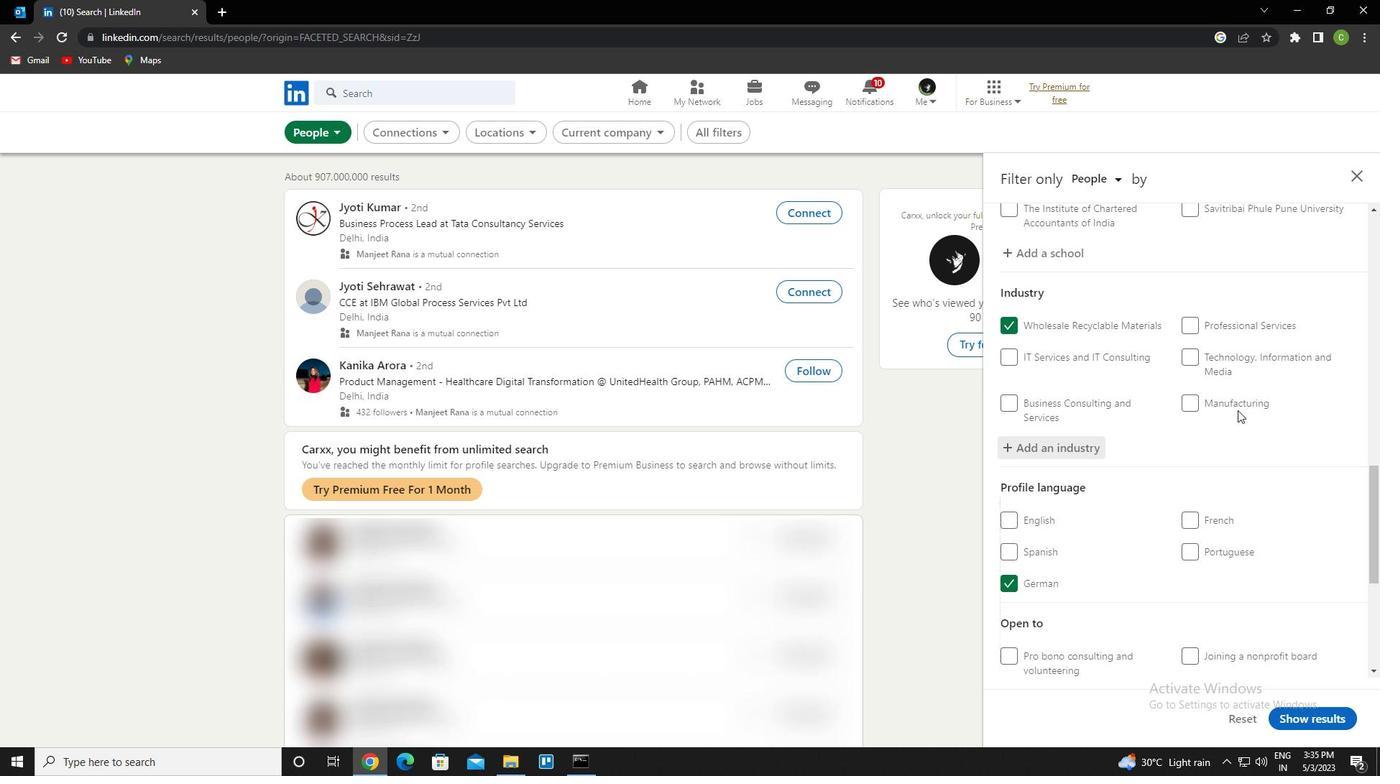 
Action: Mouse scrolled (1238, 409) with delta (0, 0)
Screenshot: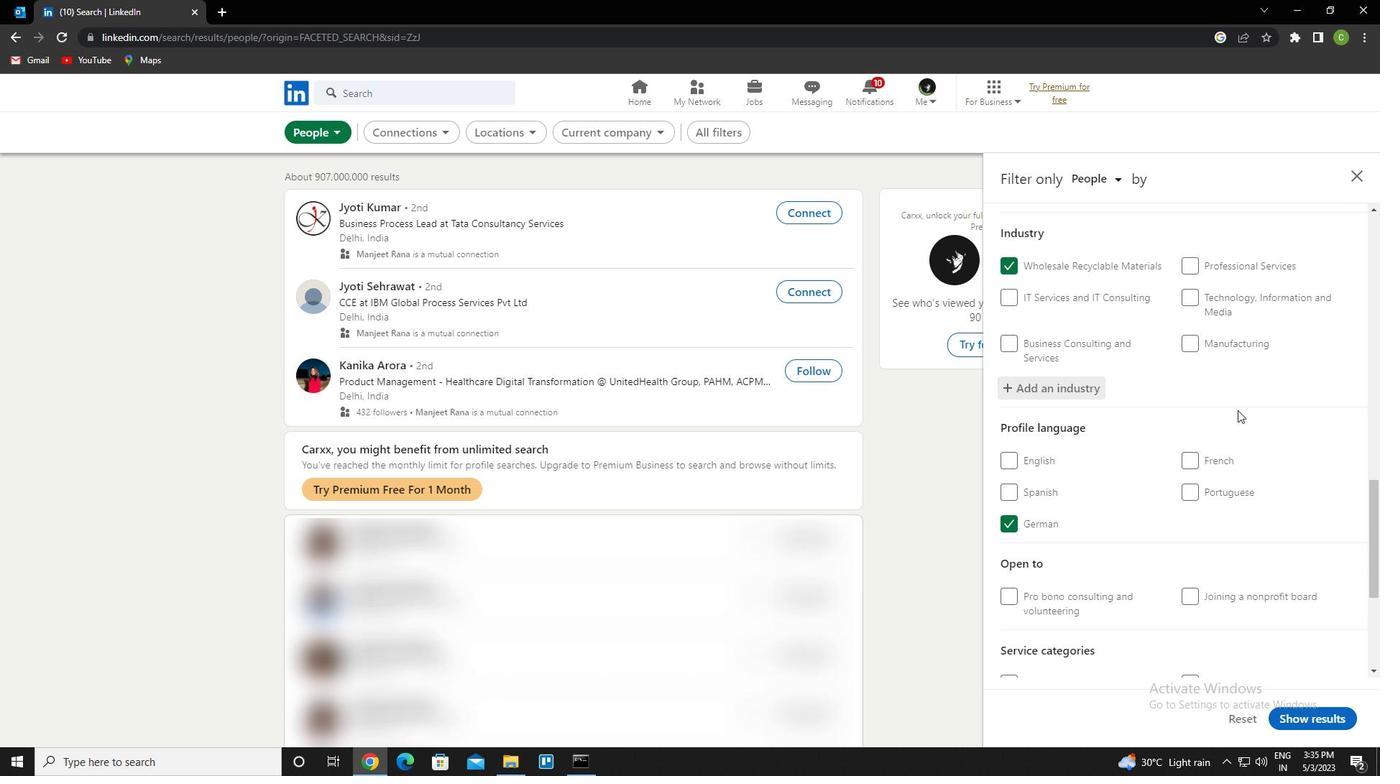 
Action: Mouse scrolled (1238, 409) with delta (0, 0)
Screenshot: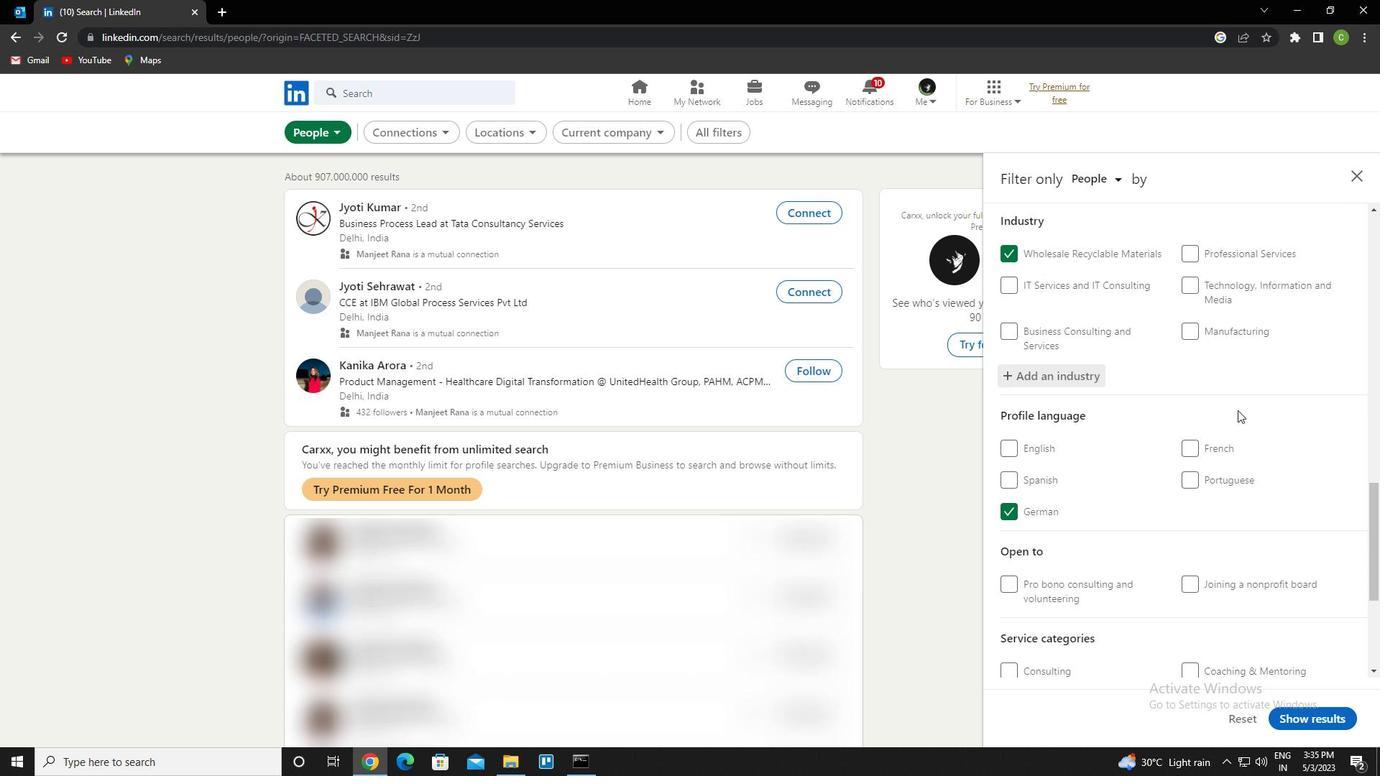 
Action: Mouse scrolled (1238, 409) with delta (0, 0)
Screenshot: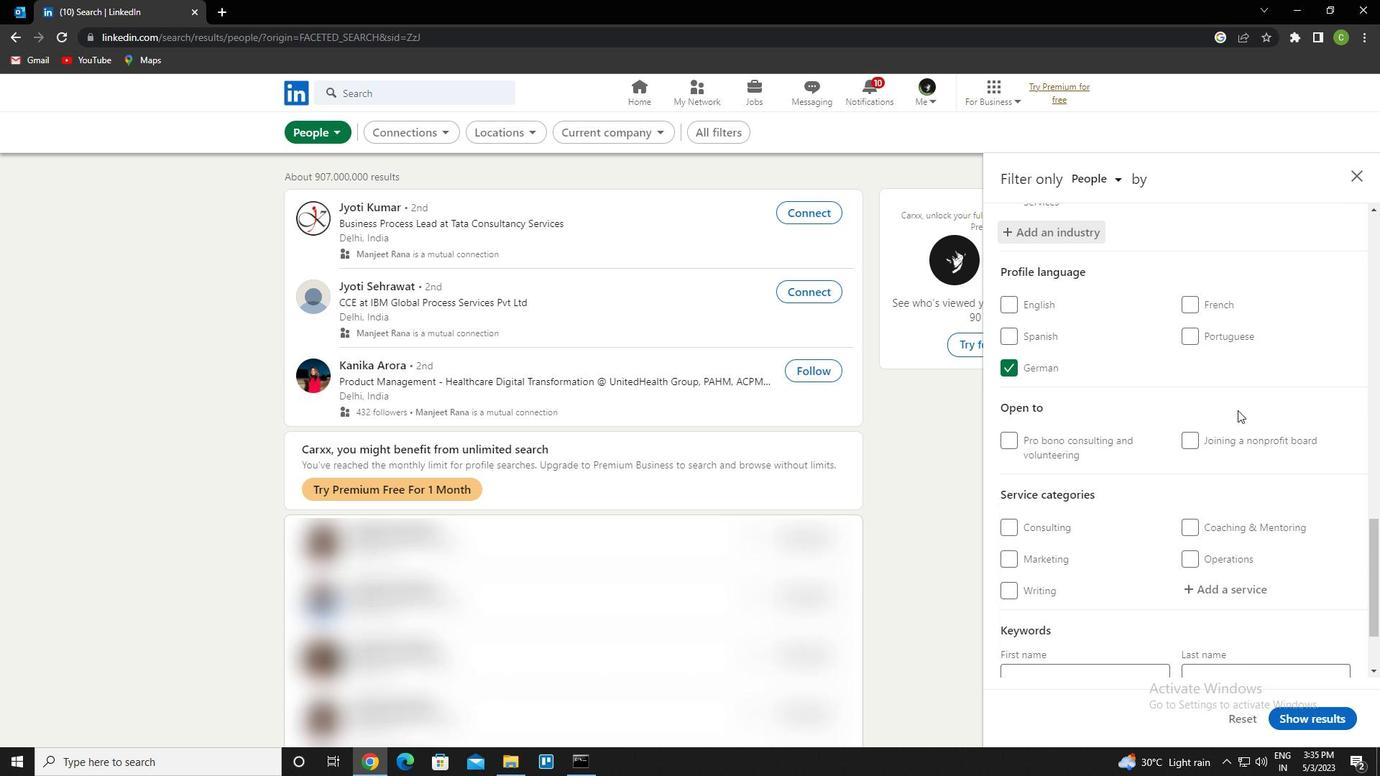
Action: Mouse scrolled (1238, 409) with delta (0, 0)
Screenshot: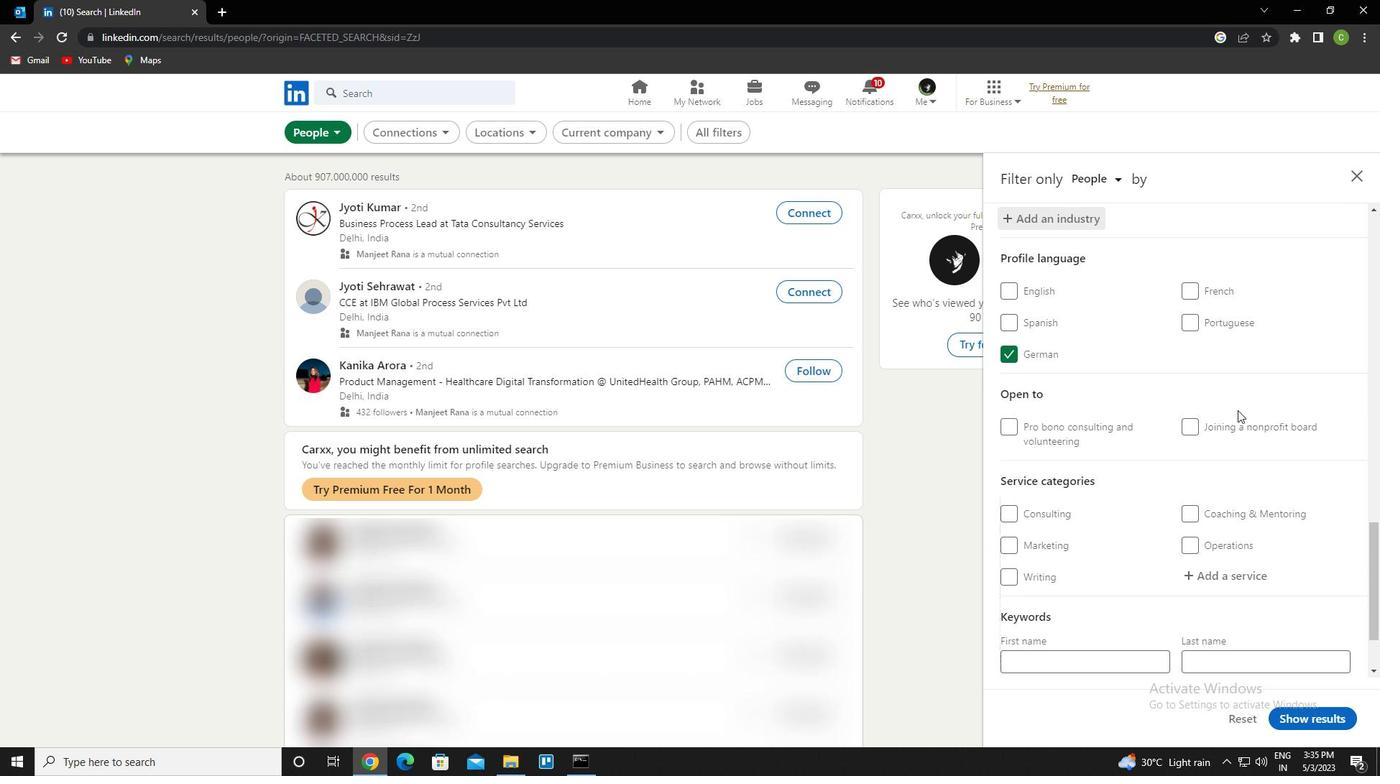 
Action: Mouse scrolled (1238, 409) with delta (0, 0)
Screenshot: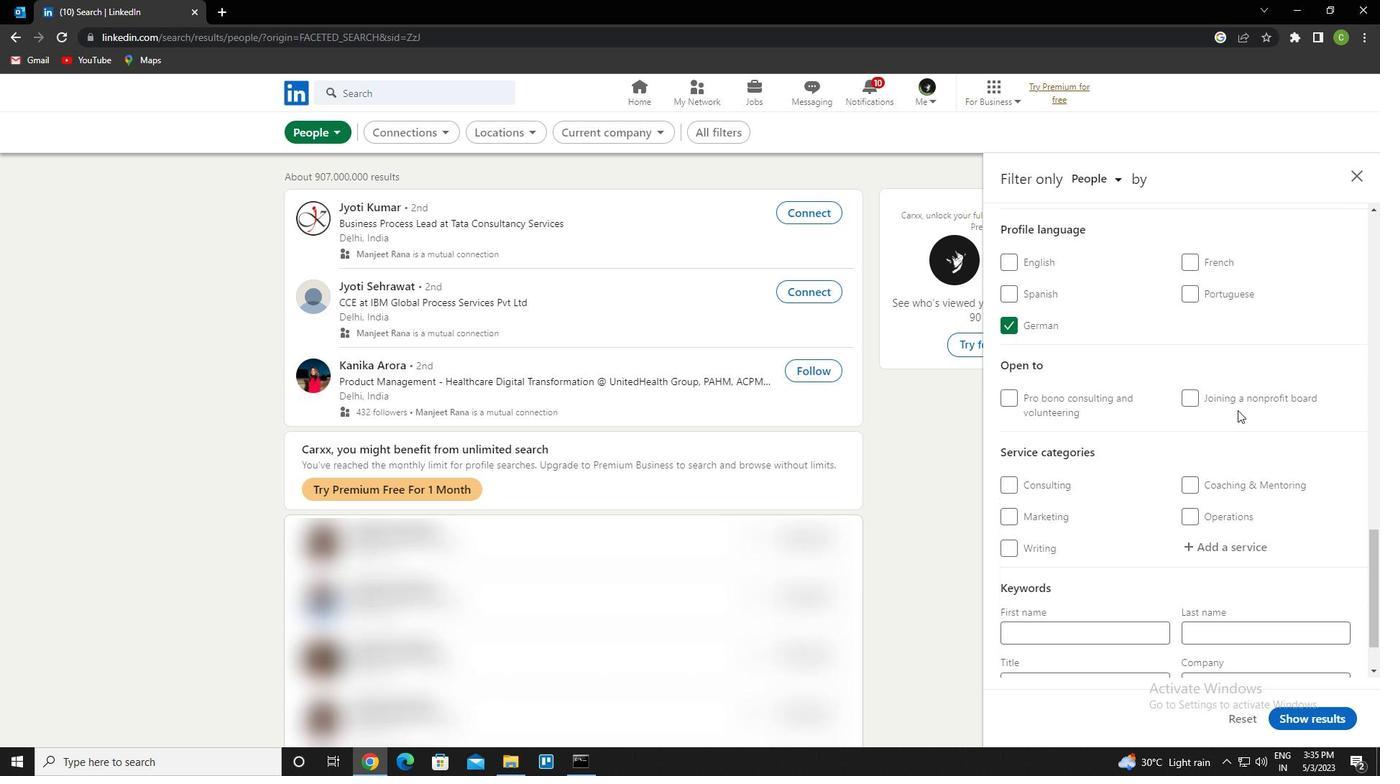 
Action: Mouse moved to (1236, 474)
Screenshot: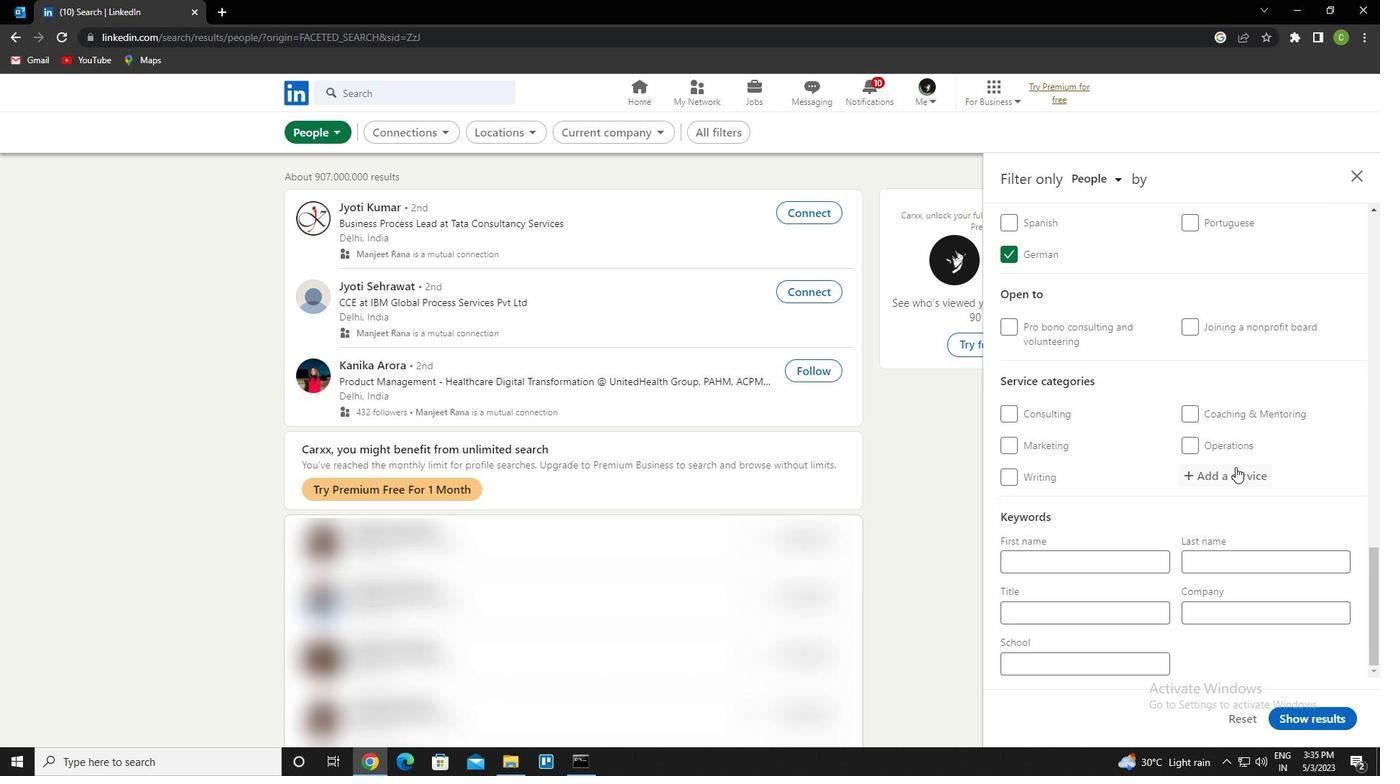 
Action: Mouse pressed left at (1236, 474)
Screenshot: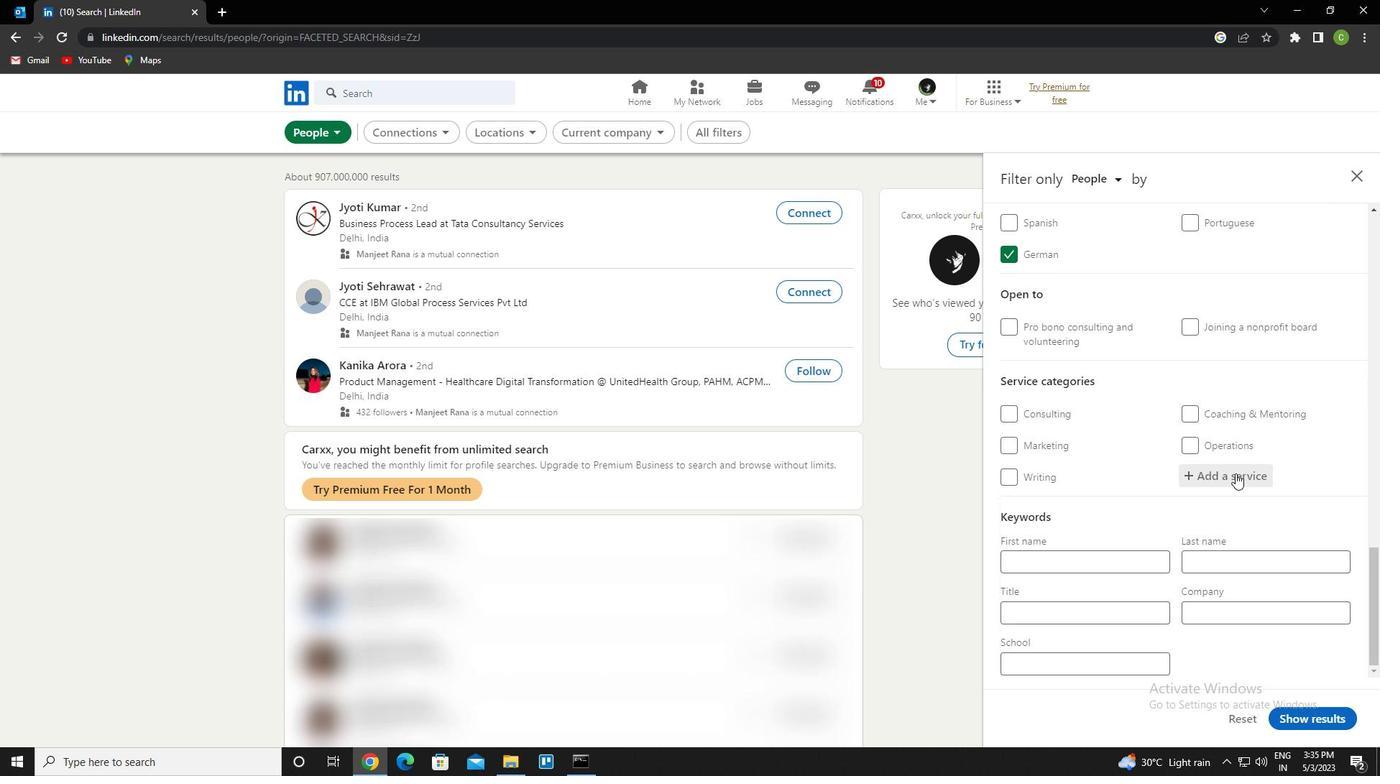 
Action: Key pressed <Key.caps_lock>a<Key.caps_lock>ndroid<Key.space>development<Key.down><Key.enter>
Screenshot: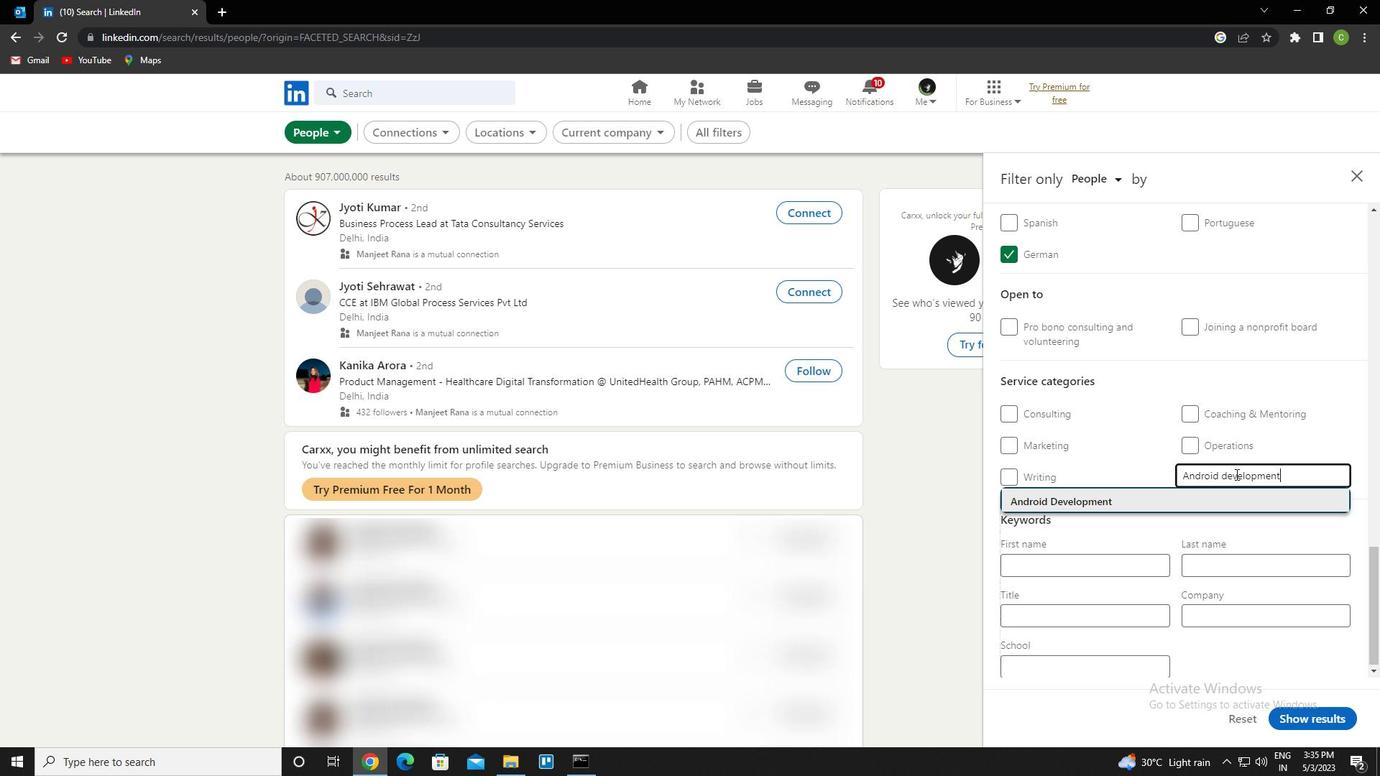 
Action: Mouse scrolled (1236, 473) with delta (0, 0)
Screenshot: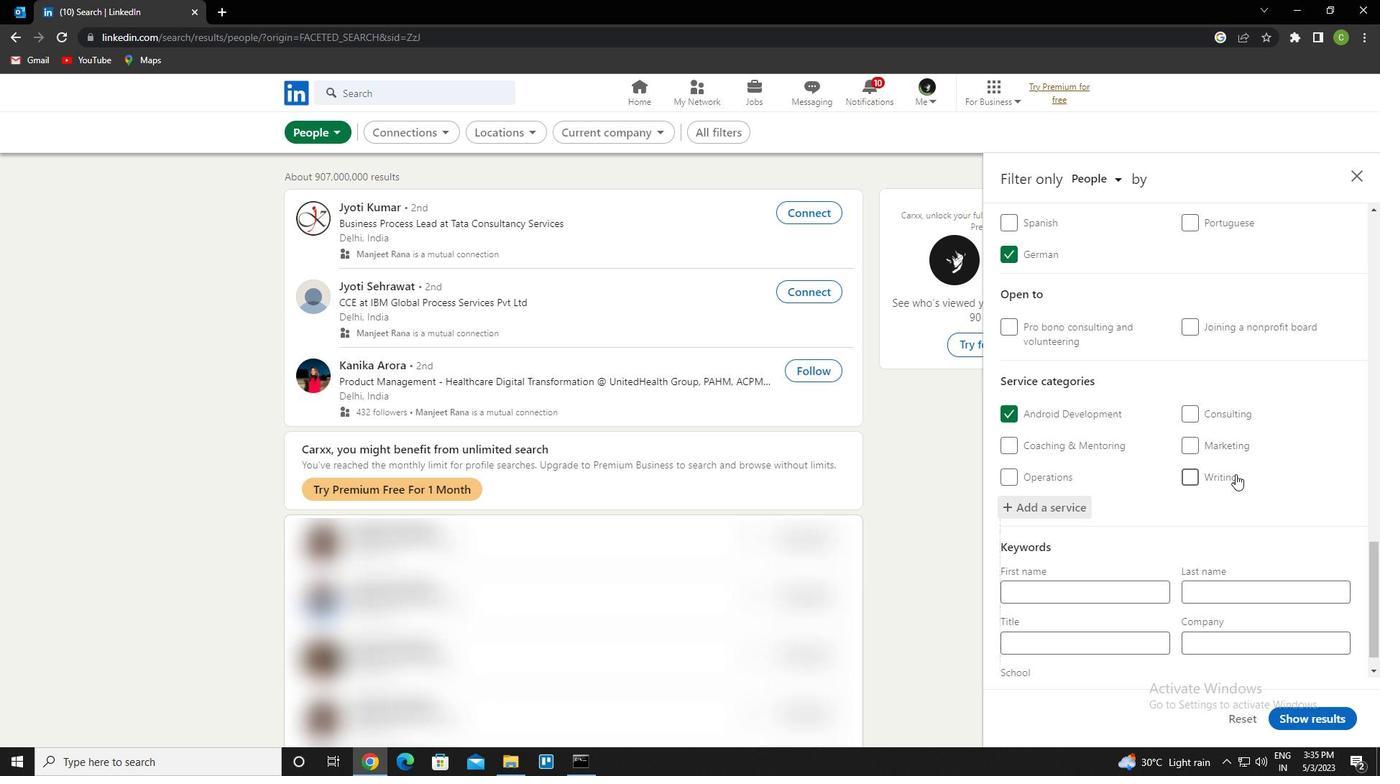 
Action: Mouse scrolled (1236, 473) with delta (0, 0)
Screenshot: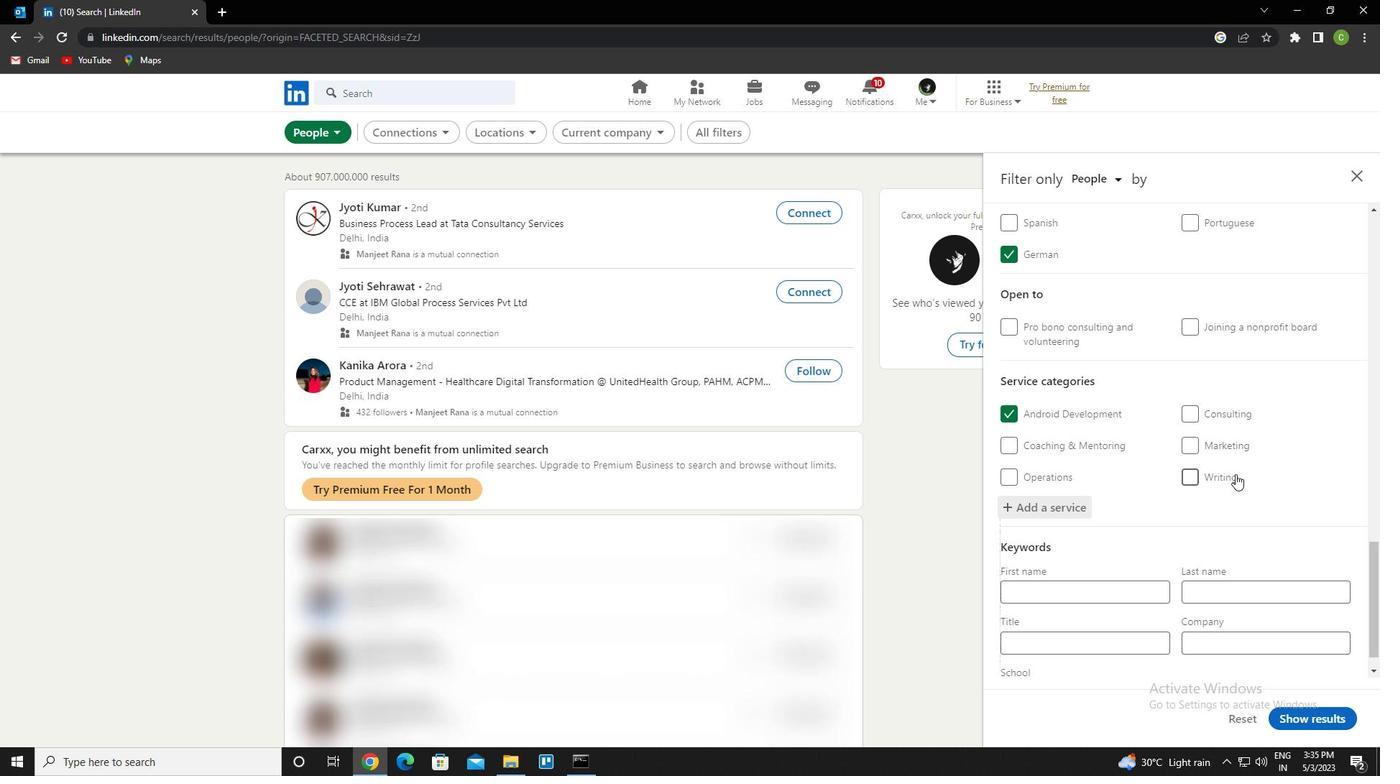 
Action: Mouse scrolled (1236, 473) with delta (0, 0)
Screenshot: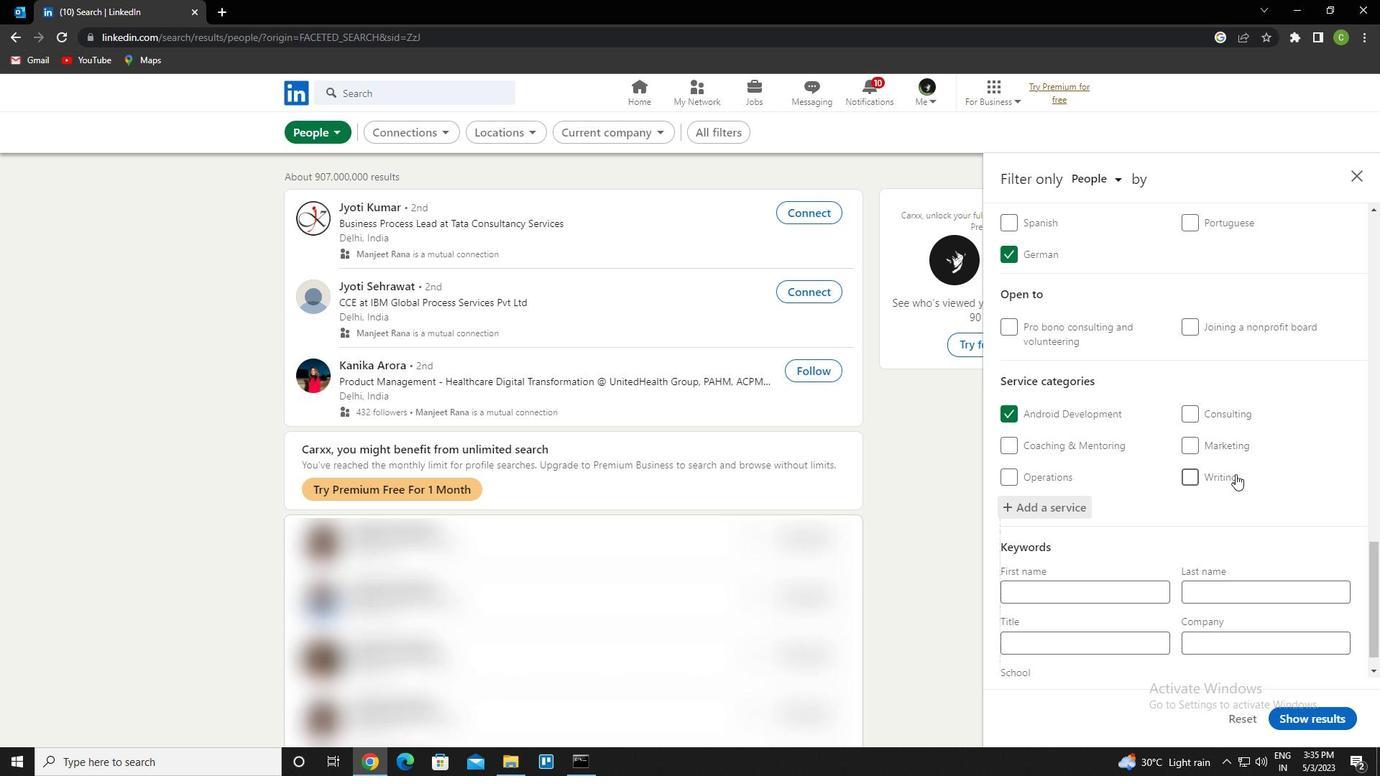
Action: Mouse moved to (1049, 607)
Screenshot: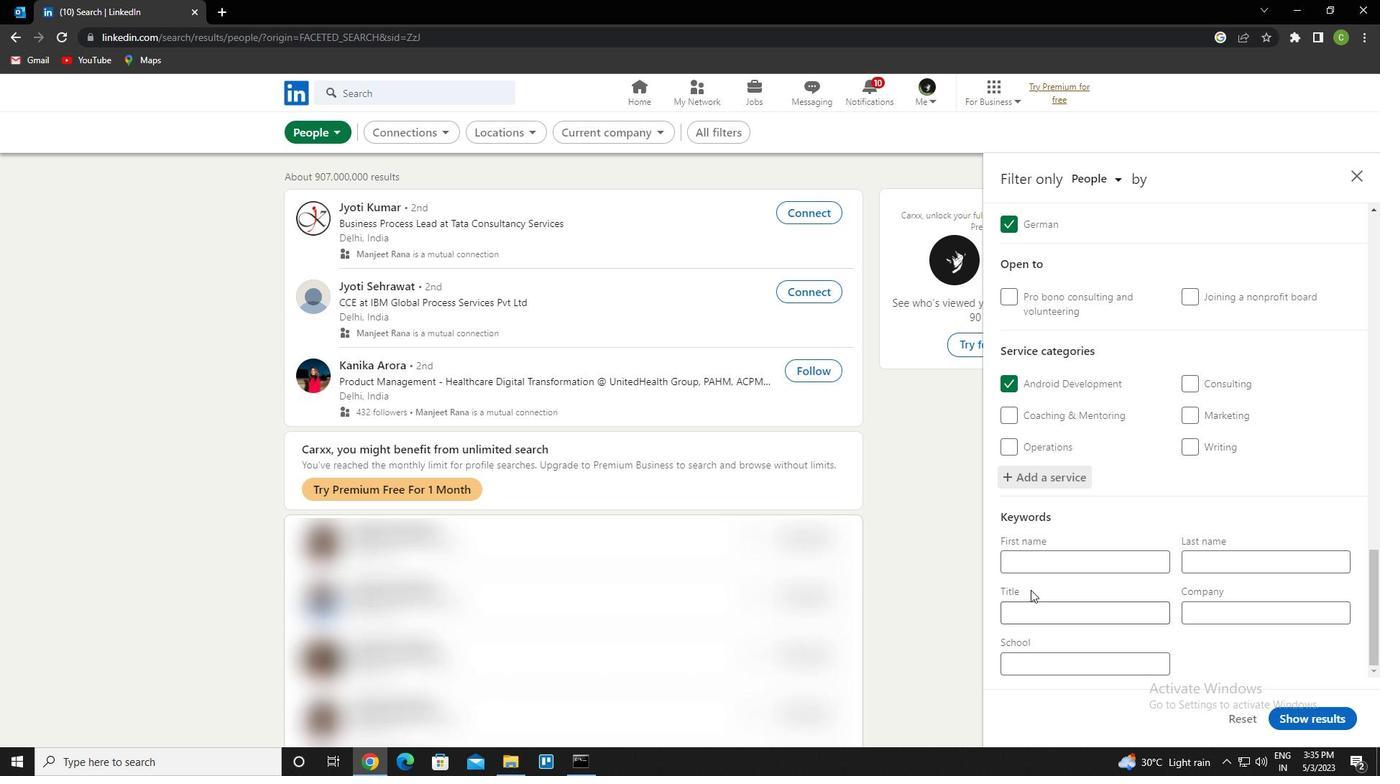 
Action: Mouse pressed left at (1049, 607)
Screenshot: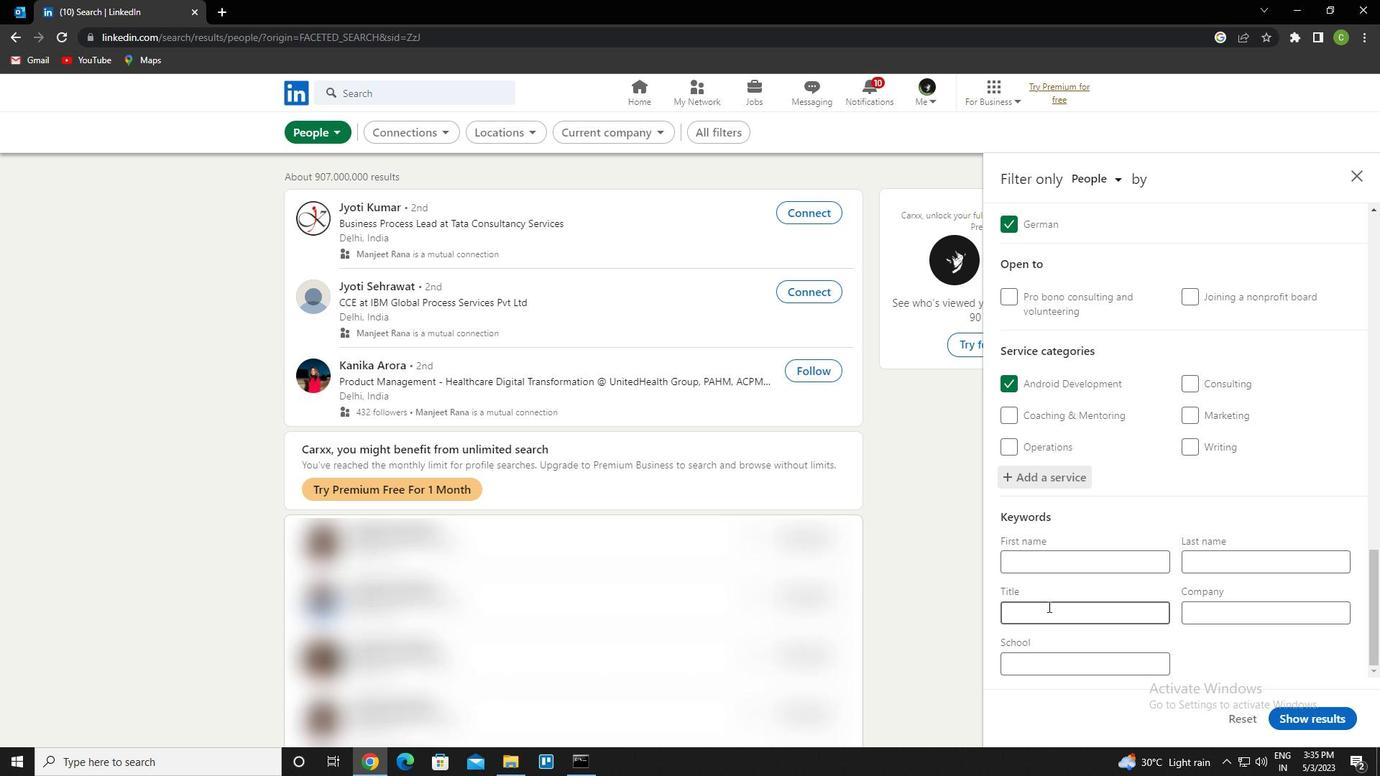 
Action: Key pressed <Key.caps_lock>a<Key.caps_lock>ccountant<Key.space><Key.caps_lock><Key.backspace><Key.backspace><Key.backspace><Key.backspace>ing<Key.space><Key.backspace><Key.backspace><Key.backspace><Key.backspace><Key.caps_lock>inf<Key.backspace>g<Key.space><Key.caps_lock>f<Key.caps_lock>e<Key.backspace><Key.backspace><Key.caps_lock>d<Key.caps_lock>epartment
Screenshot: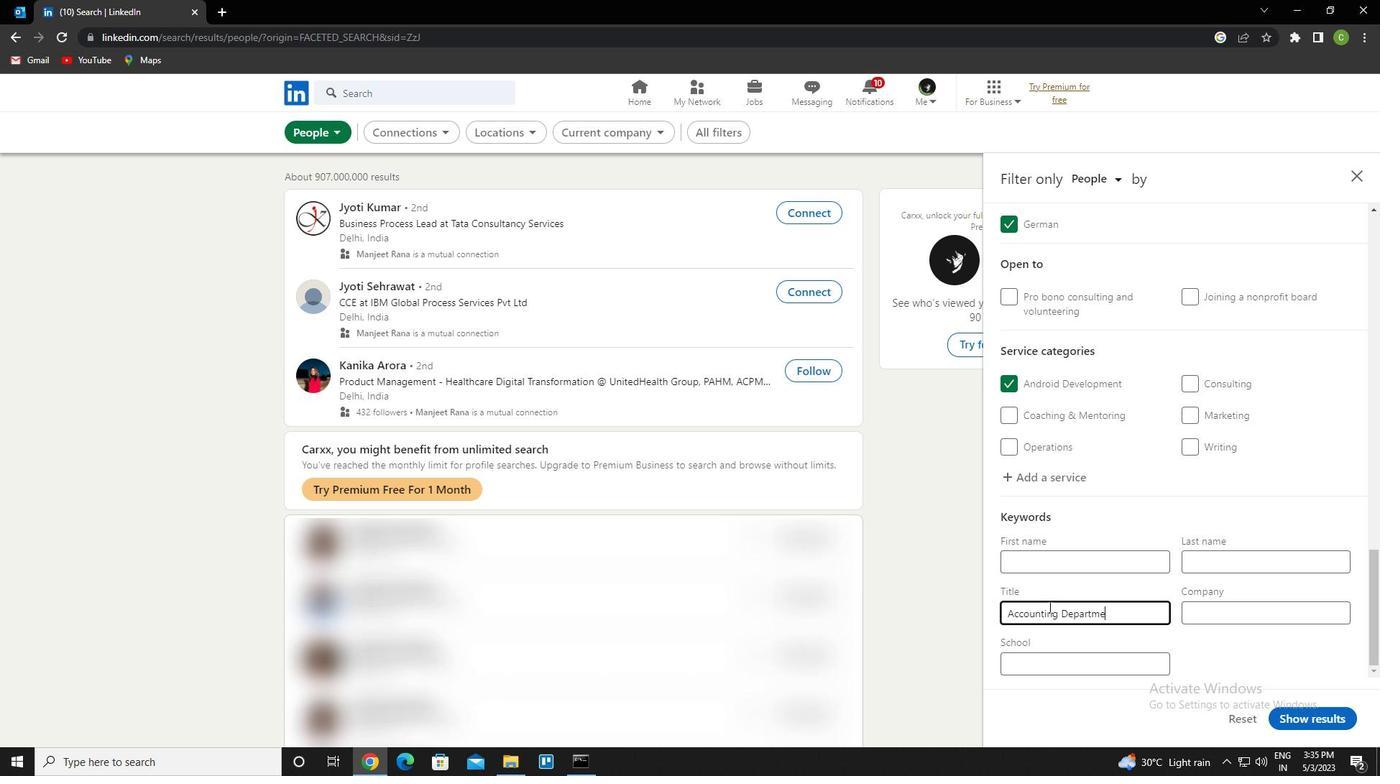 
Action: Mouse moved to (1342, 729)
Screenshot: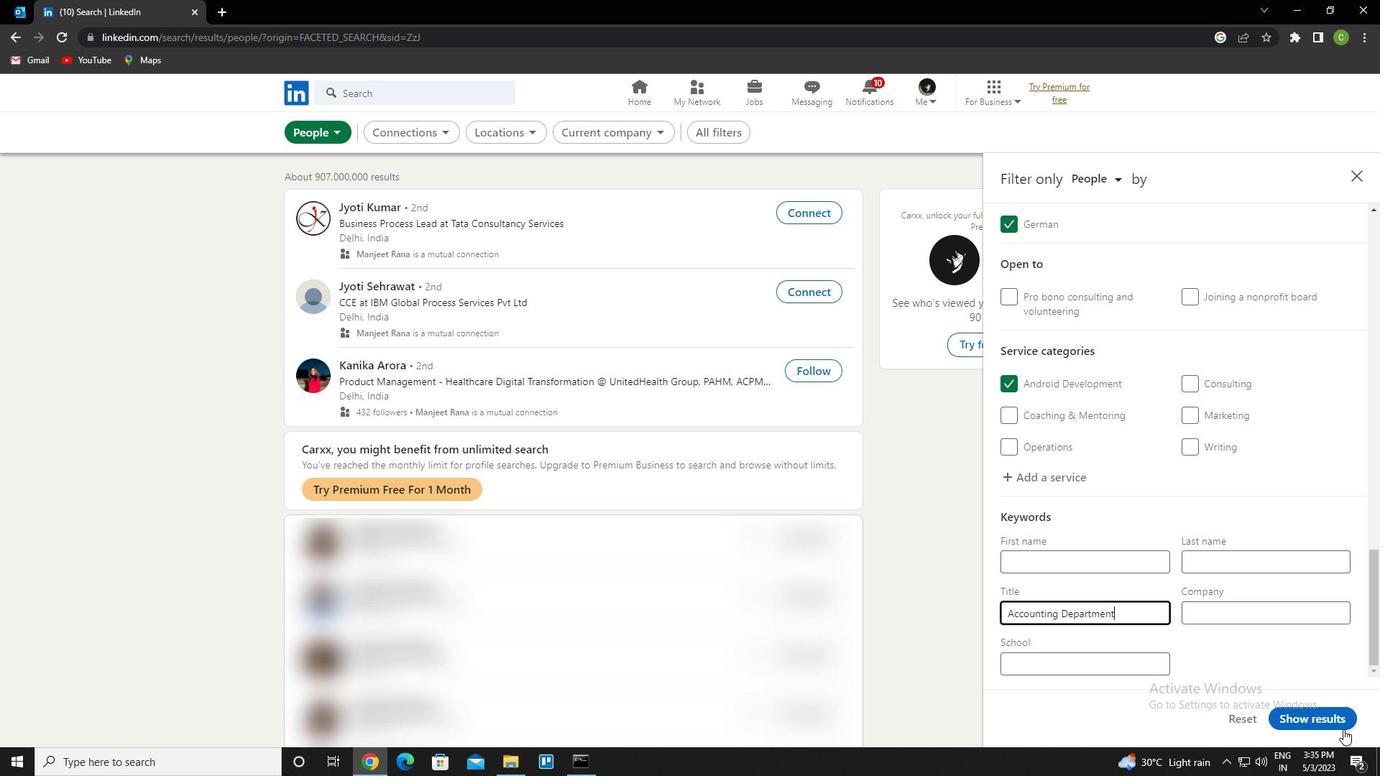 
Action: Mouse pressed left at (1342, 729)
Screenshot: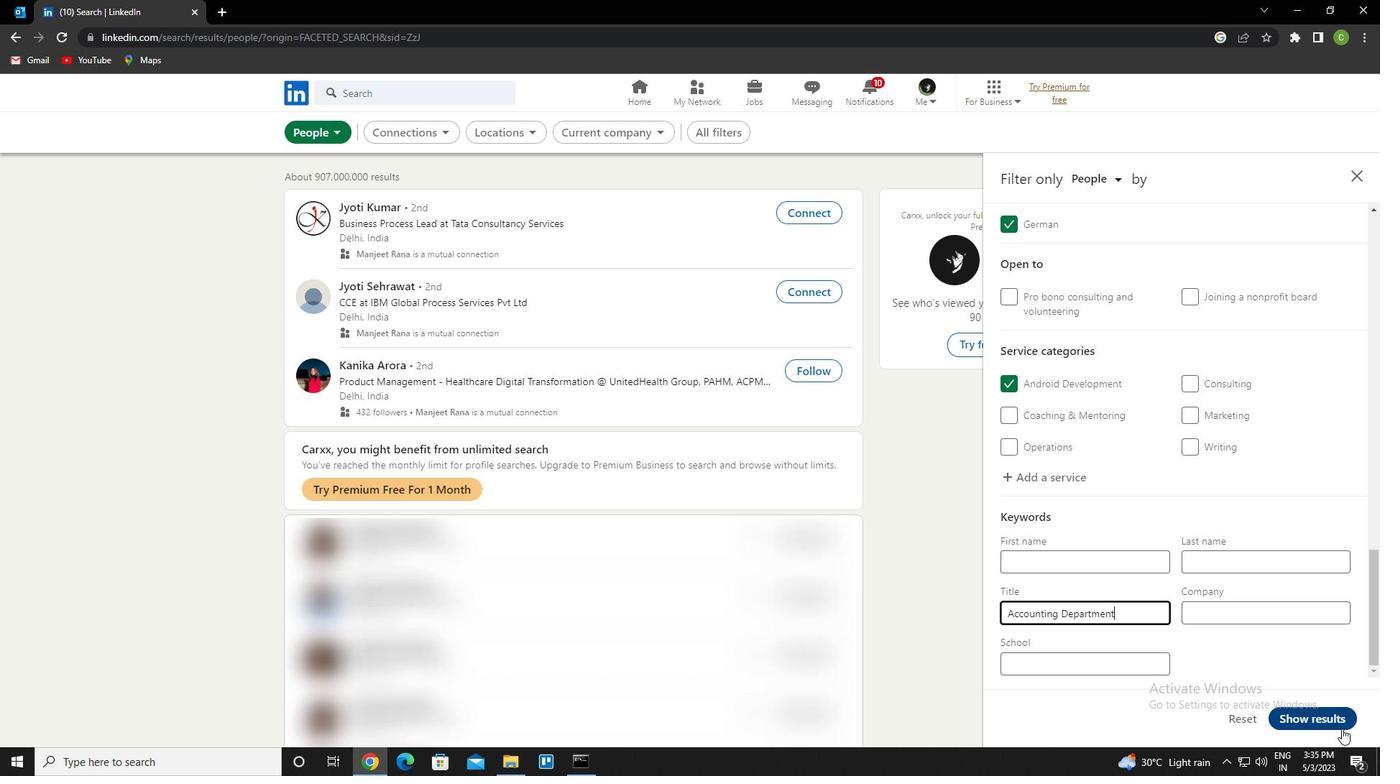 
Action: Mouse moved to (581, 681)
Screenshot: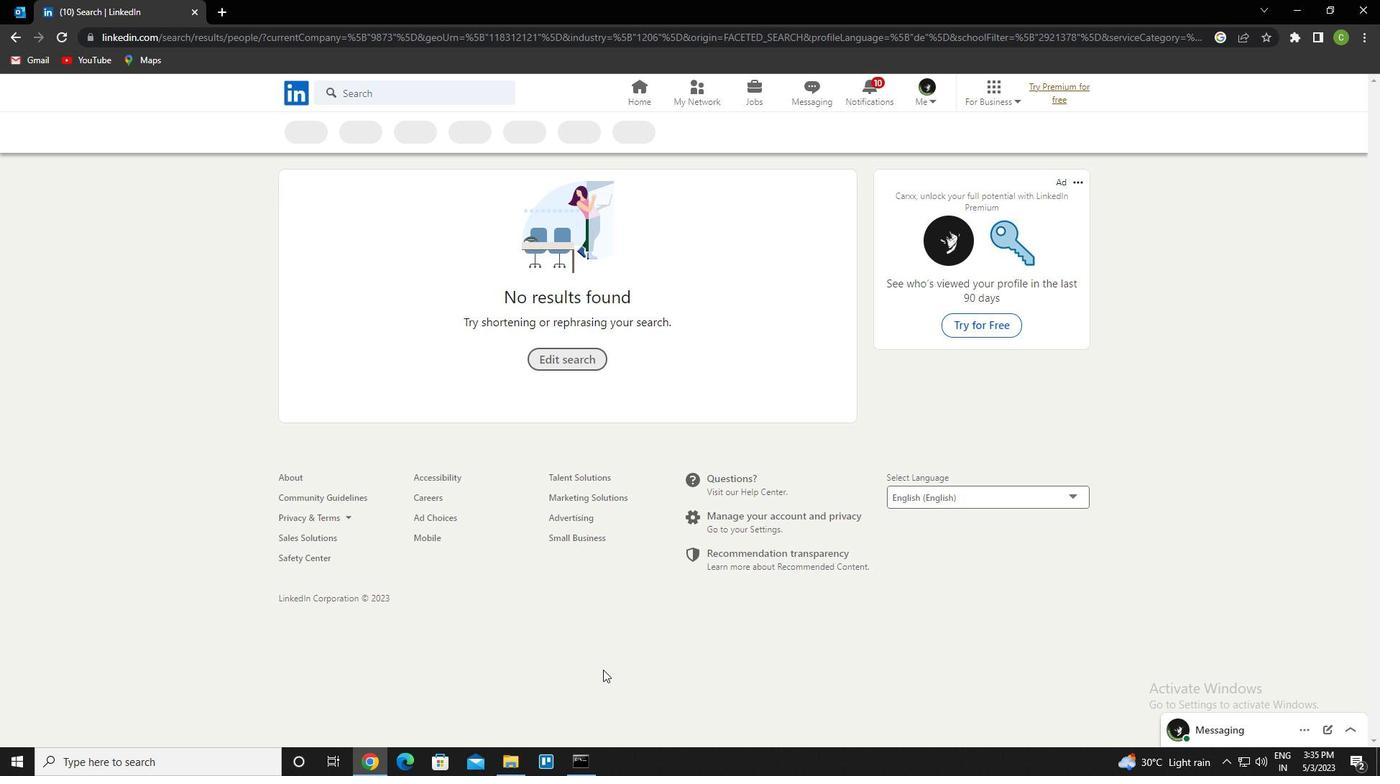 
